 Task: Search one way flight ticket for 5 adults, 2 children, 1 infant in seat and 1 infant on lap in economy from San Juan/carolina: Luis Munoz Marin International Airport to Gillette: Gillette Campbell County Airport on 5-1-2023. Choice of flights is Singapure airlines. Number of bags: 2 checked bags. Price is upto 93000. Outbound departure time preference is 6:00.
Action: Mouse moved to (259, 472)
Screenshot: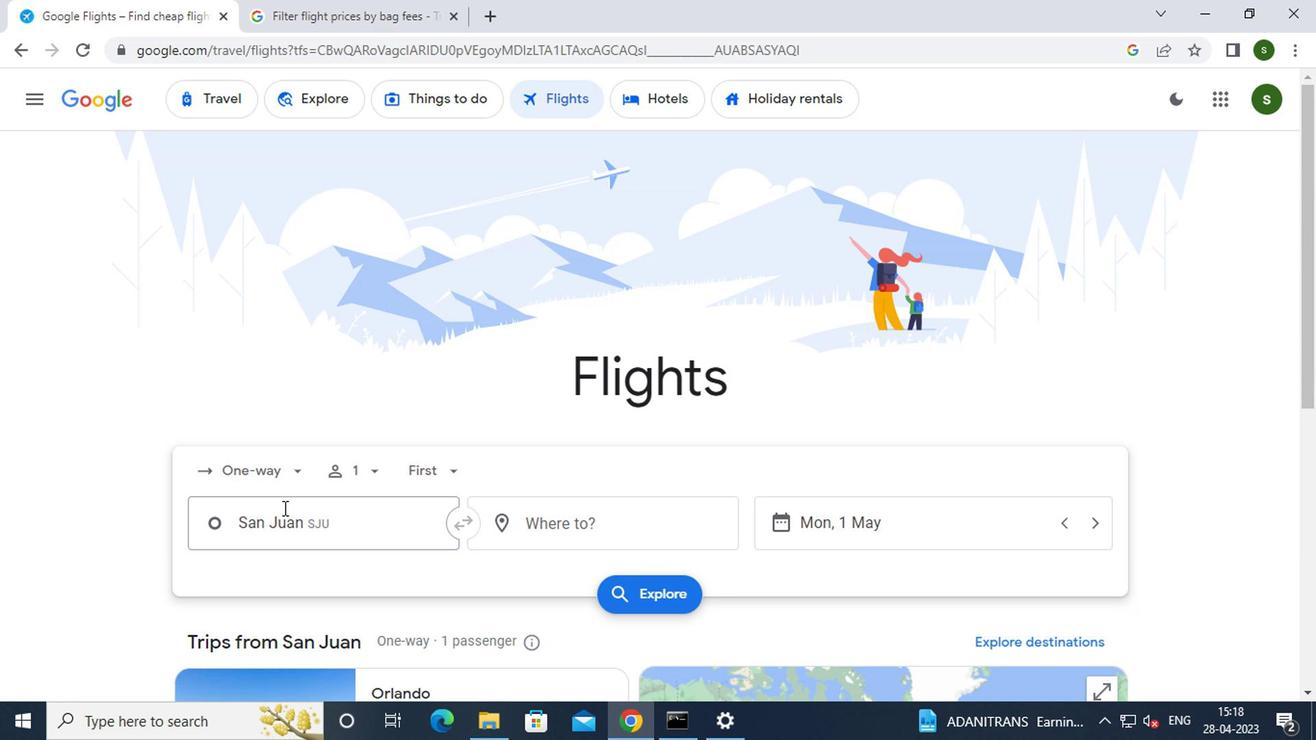 
Action: Mouse pressed left at (259, 472)
Screenshot: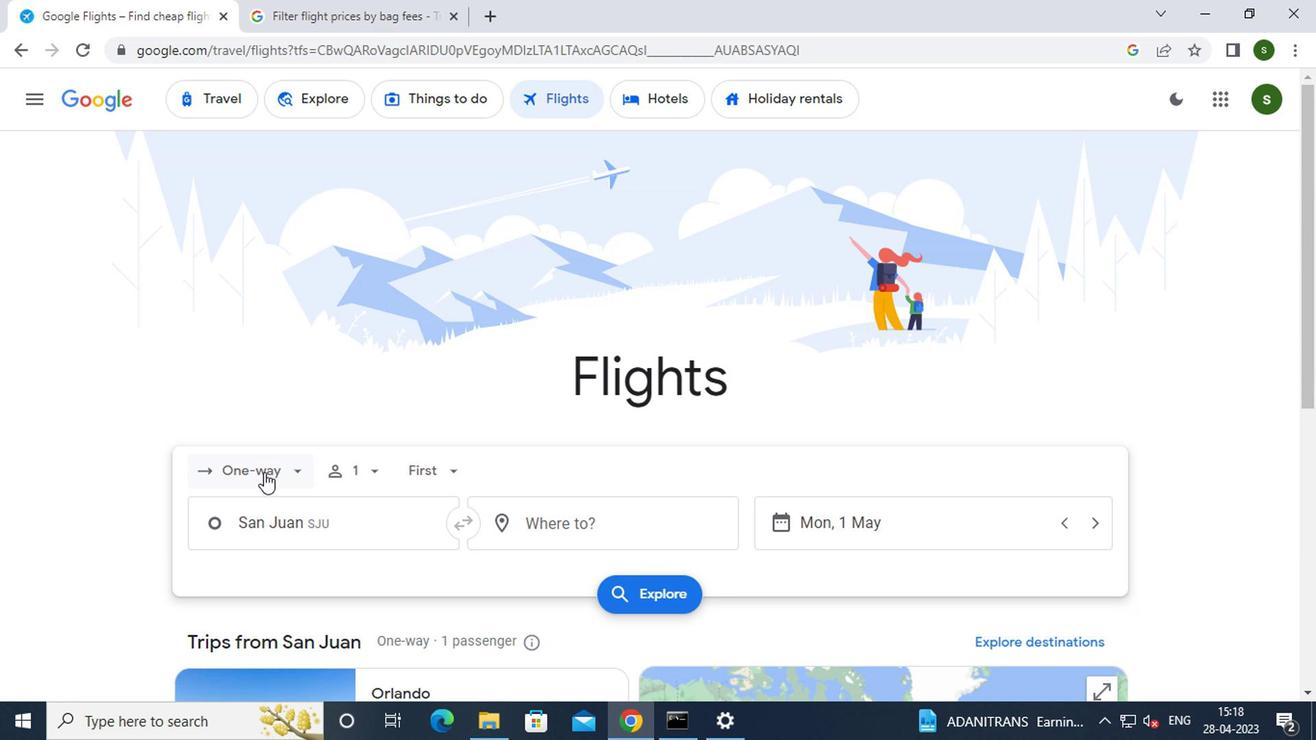 
Action: Mouse moved to (286, 547)
Screenshot: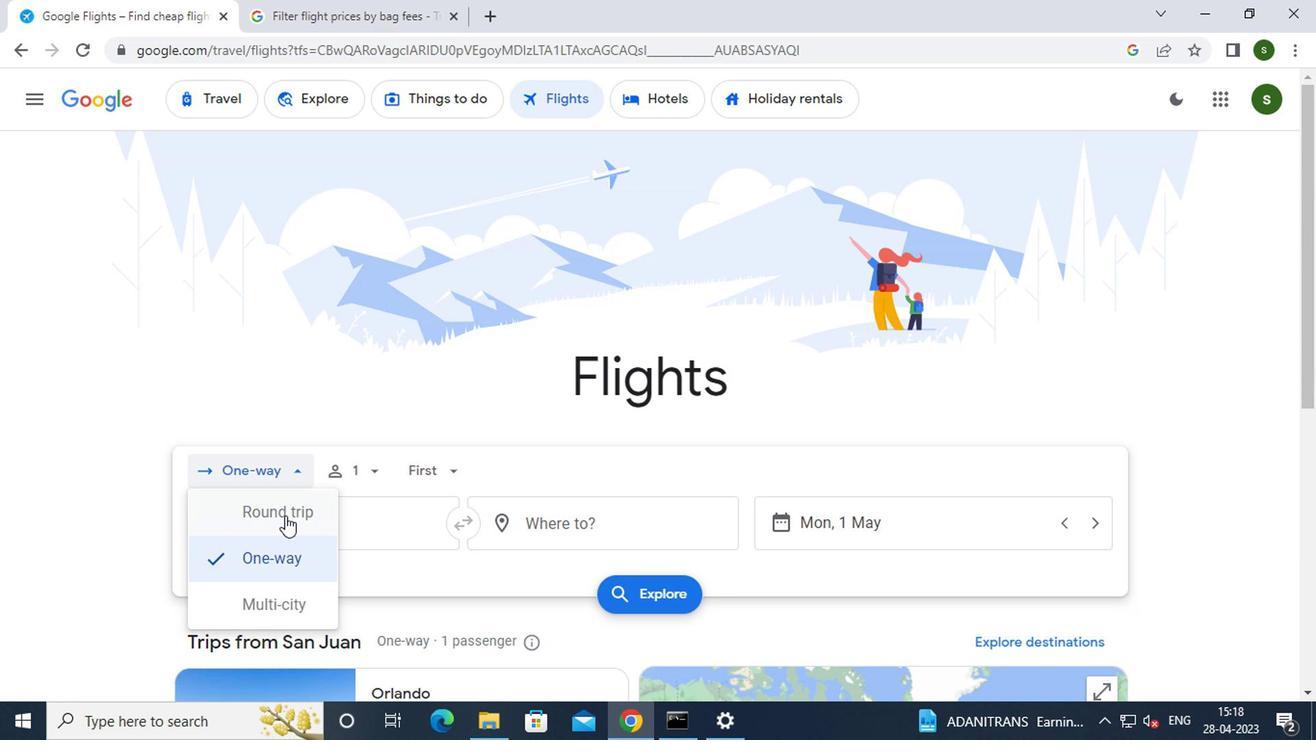
Action: Mouse pressed left at (286, 547)
Screenshot: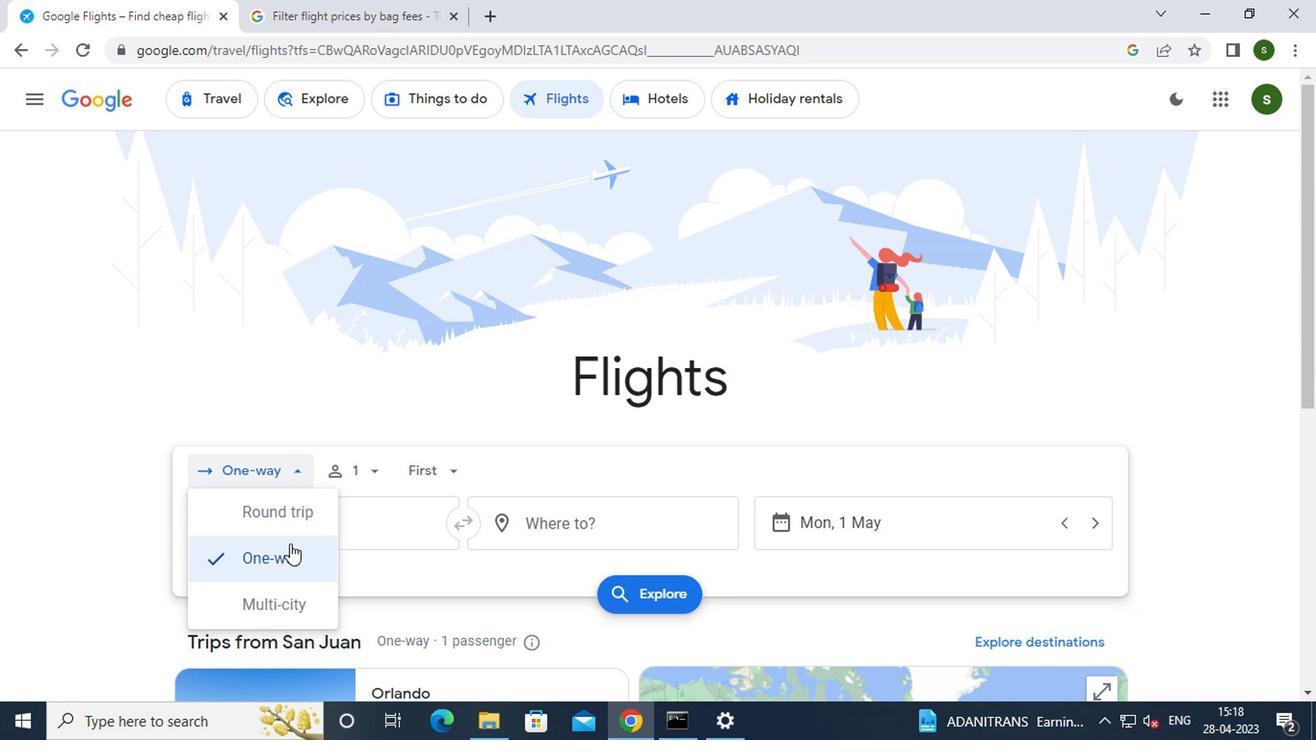 
Action: Mouse moved to (364, 478)
Screenshot: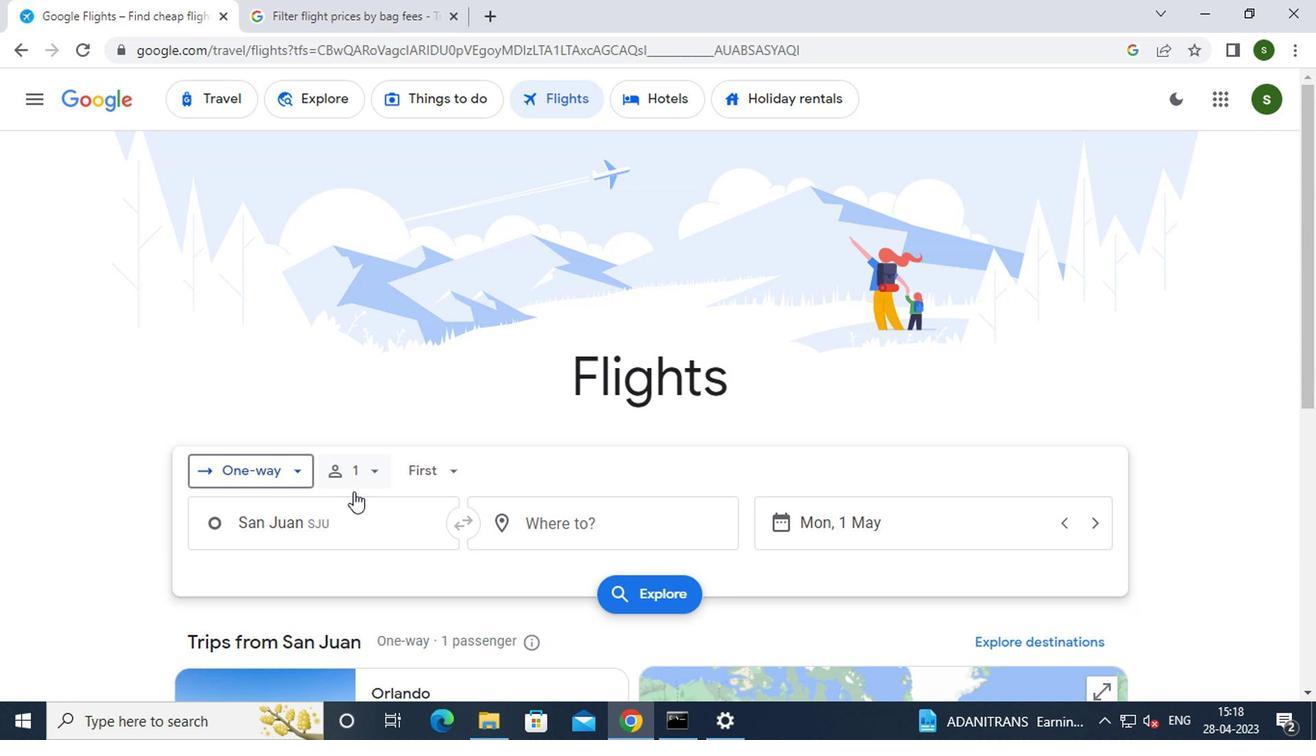 
Action: Mouse pressed left at (364, 478)
Screenshot: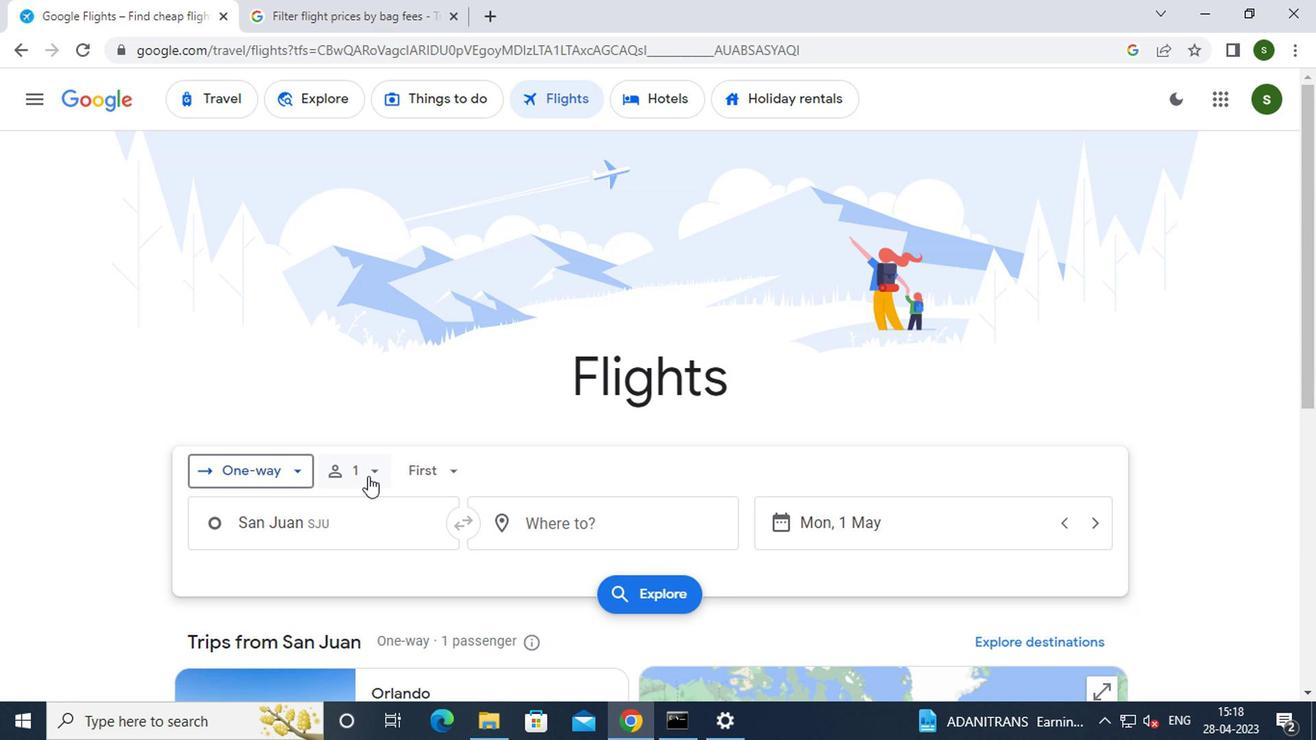
Action: Mouse moved to (511, 526)
Screenshot: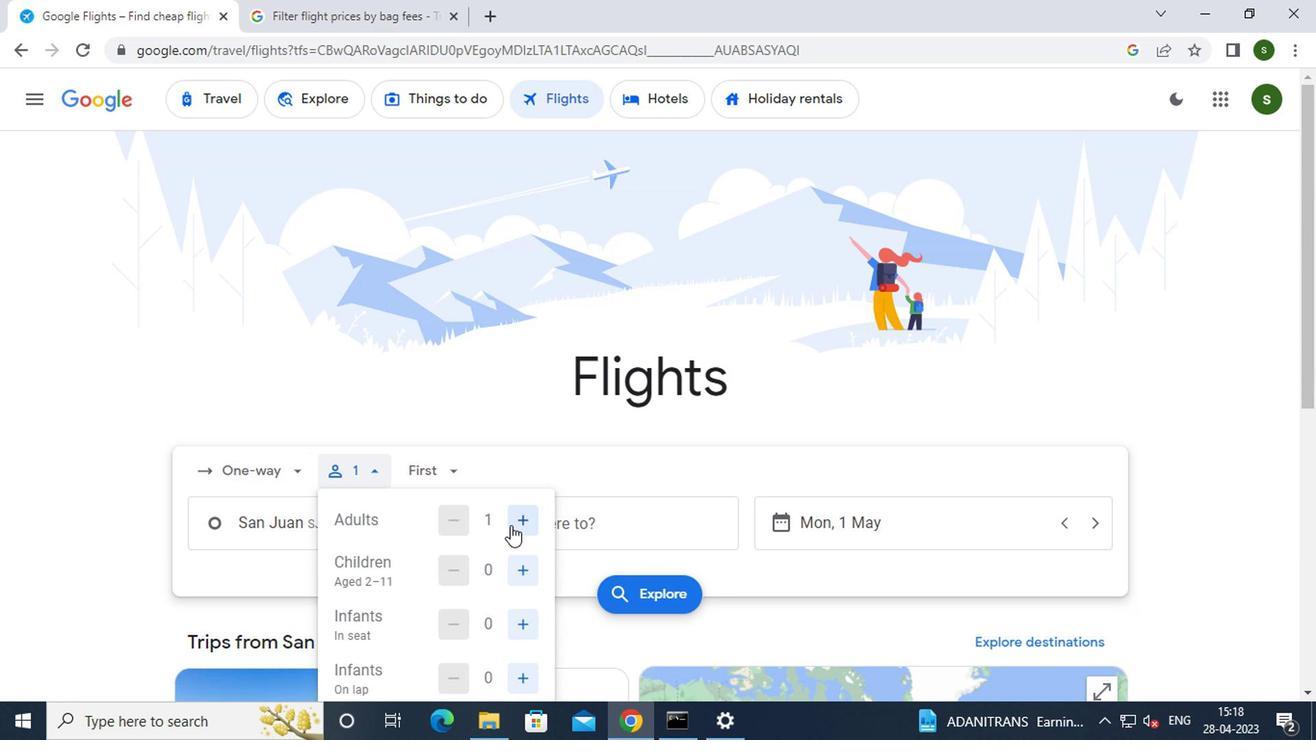 
Action: Mouse pressed left at (511, 526)
Screenshot: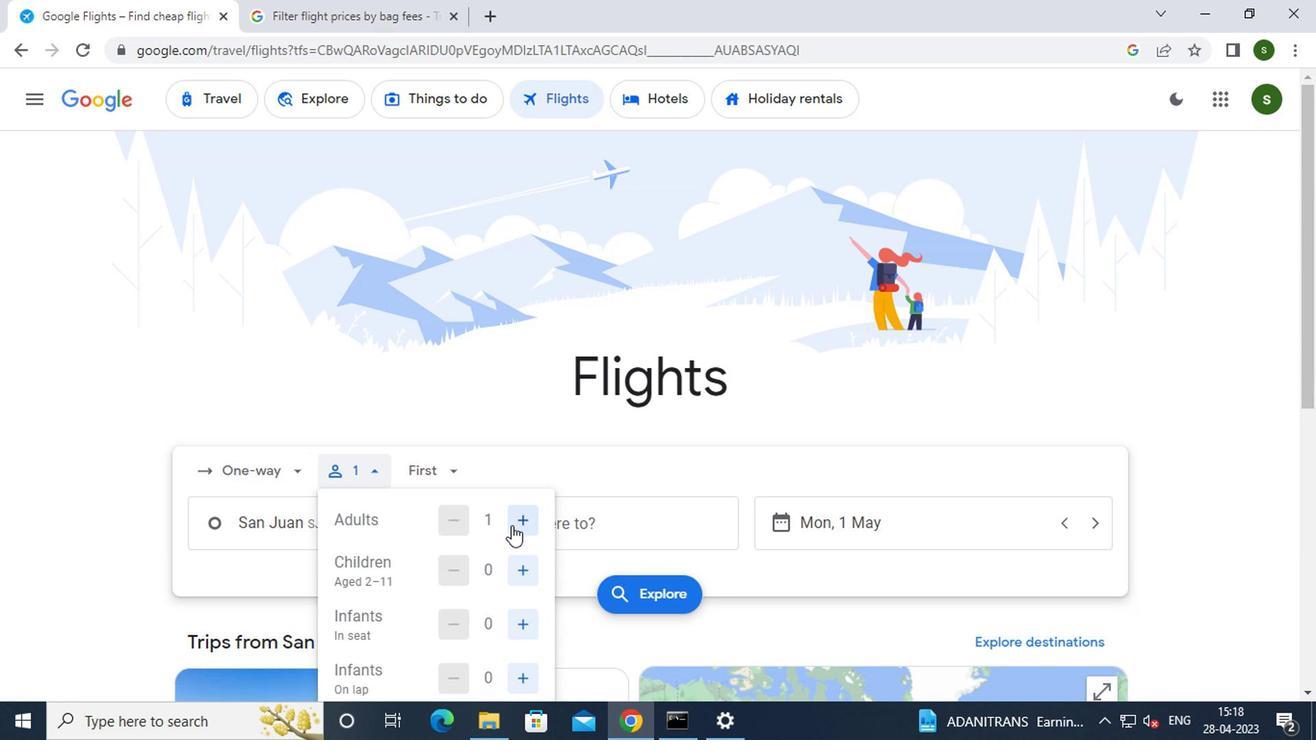 
Action: Mouse pressed left at (511, 526)
Screenshot: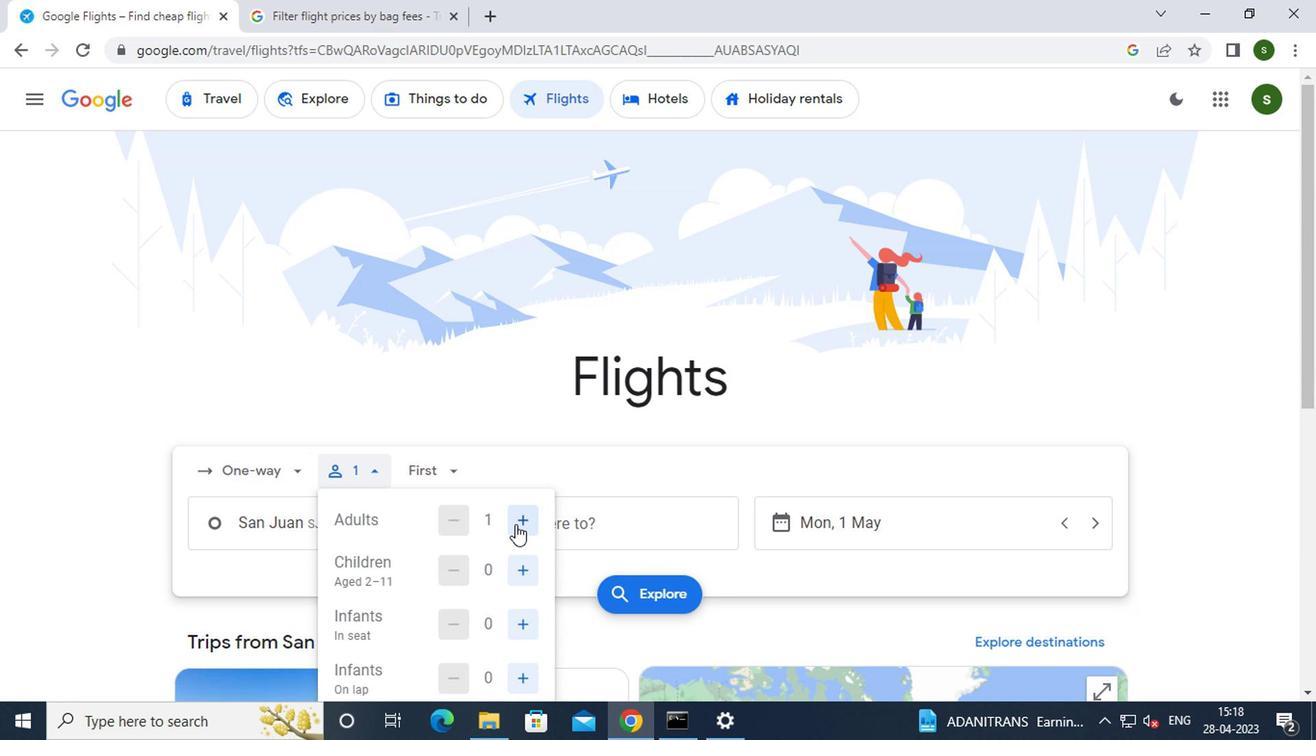 
Action: Mouse pressed left at (511, 526)
Screenshot: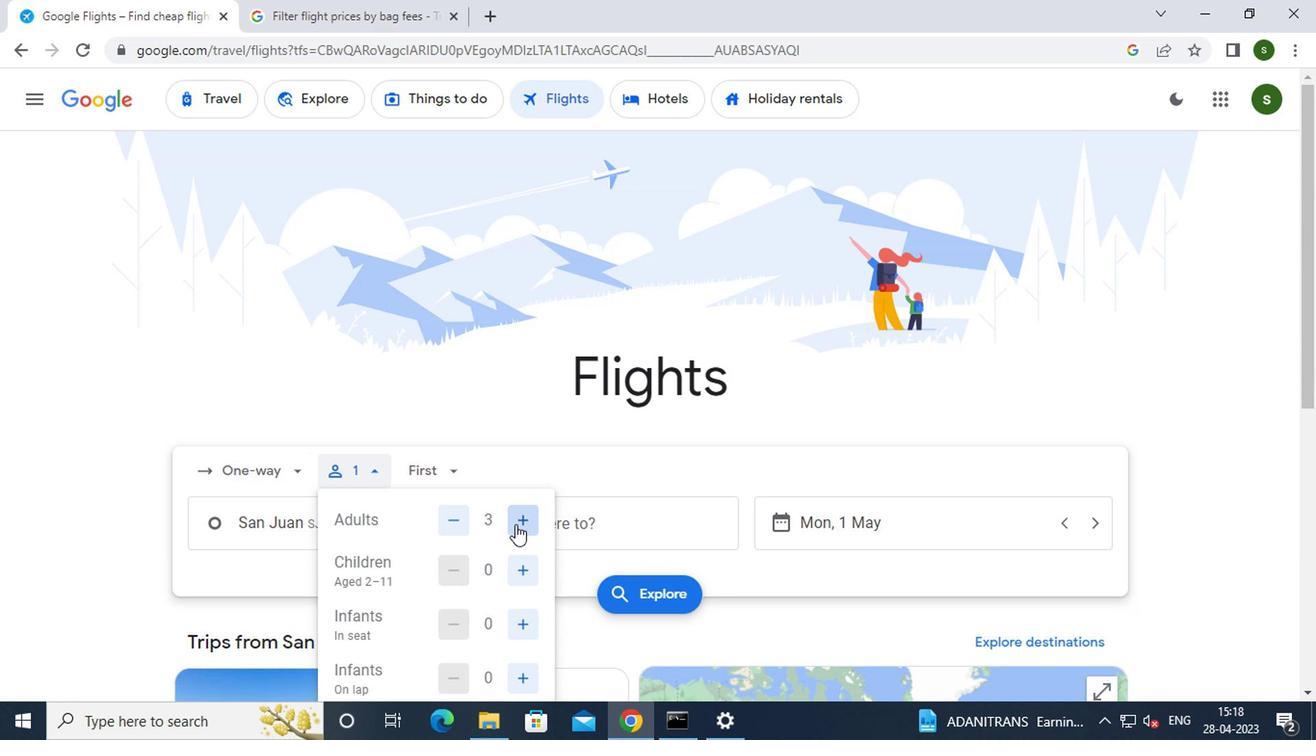 
Action: Mouse pressed left at (511, 526)
Screenshot: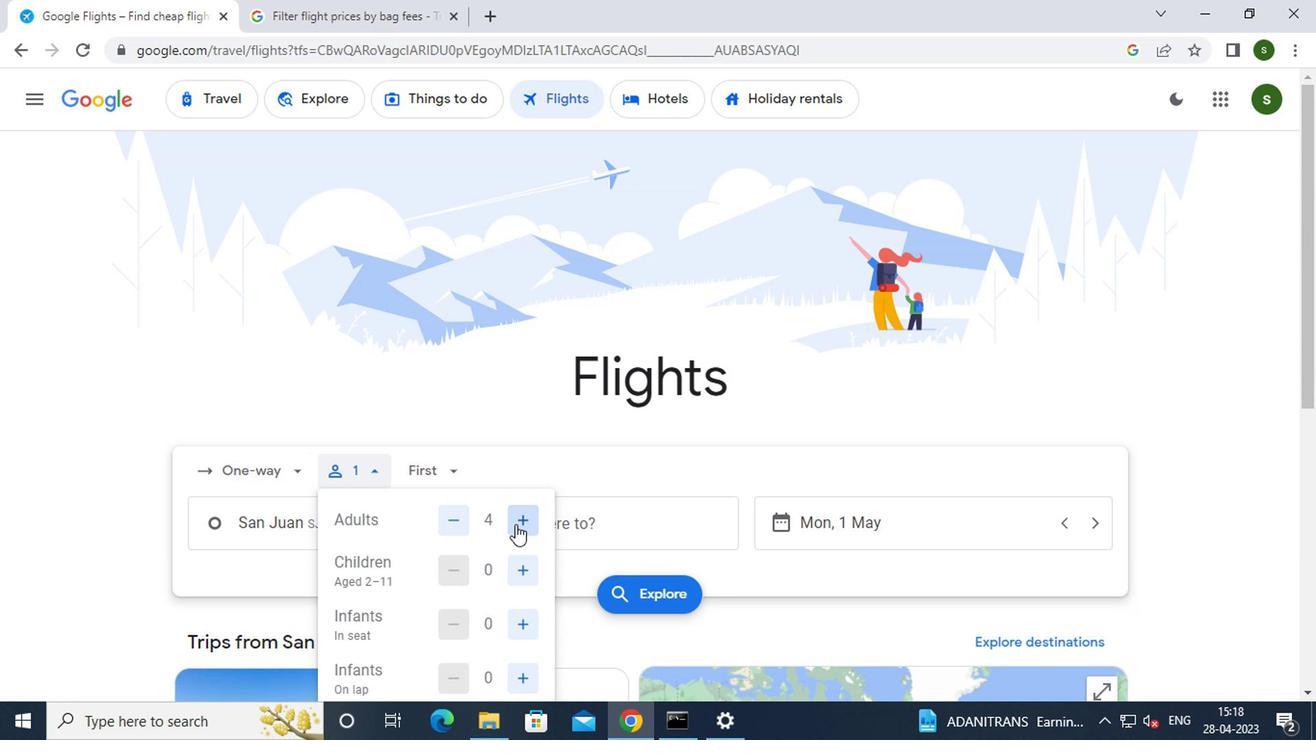 
Action: Mouse moved to (518, 566)
Screenshot: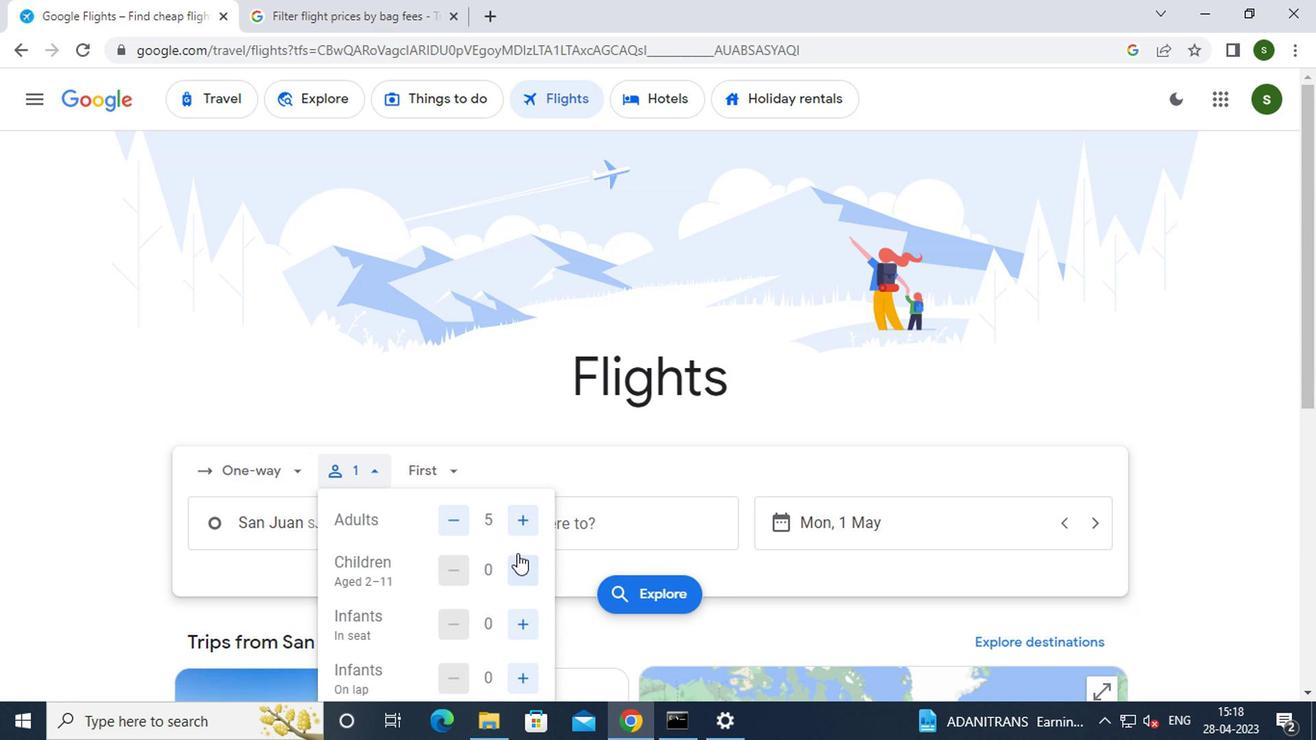 
Action: Mouse pressed left at (518, 566)
Screenshot: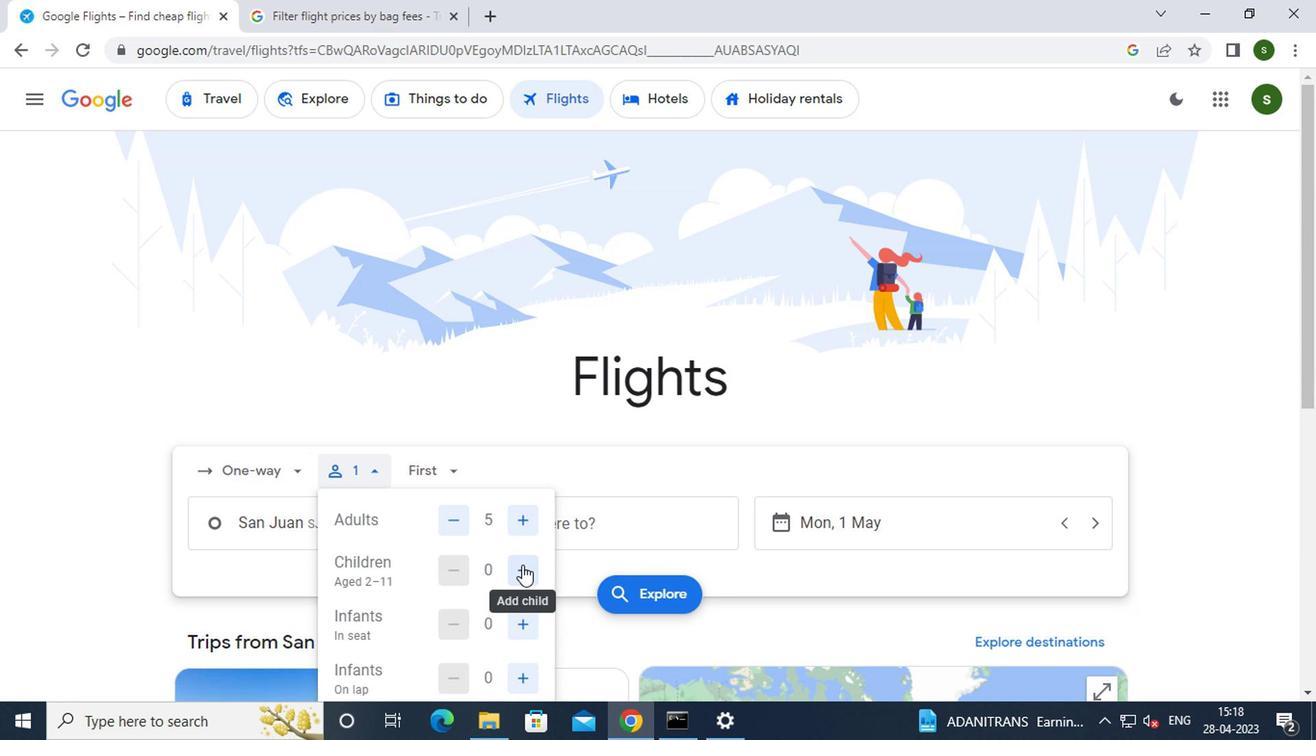 
Action: Mouse pressed left at (518, 566)
Screenshot: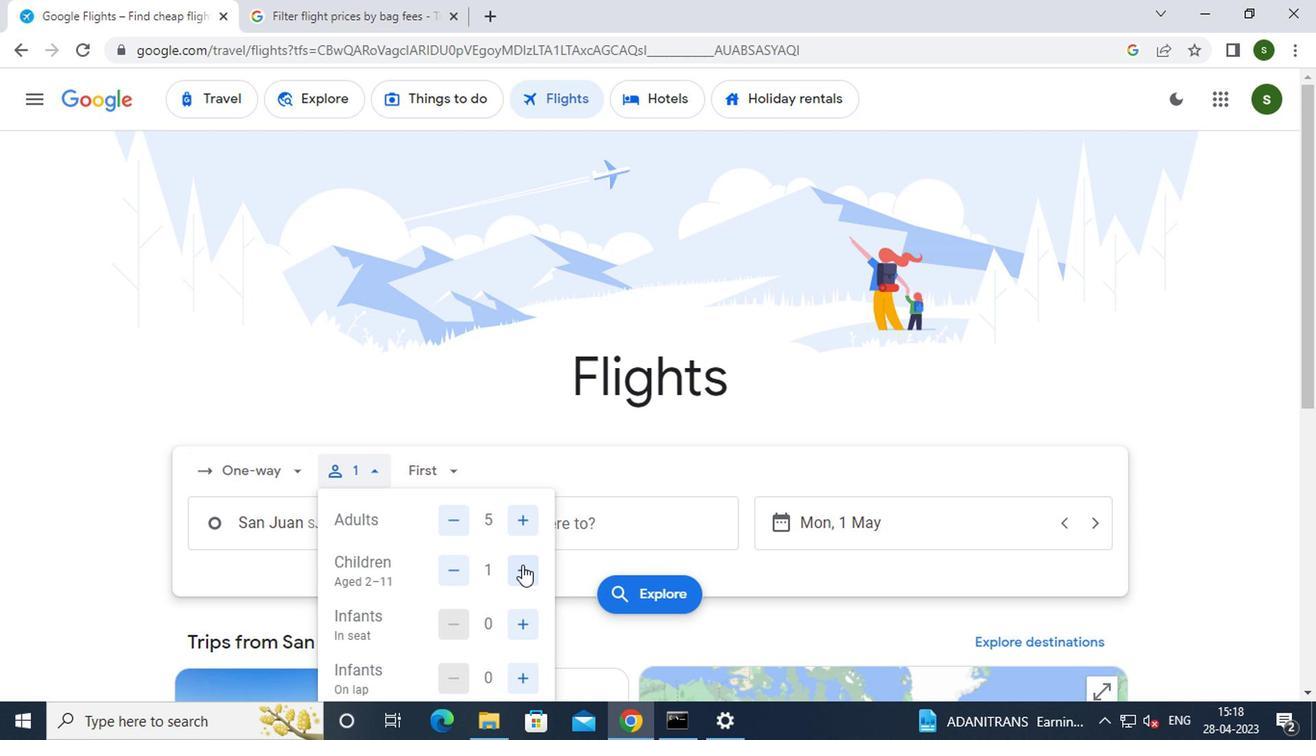 
Action: Mouse moved to (525, 622)
Screenshot: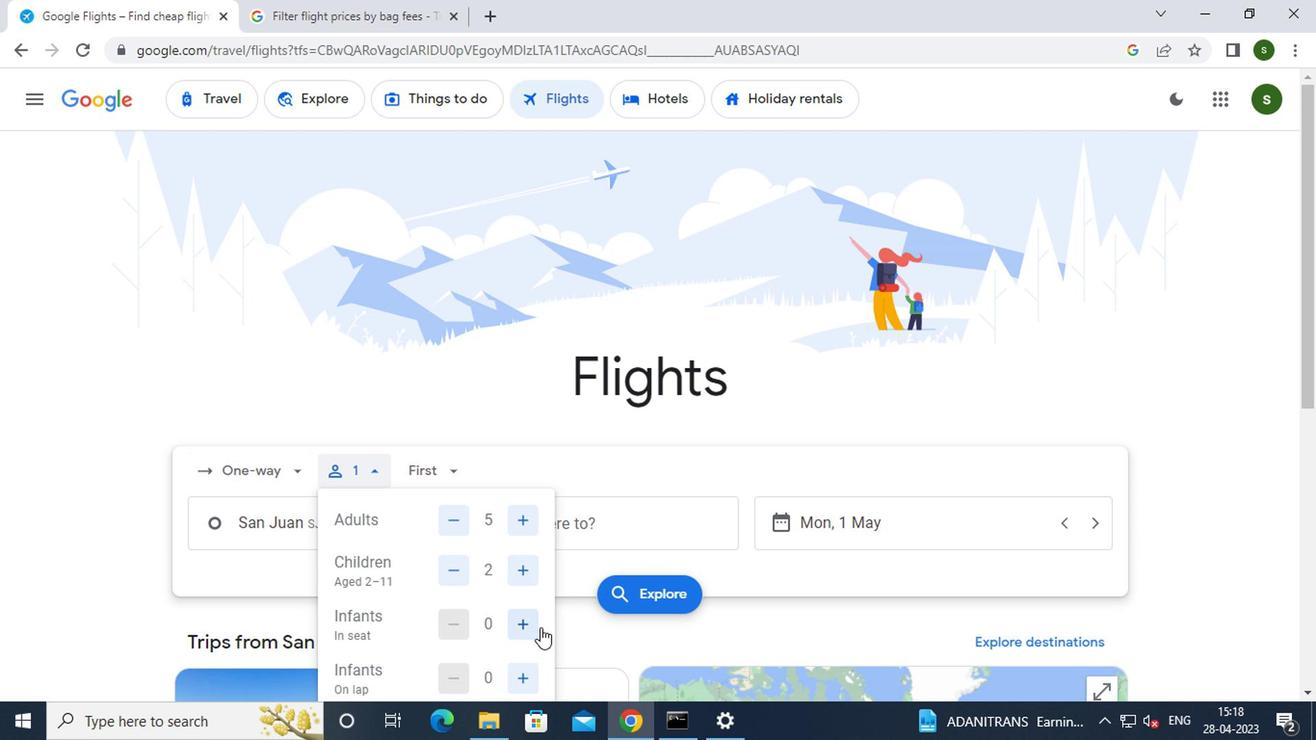 
Action: Mouse pressed left at (525, 622)
Screenshot: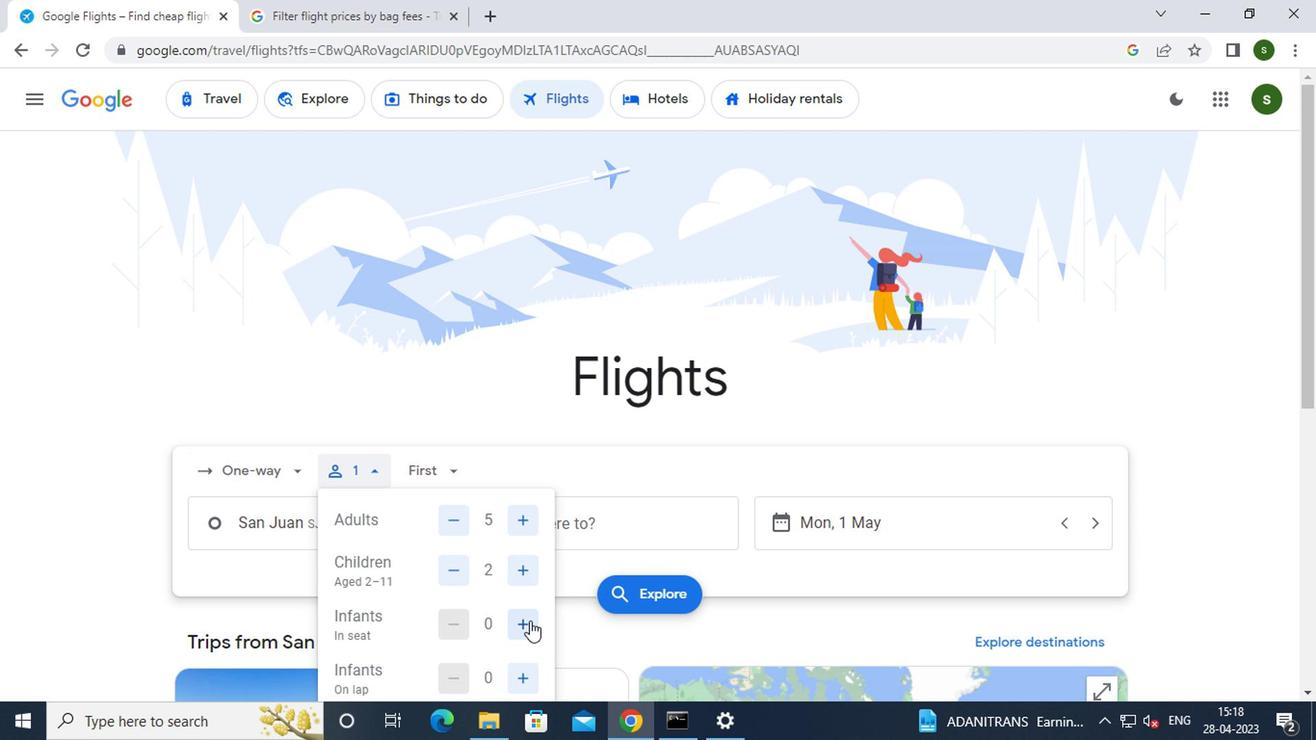 
Action: Mouse moved to (521, 665)
Screenshot: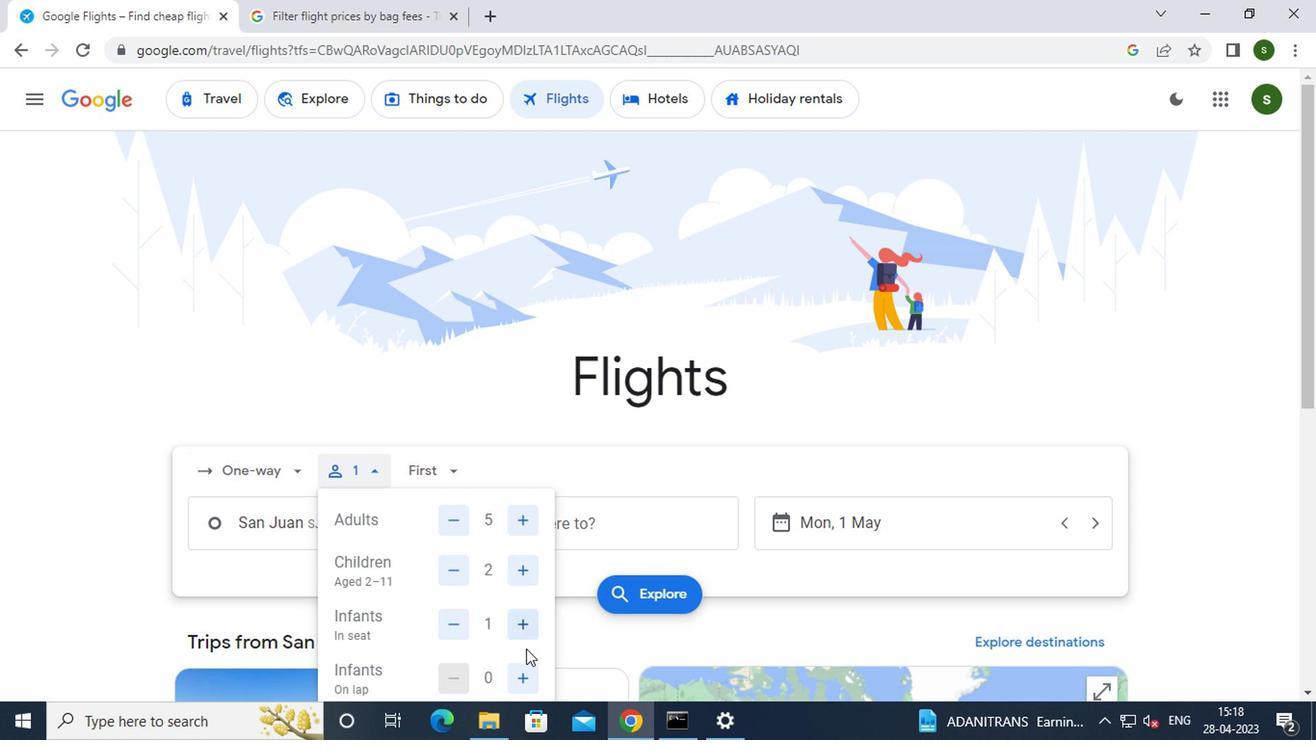 
Action: Mouse pressed left at (521, 665)
Screenshot: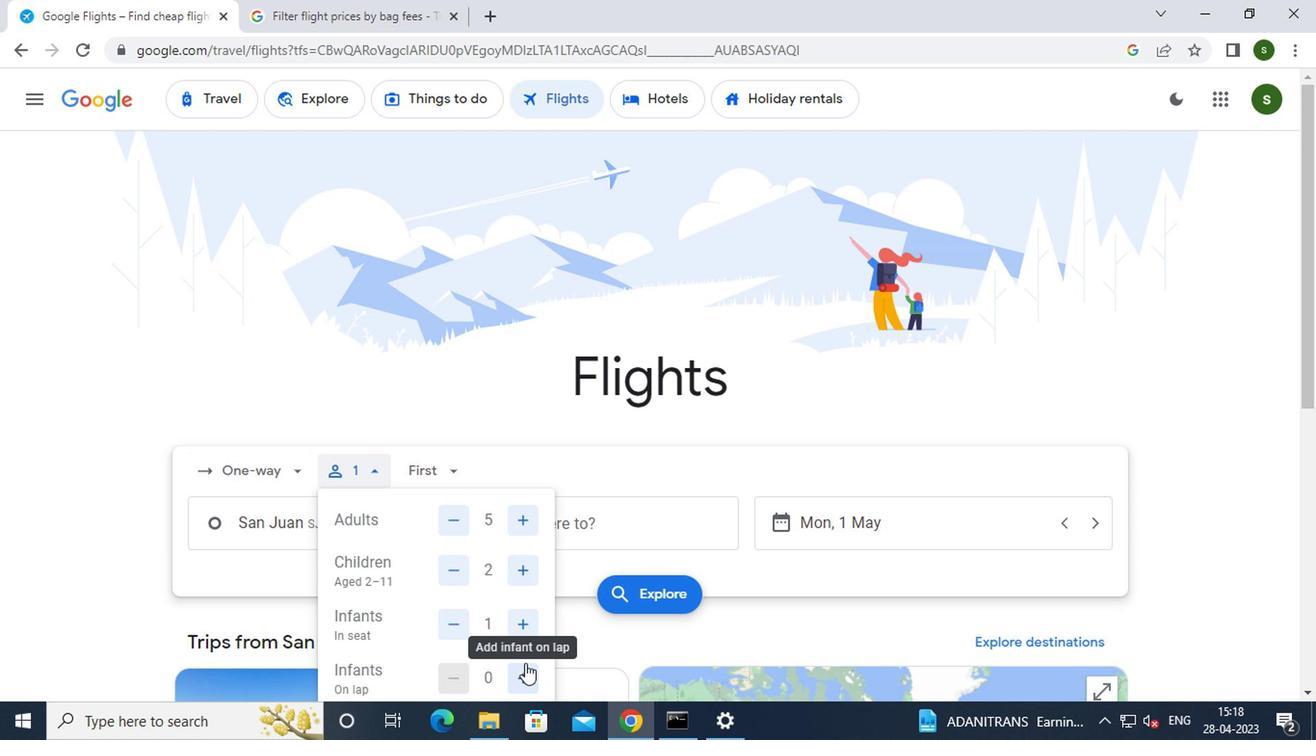 
Action: Mouse moved to (446, 475)
Screenshot: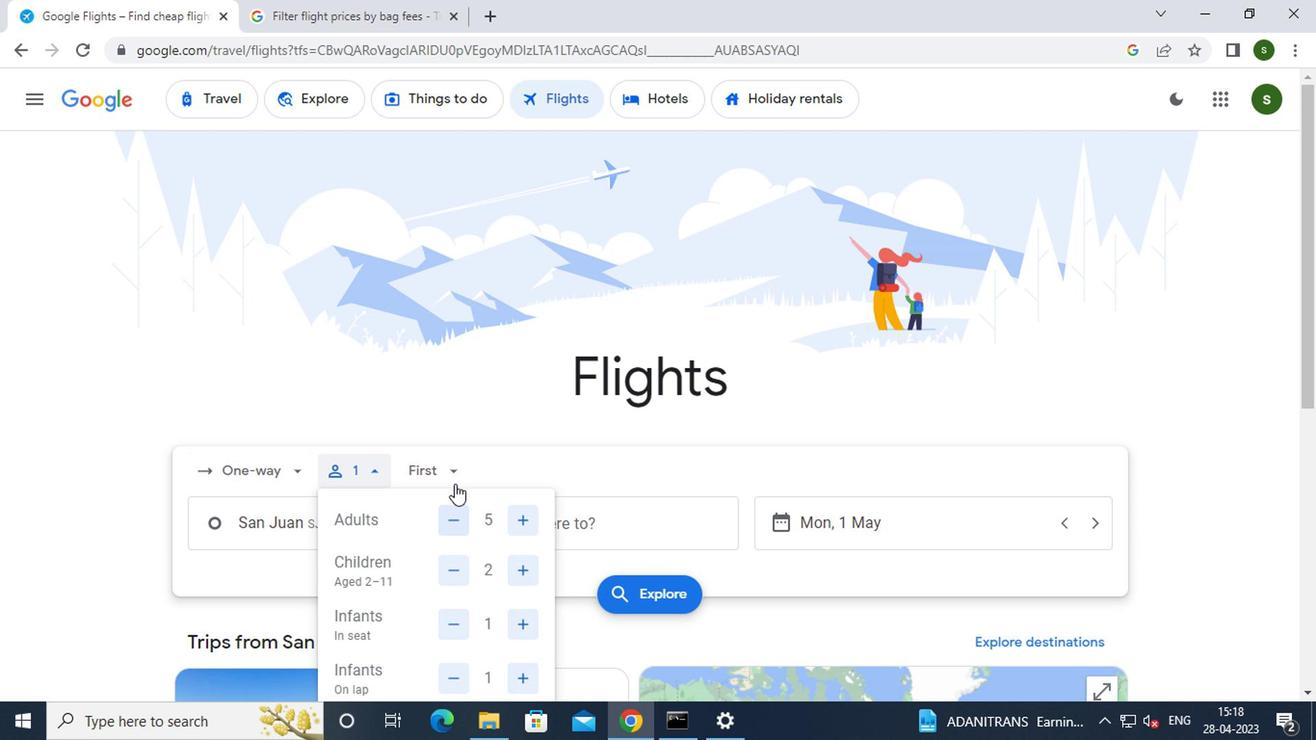
Action: Mouse pressed left at (446, 475)
Screenshot: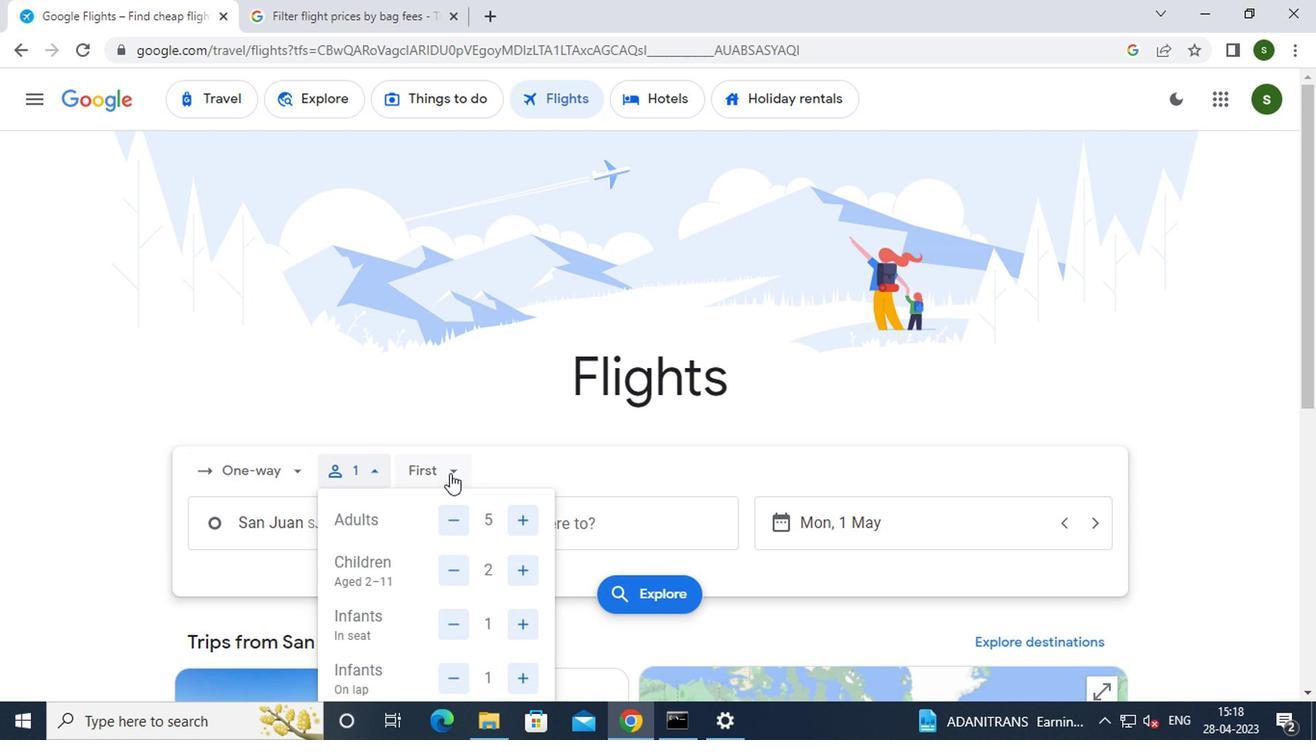 
Action: Mouse moved to (486, 516)
Screenshot: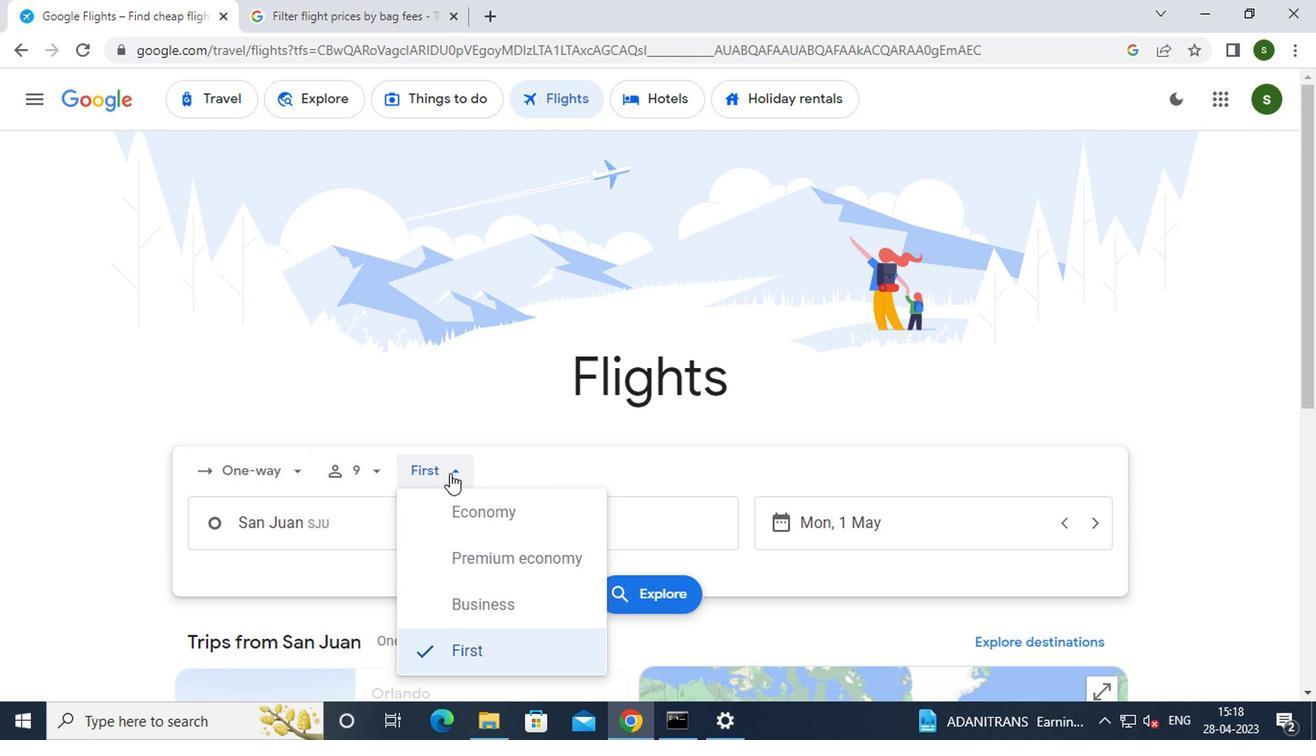 
Action: Mouse pressed left at (486, 516)
Screenshot: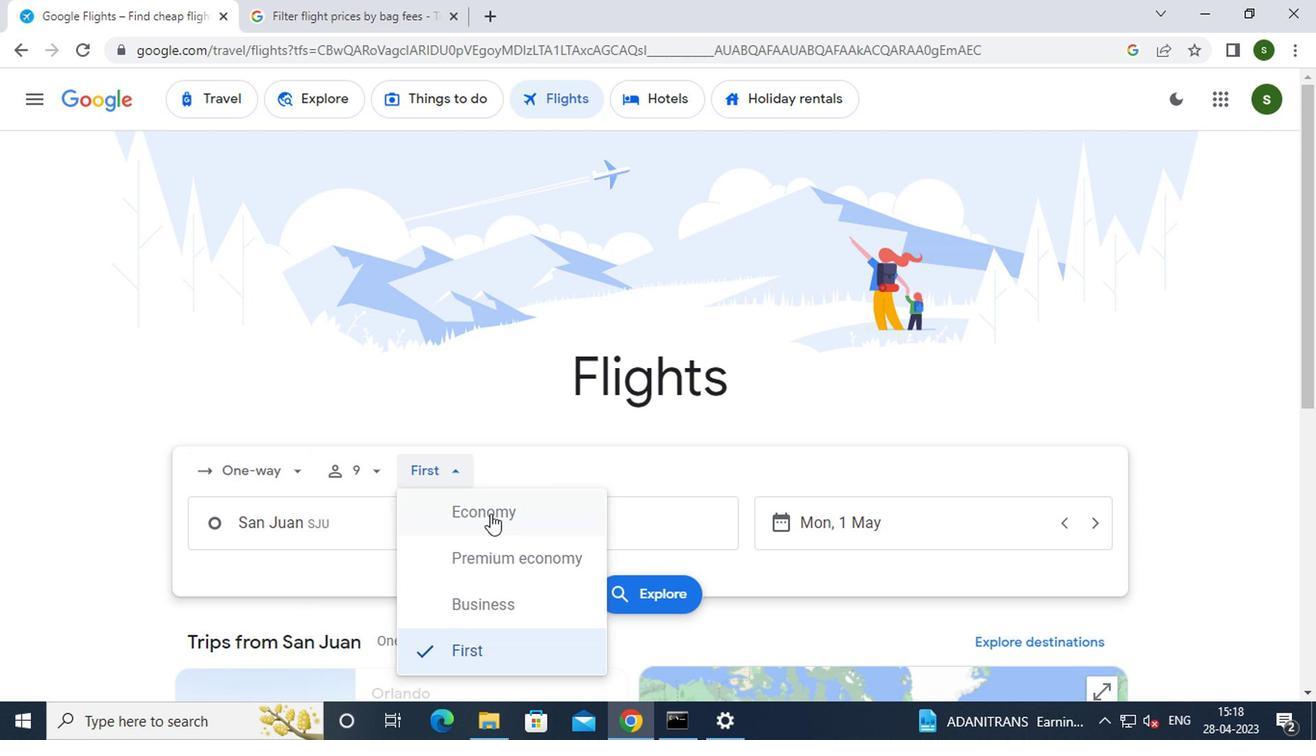 
Action: Mouse moved to (366, 526)
Screenshot: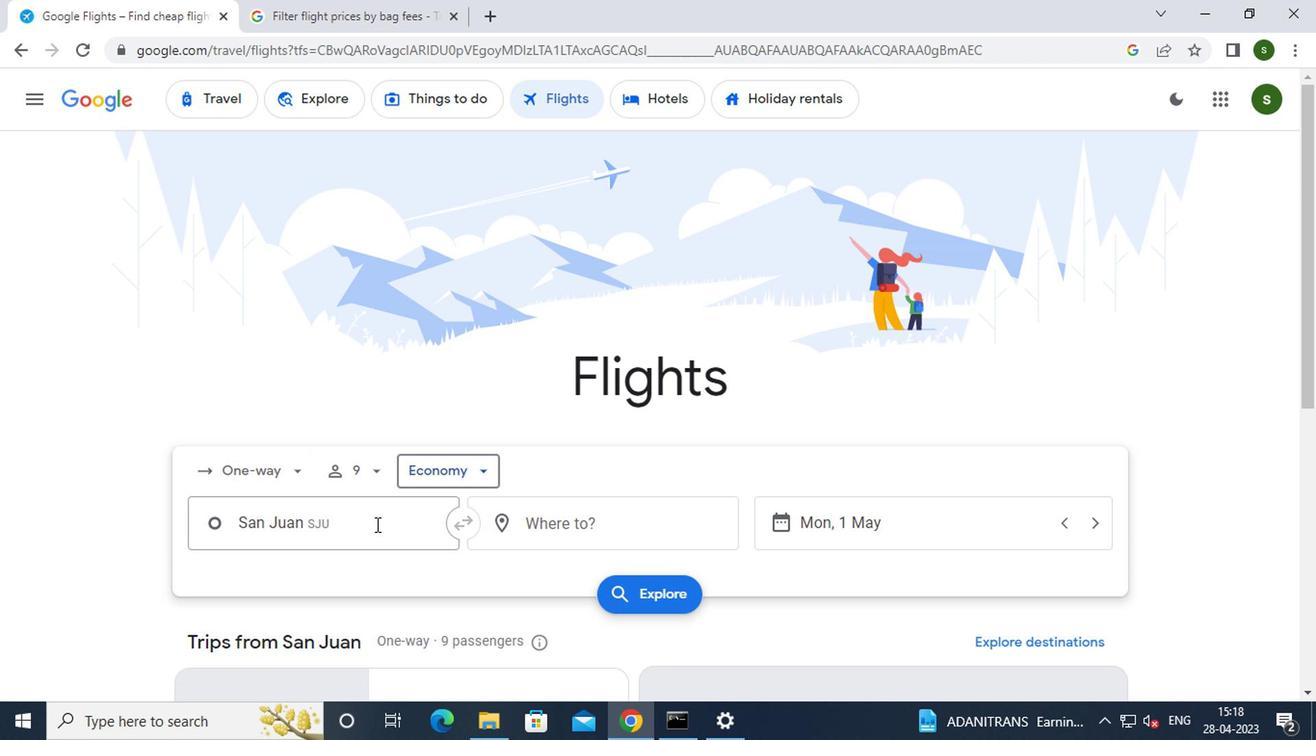 
Action: Mouse pressed left at (366, 526)
Screenshot: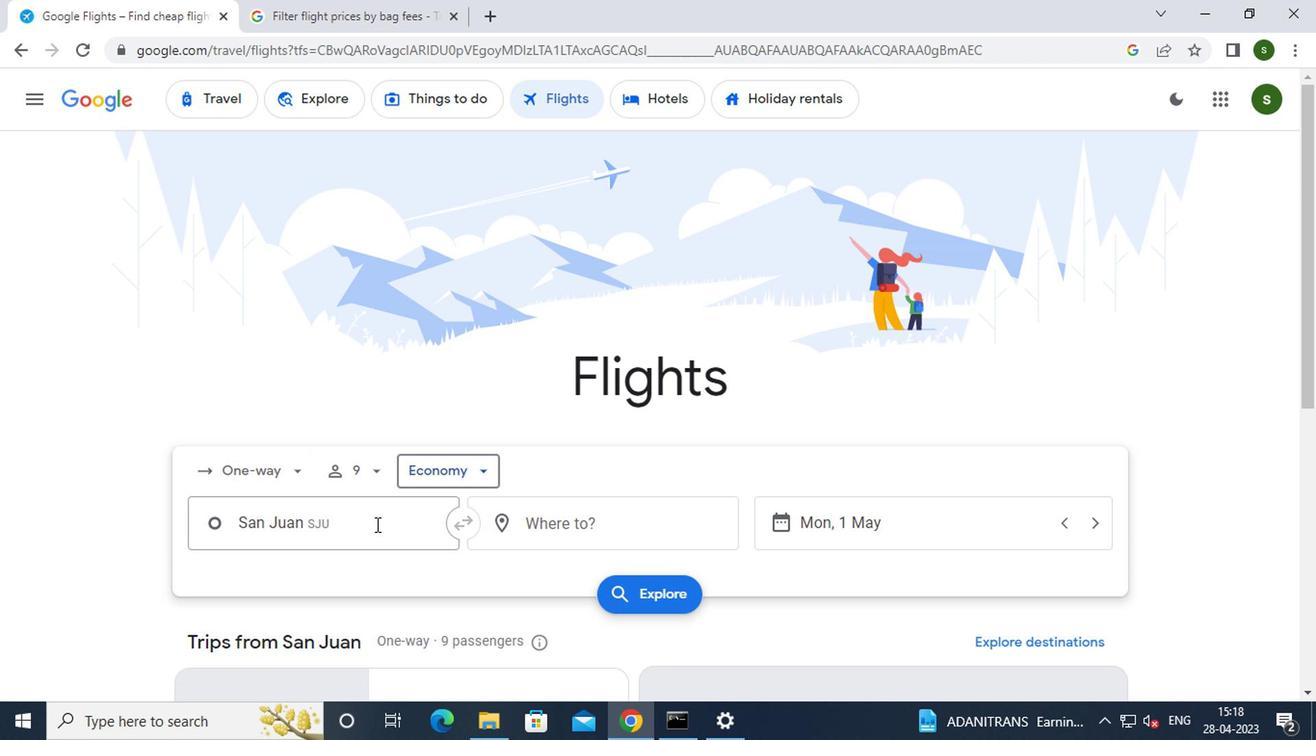 
Action: Mouse moved to (367, 521)
Screenshot: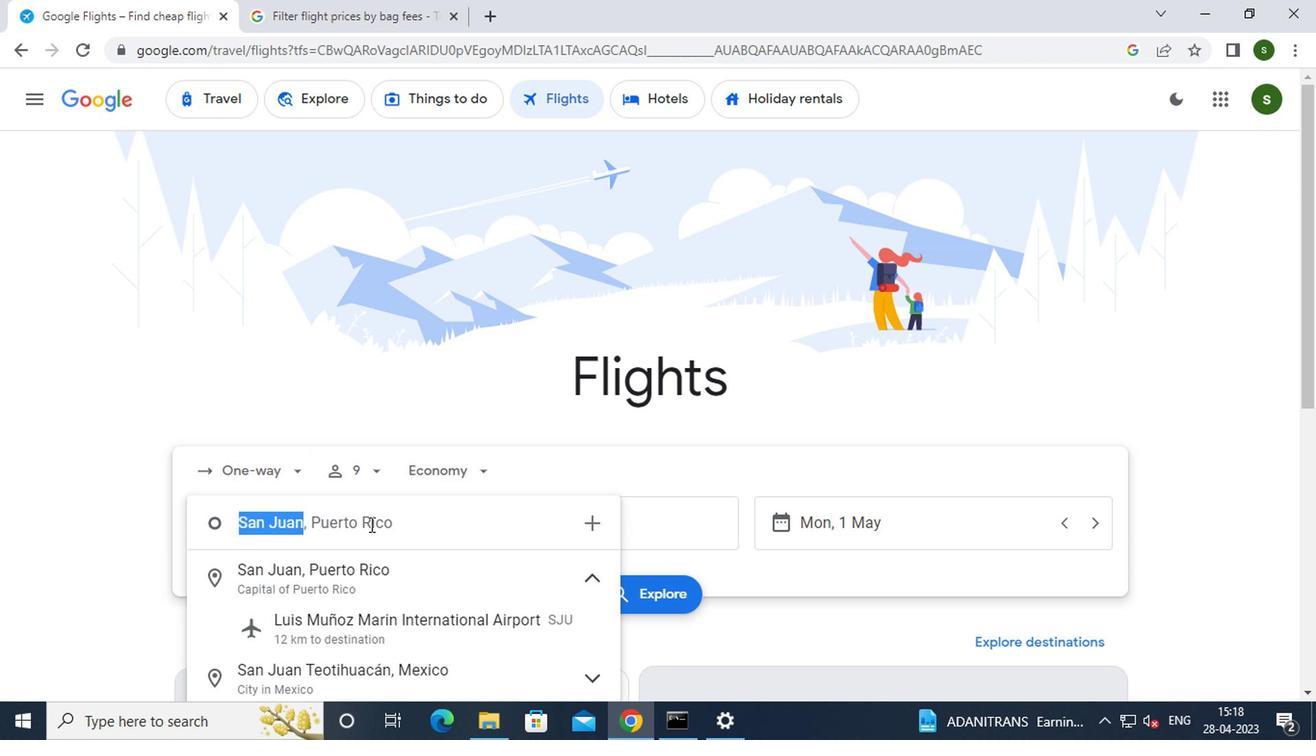 
Action: Key pressed s<Key.caps_lock>an<Key.space><Key.caps_lock>j<Key.caps_lock>uan
Screenshot: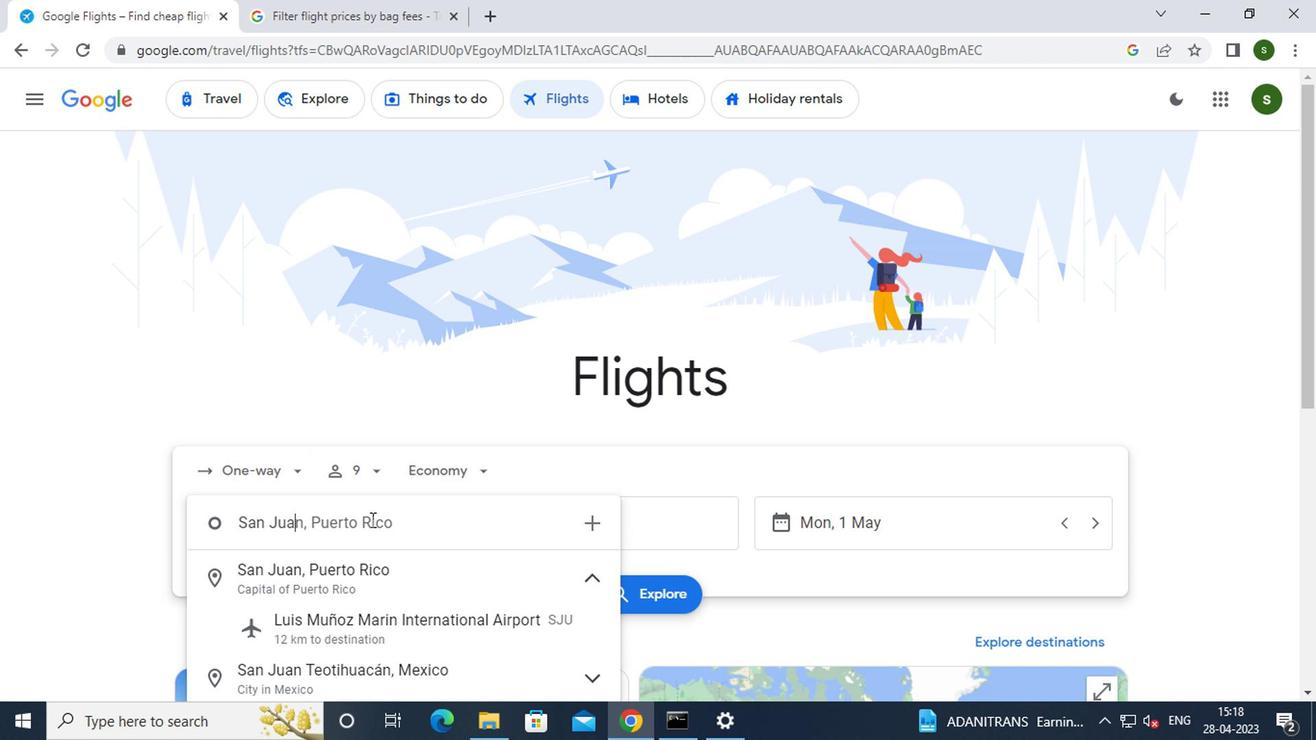
Action: Mouse moved to (422, 623)
Screenshot: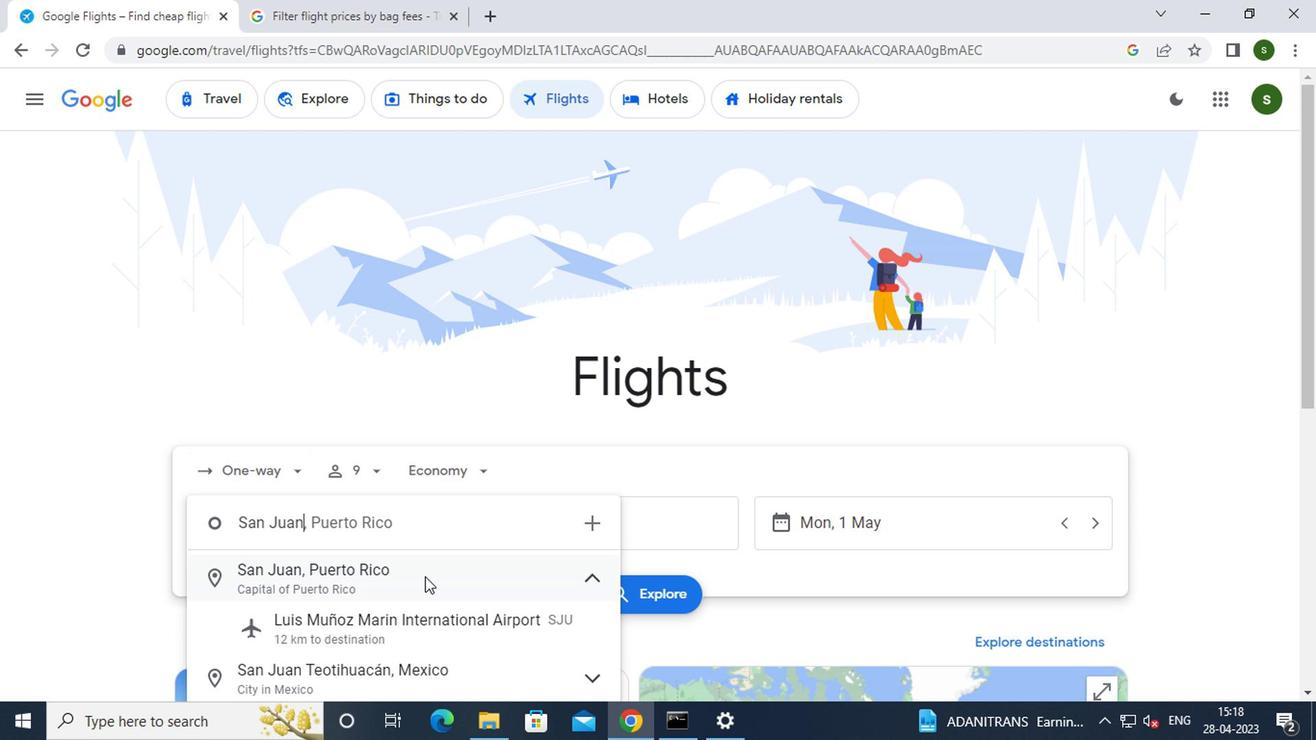 
Action: Mouse pressed left at (422, 623)
Screenshot: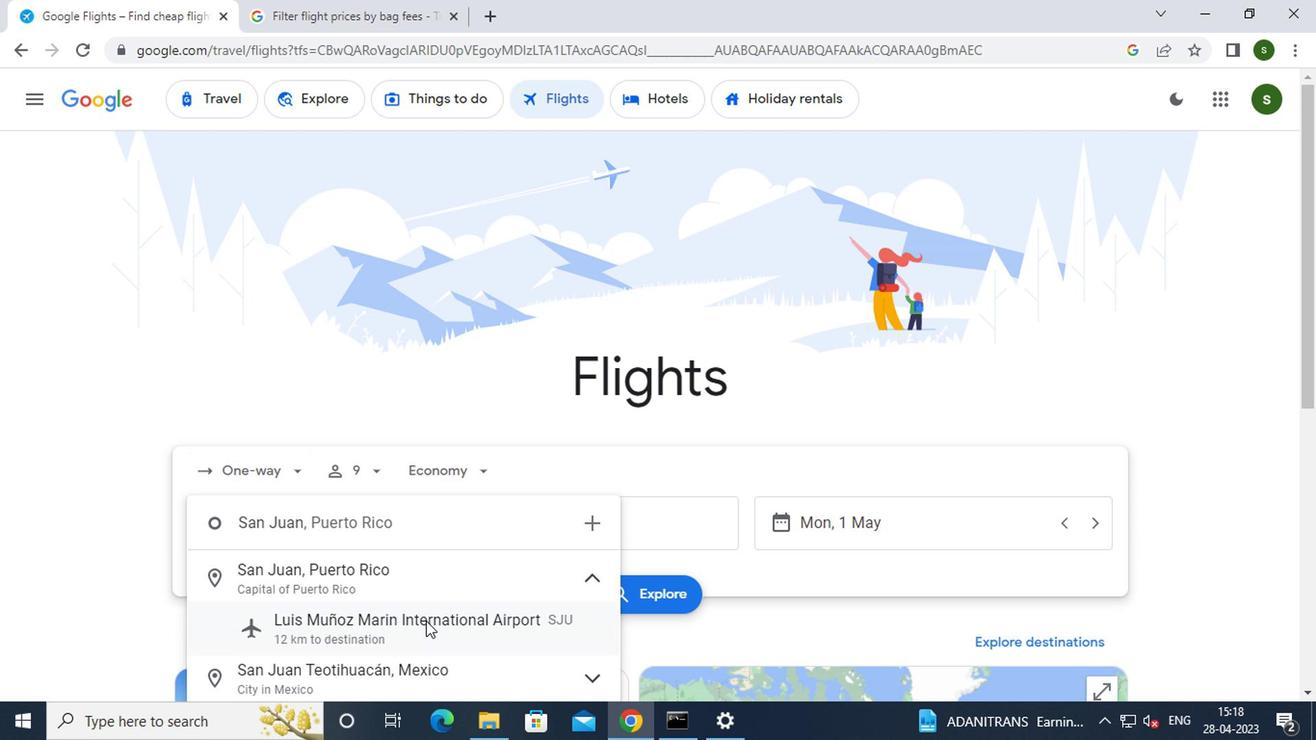 
Action: Mouse moved to (568, 530)
Screenshot: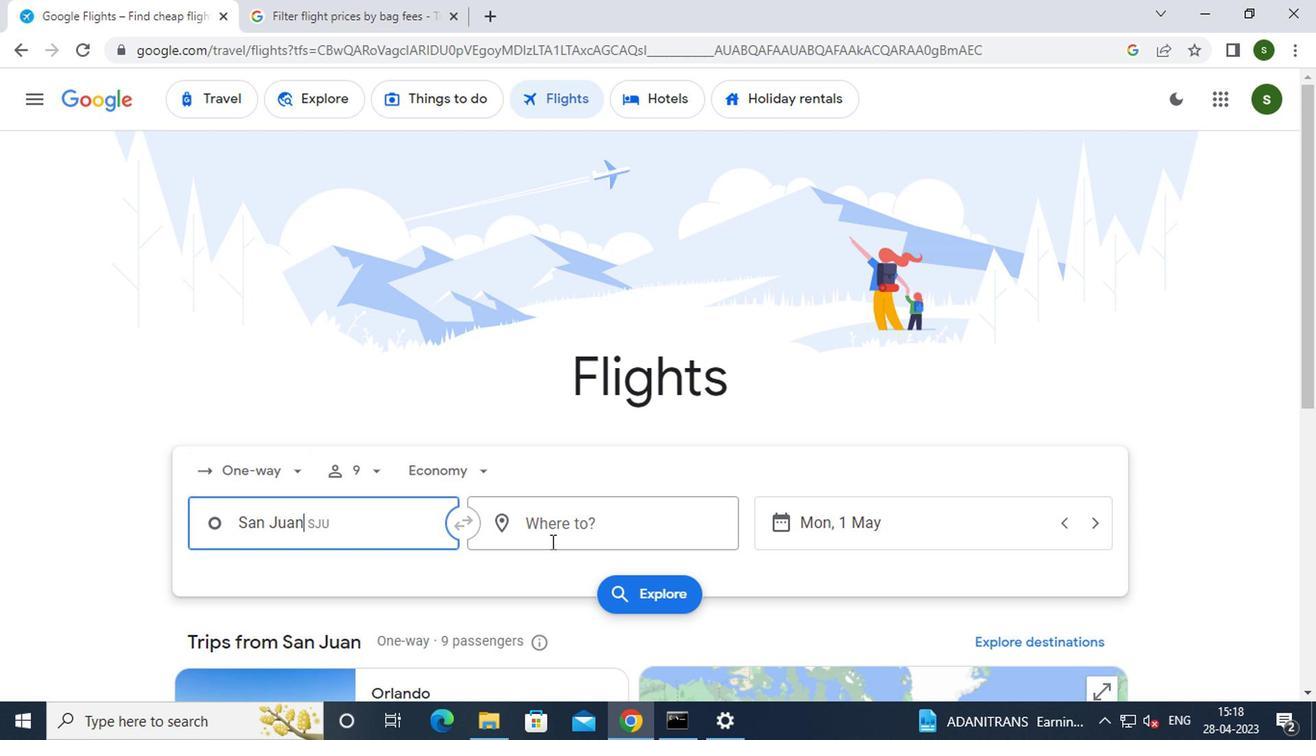 
Action: Mouse pressed left at (568, 530)
Screenshot: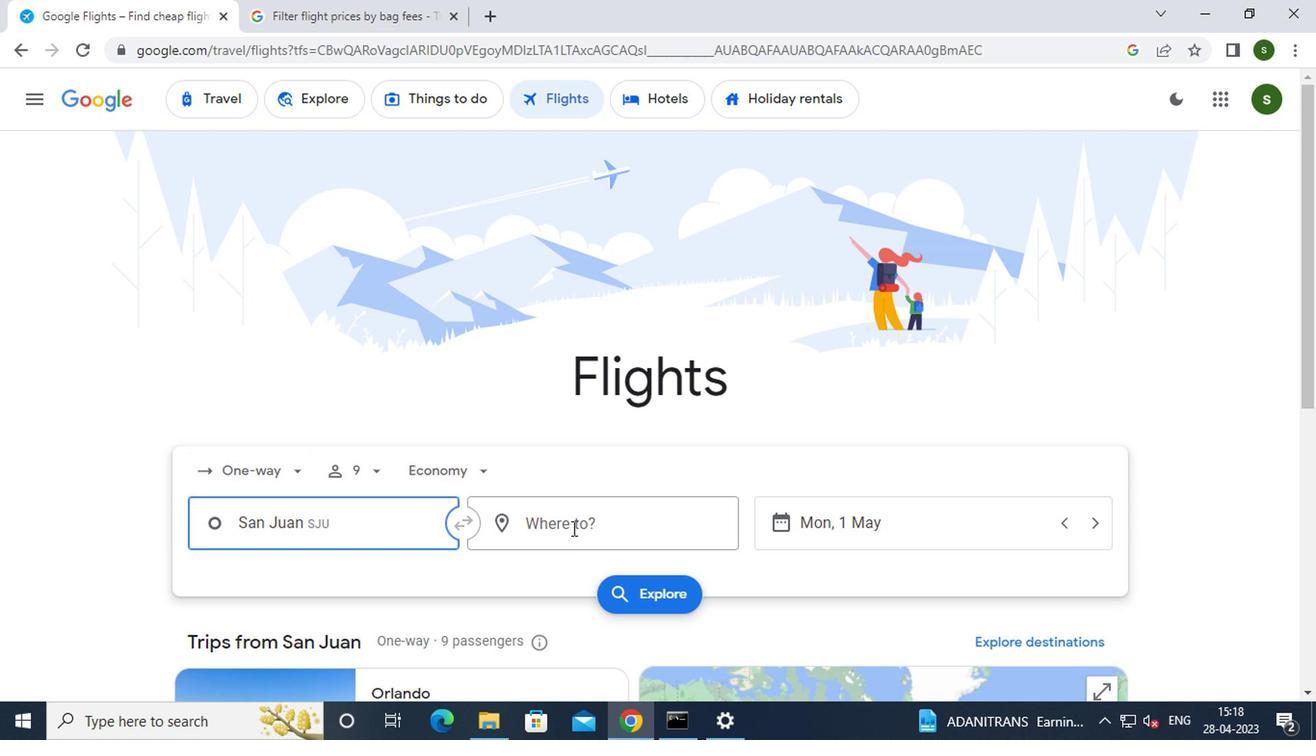 
Action: Key pressed <Key.caps_lock>g<Key.caps_lock>illete<Key.enter>
Screenshot: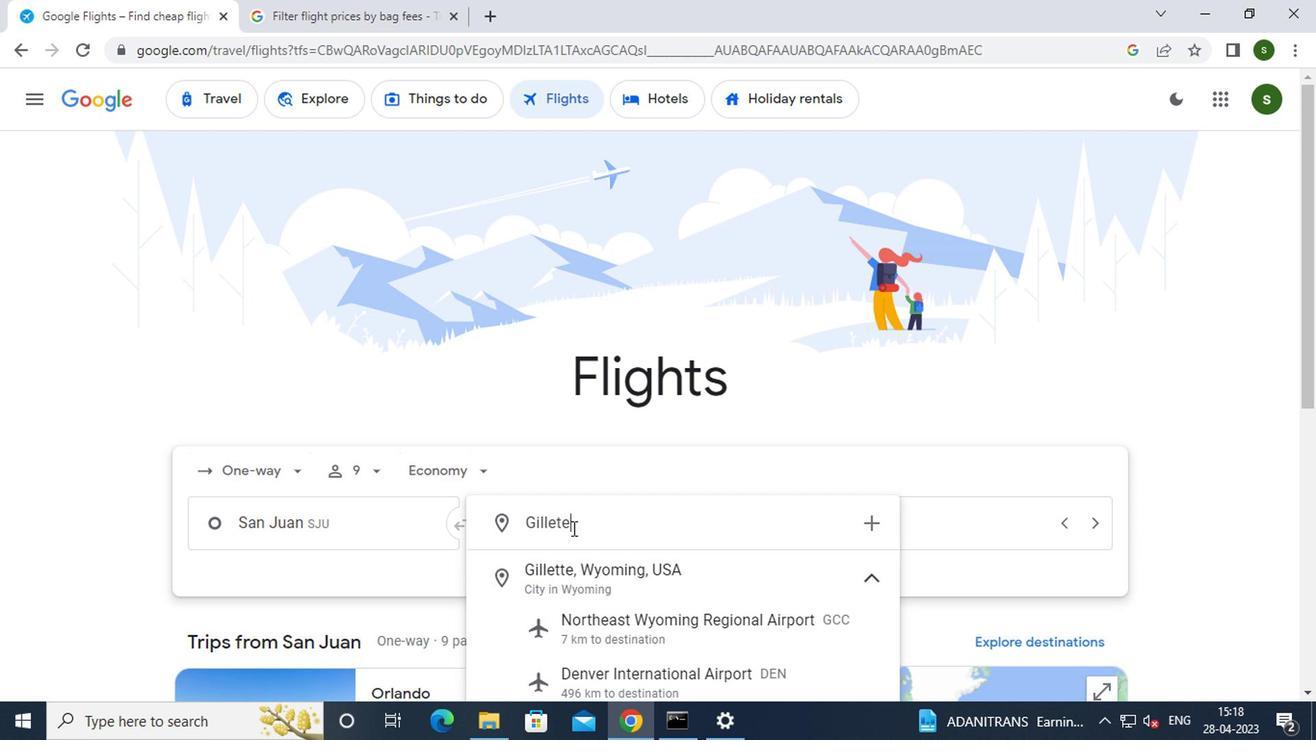 
Action: Mouse moved to (947, 523)
Screenshot: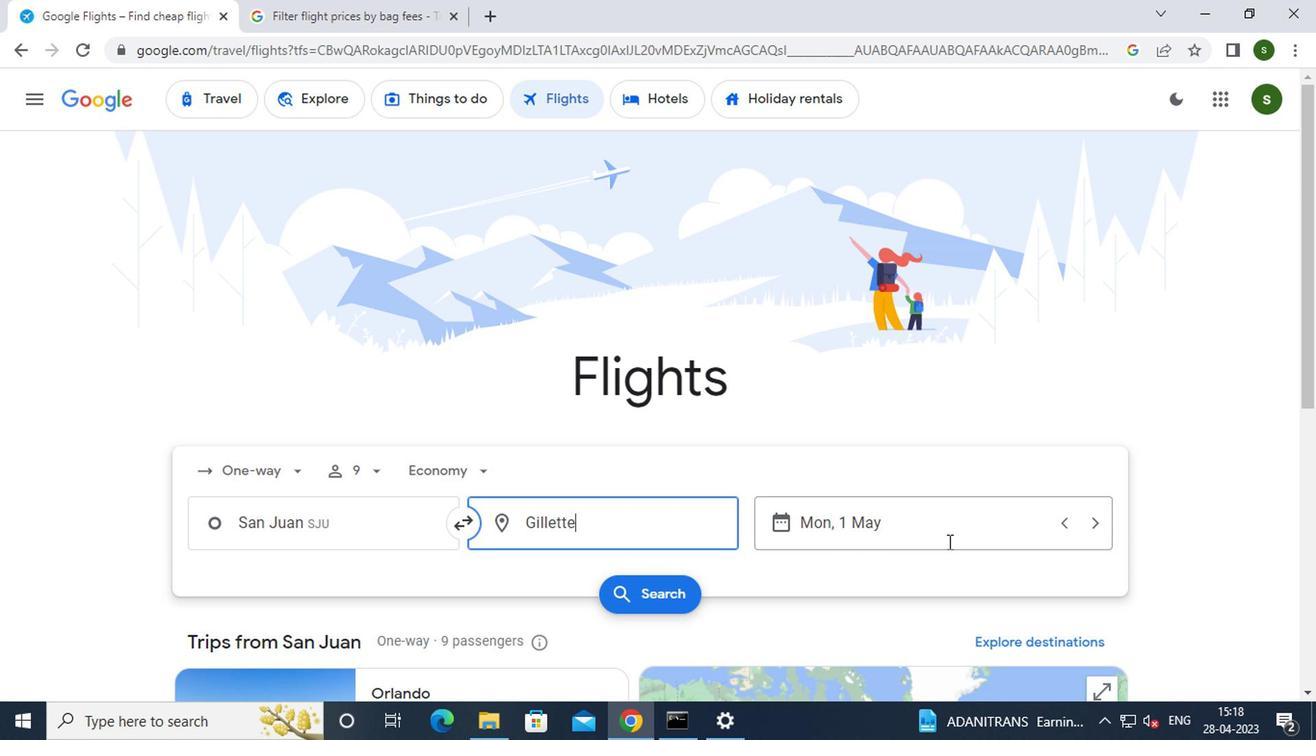 
Action: Mouse pressed left at (947, 523)
Screenshot: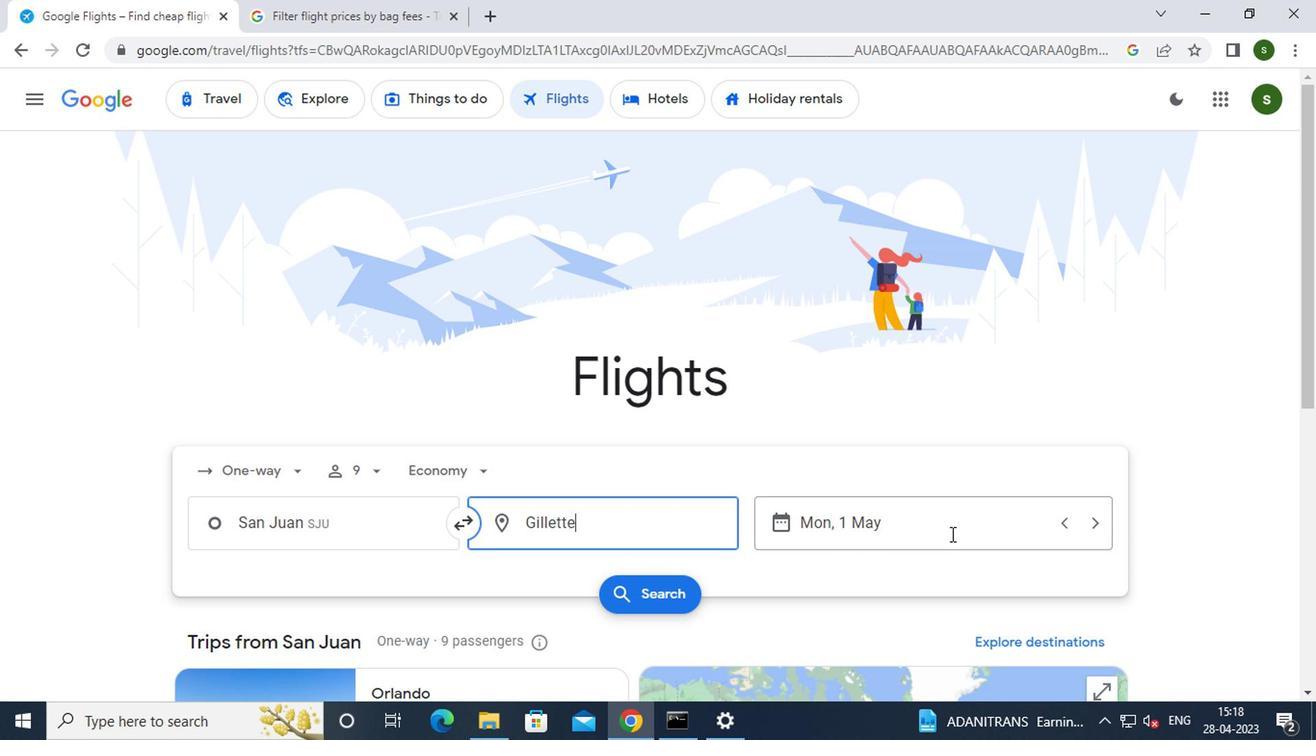 
Action: Mouse moved to (845, 355)
Screenshot: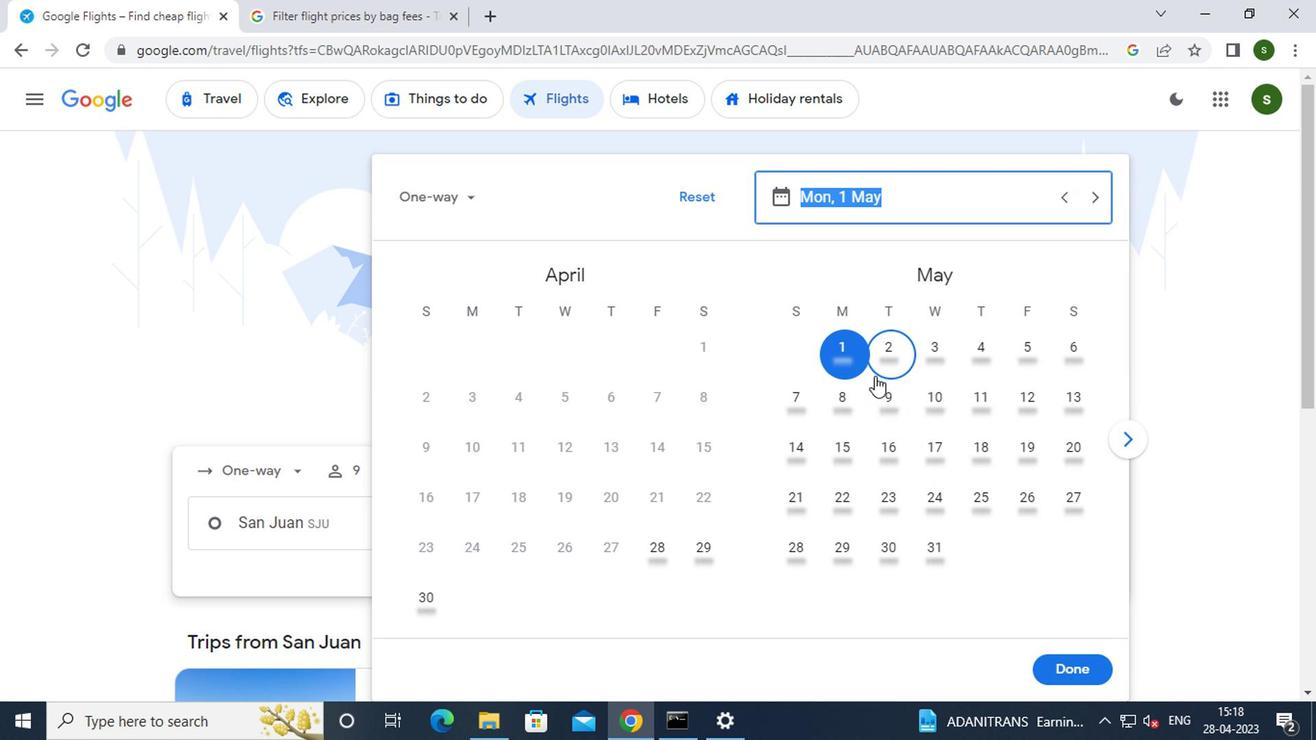 
Action: Mouse pressed left at (845, 355)
Screenshot: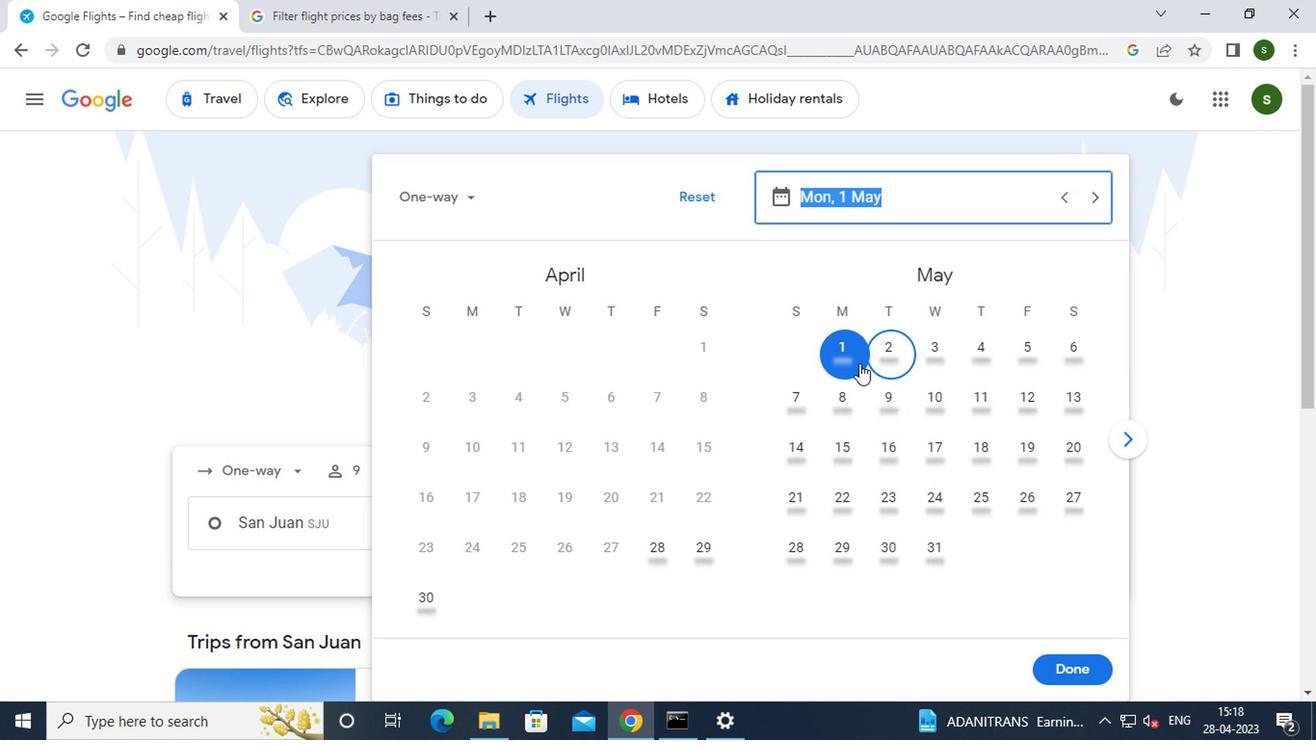 
Action: Mouse moved to (1061, 662)
Screenshot: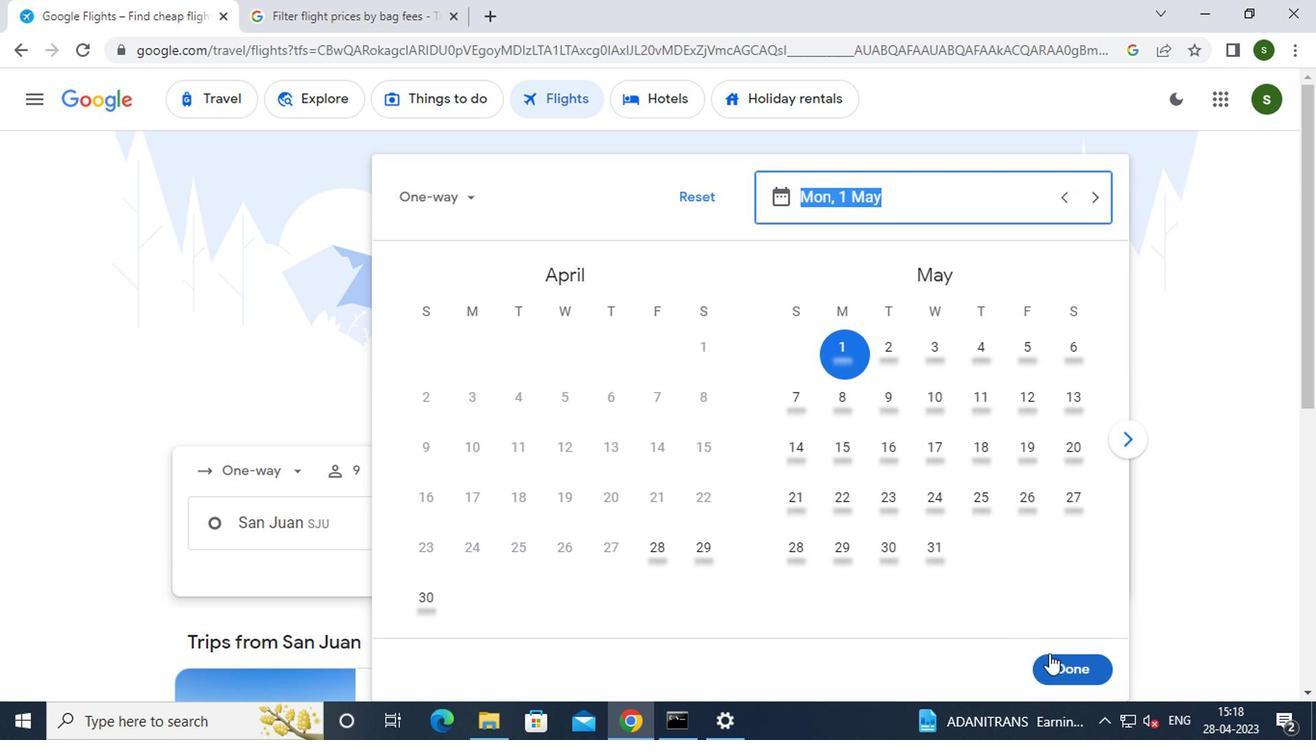 
Action: Mouse pressed left at (1061, 662)
Screenshot: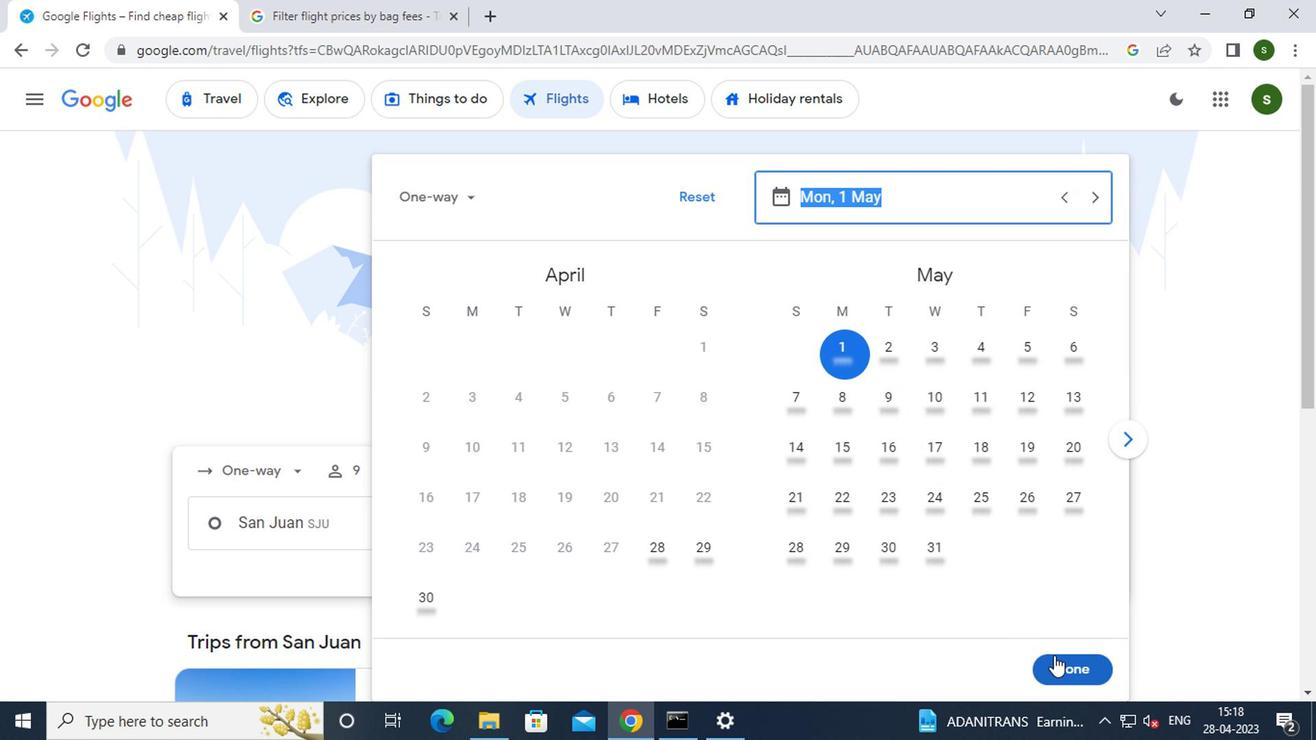 
Action: Mouse moved to (681, 597)
Screenshot: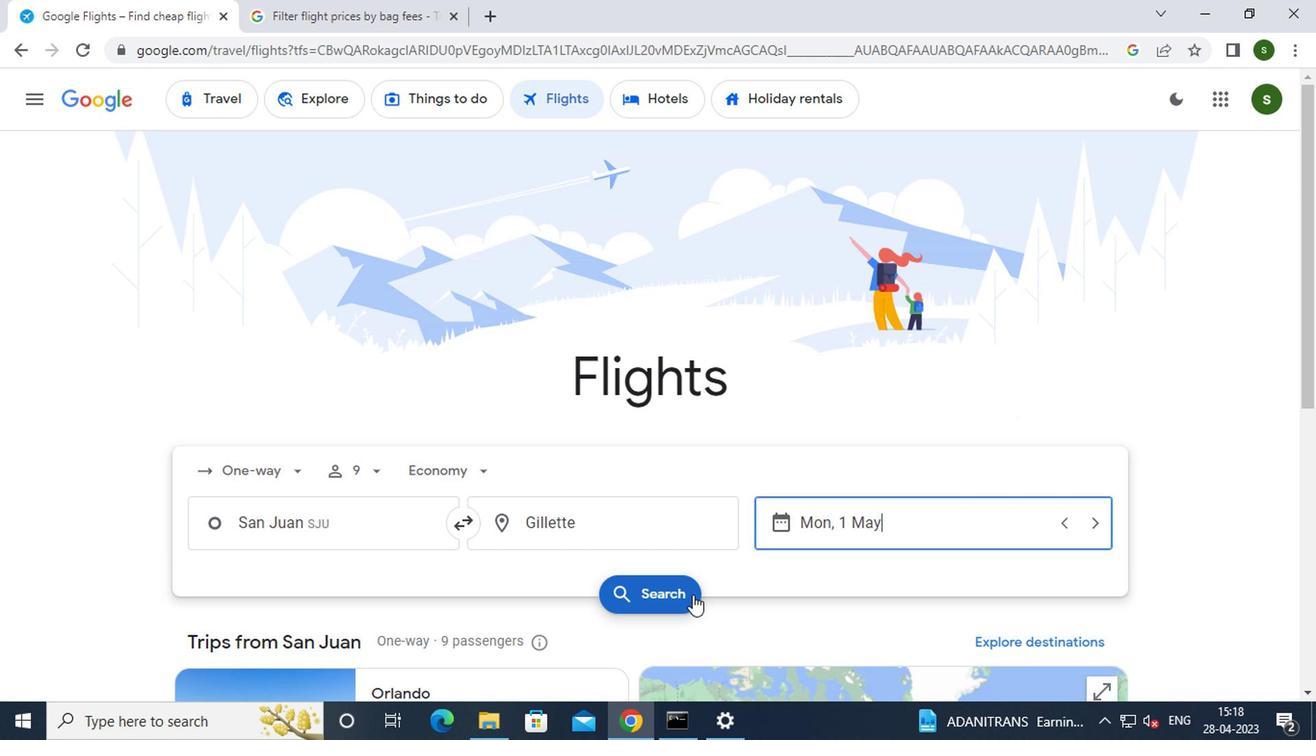
Action: Mouse pressed left at (681, 597)
Screenshot: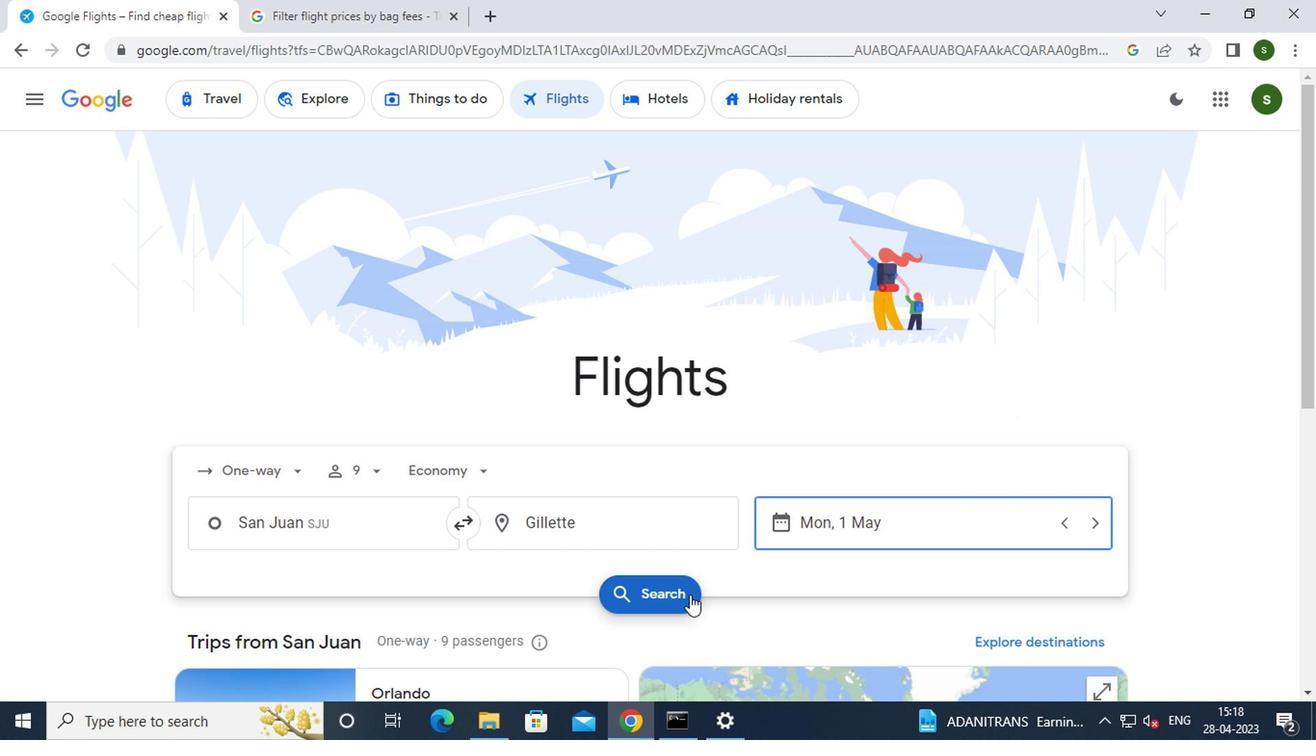 
Action: Mouse moved to (213, 267)
Screenshot: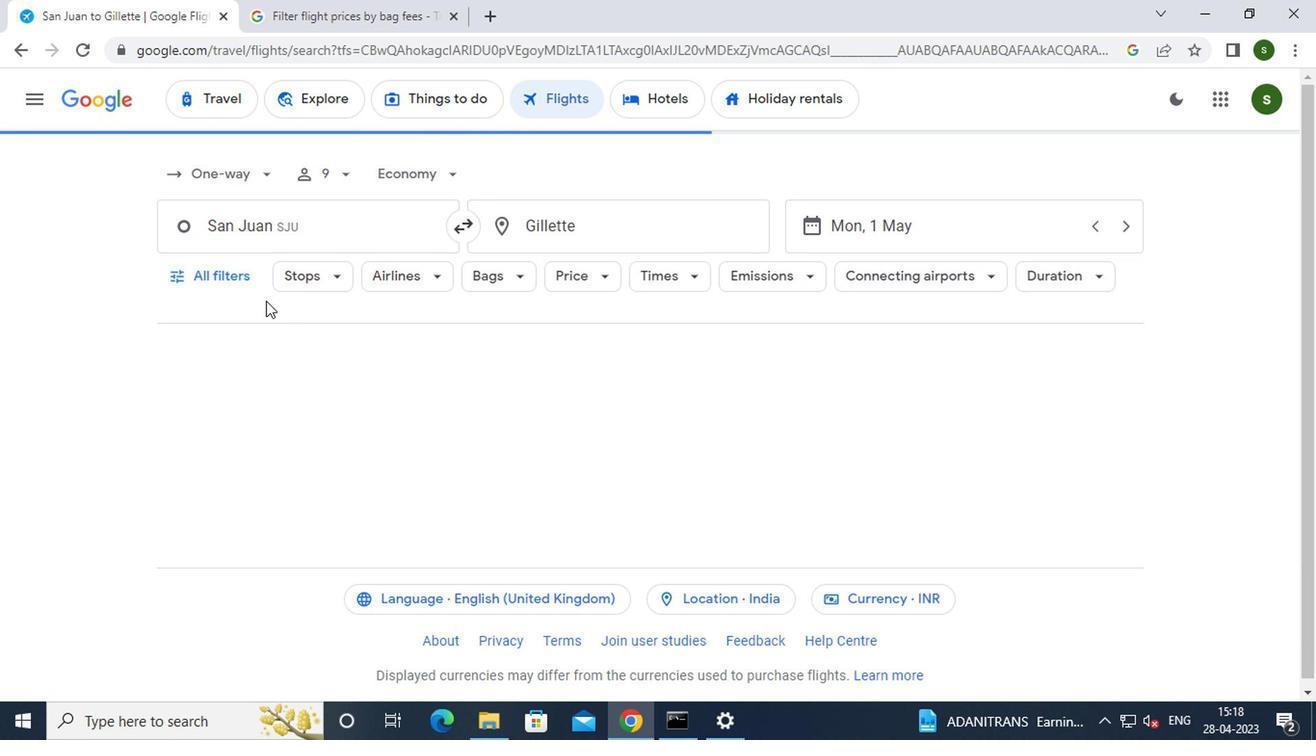 
Action: Mouse pressed left at (213, 267)
Screenshot: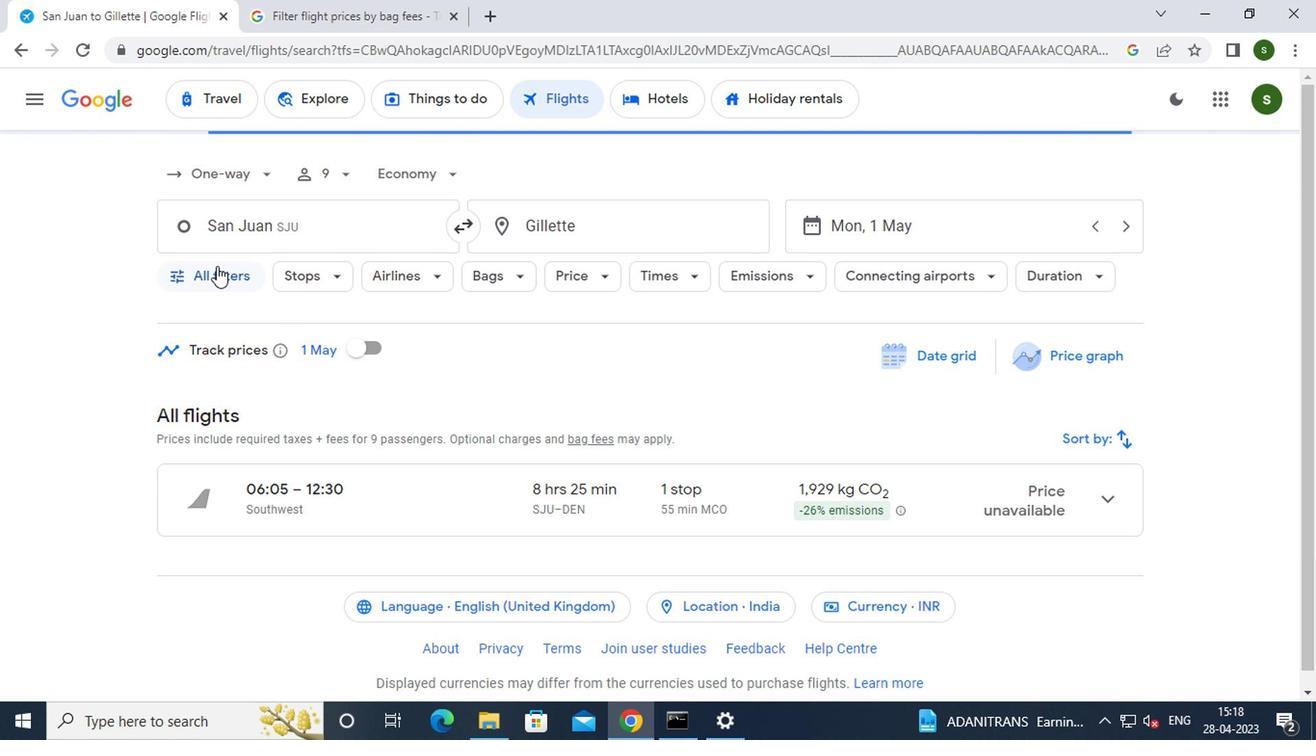 
Action: Mouse moved to (377, 455)
Screenshot: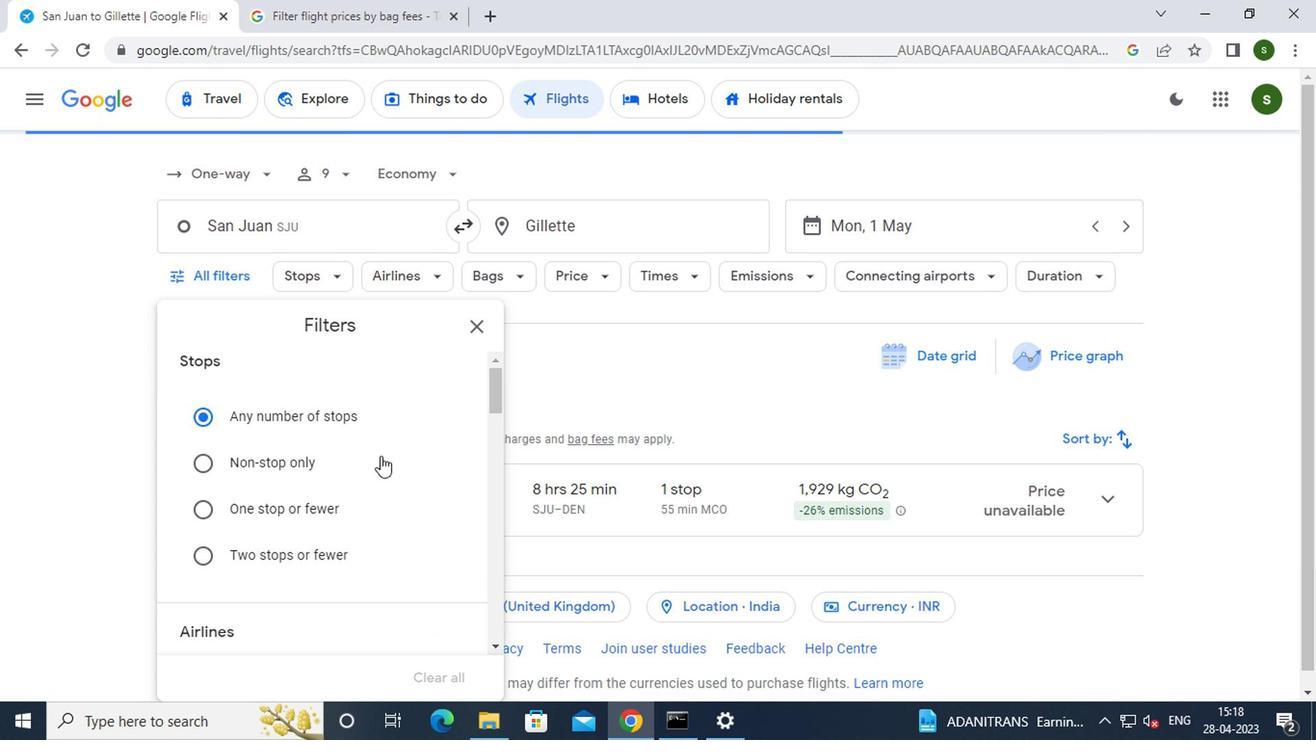 
Action: Mouse scrolled (377, 453) with delta (0, -1)
Screenshot: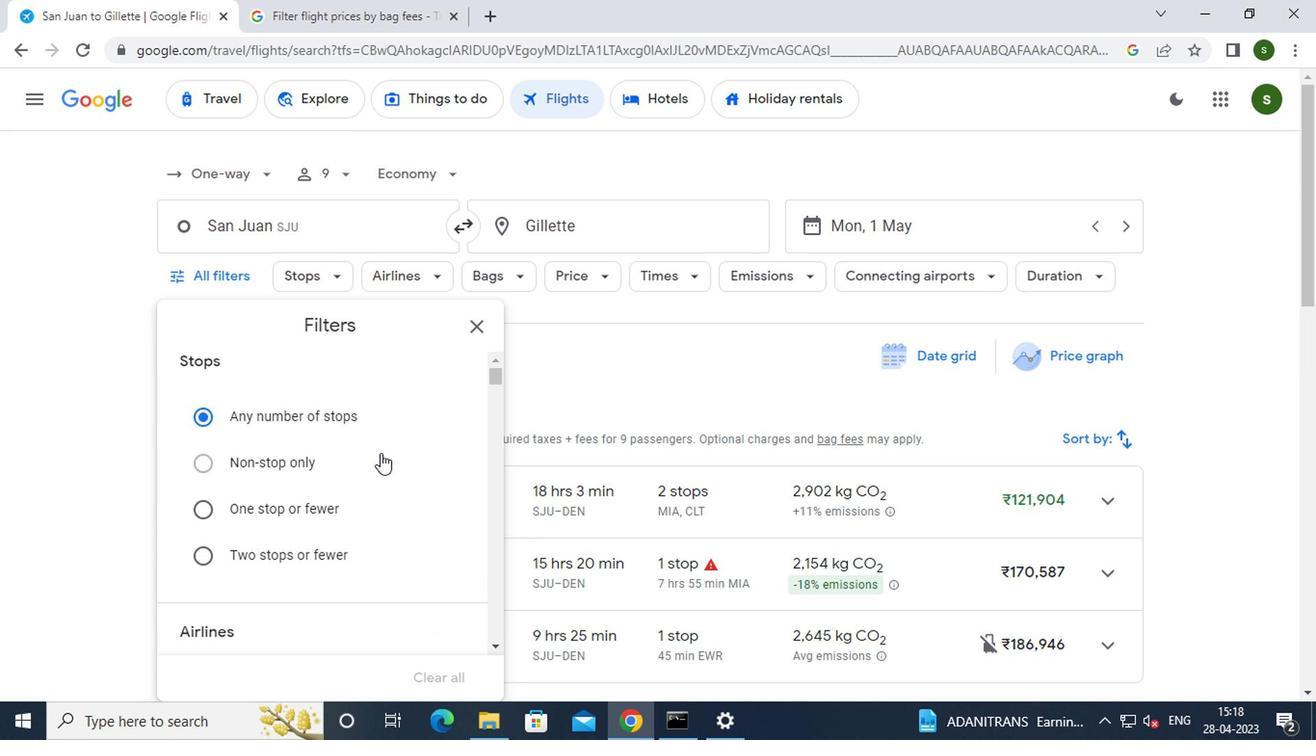 
Action: Mouse scrolled (377, 453) with delta (0, -1)
Screenshot: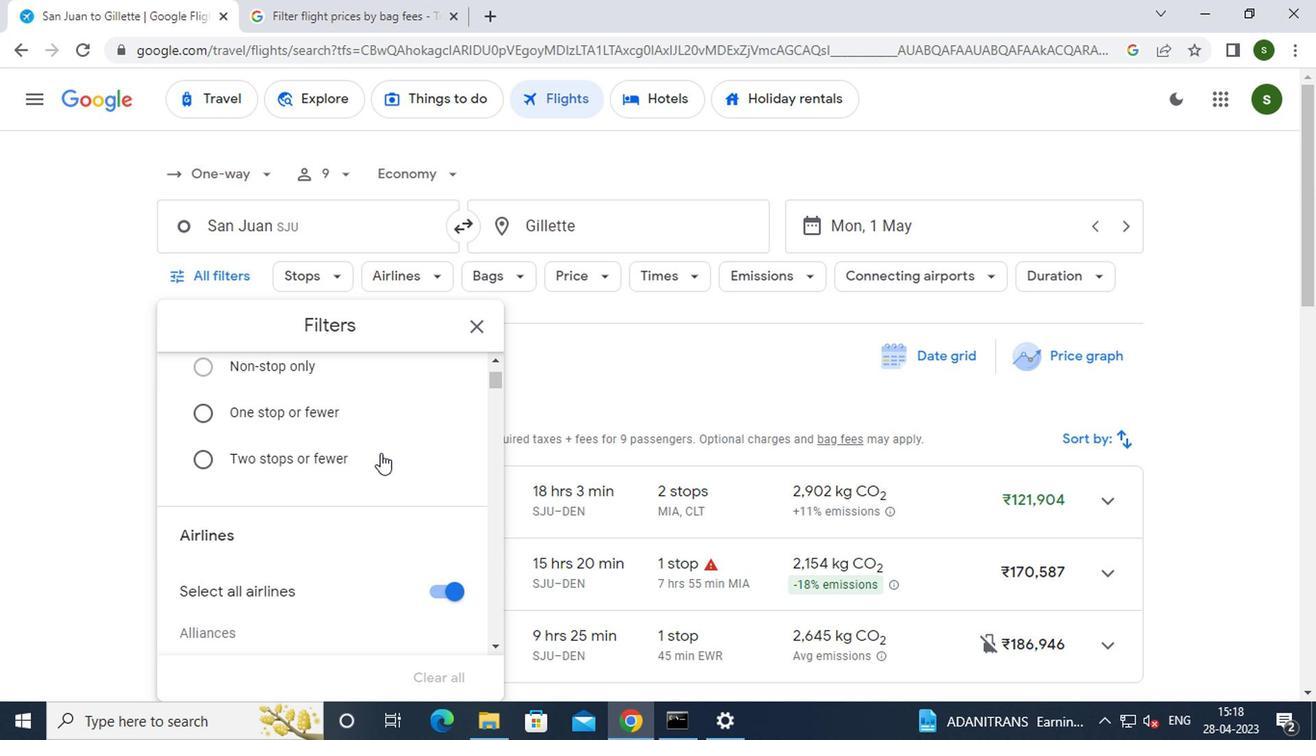 
Action: Mouse moved to (448, 493)
Screenshot: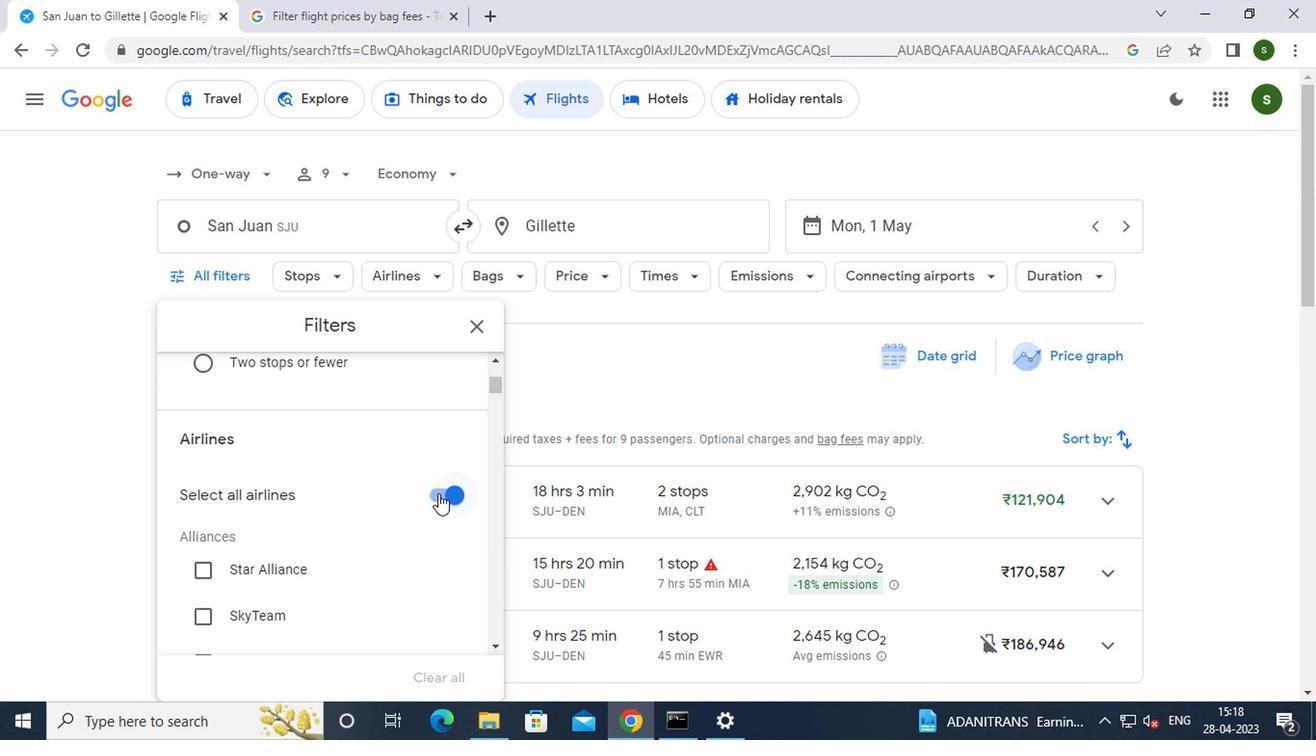 
Action: Mouse pressed left at (448, 493)
Screenshot: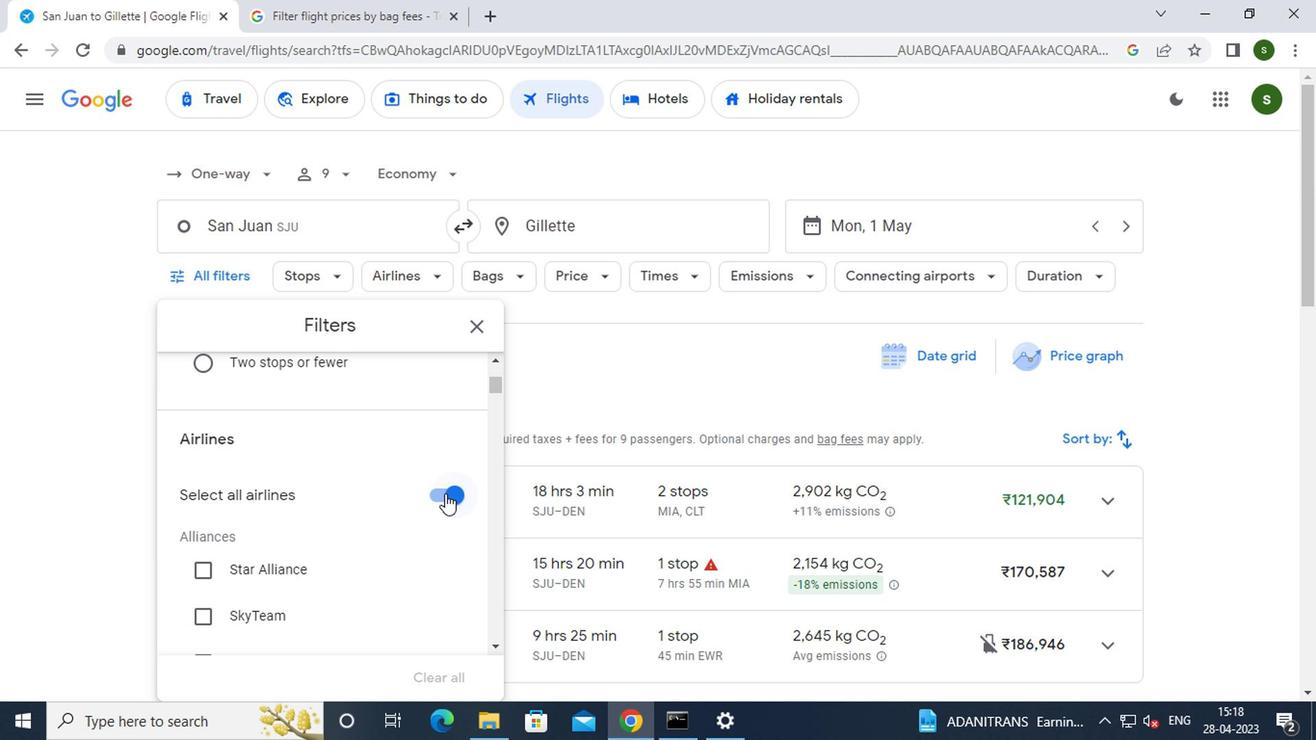 
Action: Mouse moved to (372, 500)
Screenshot: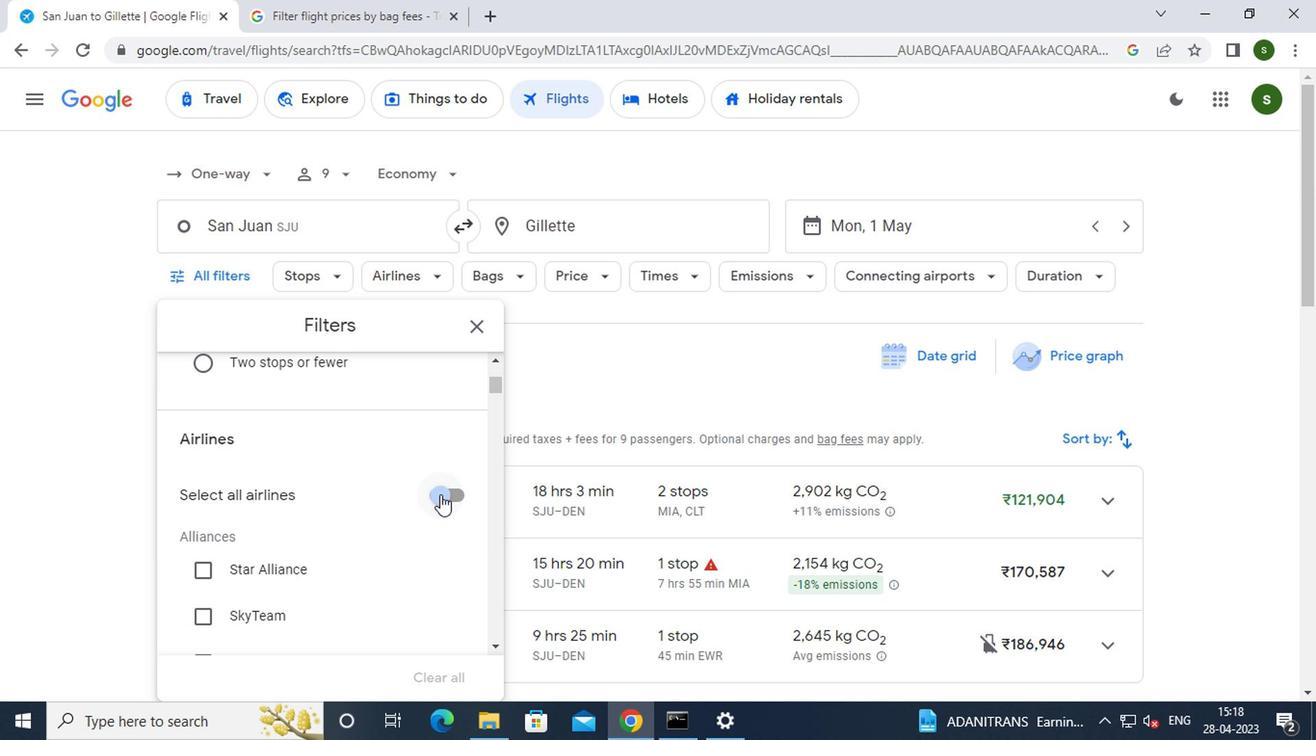 
Action: Mouse scrolled (372, 499) with delta (0, 0)
Screenshot: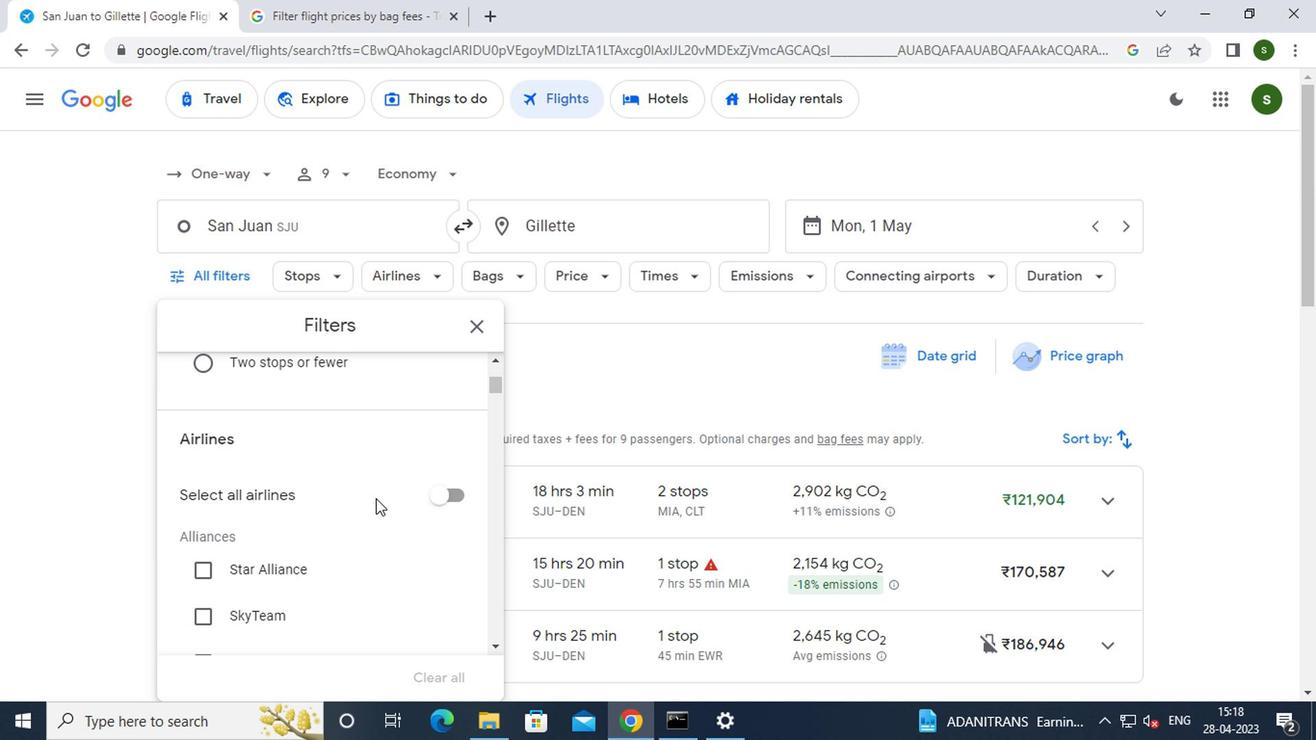 
Action: Mouse scrolled (372, 499) with delta (0, 0)
Screenshot: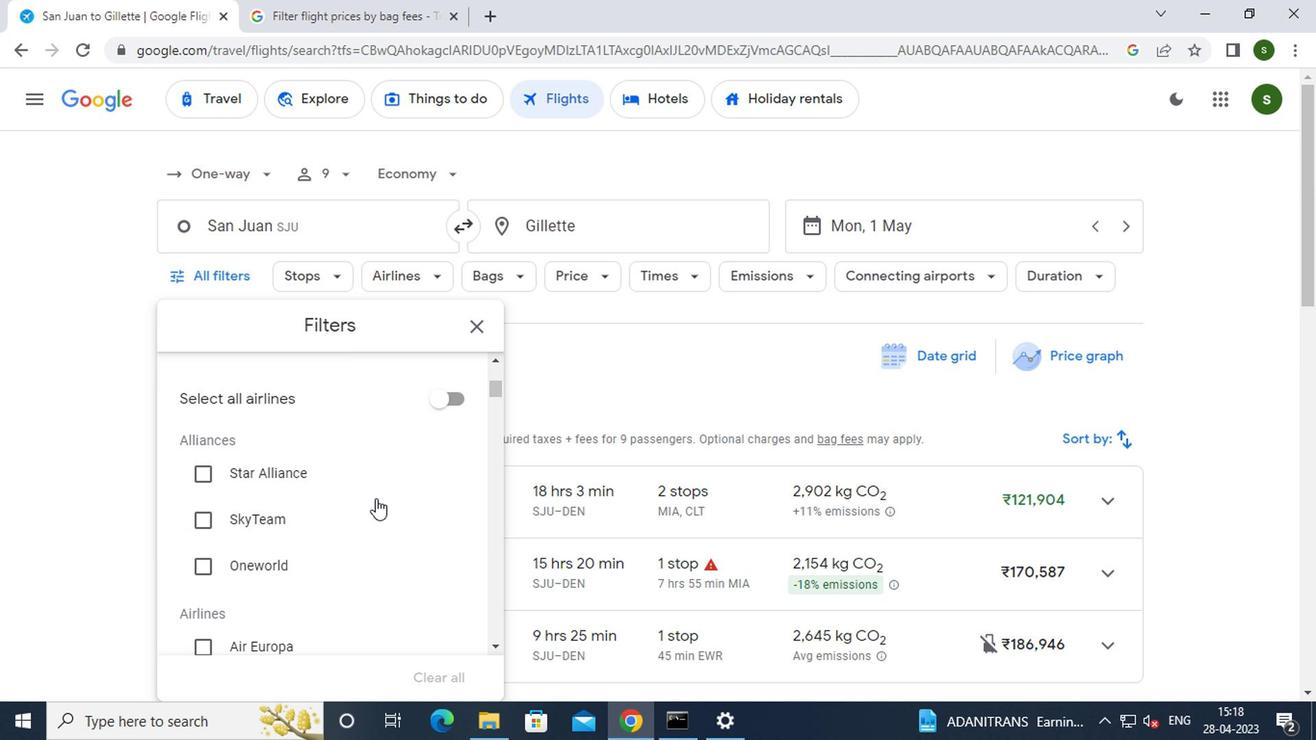 
Action: Mouse scrolled (372, 499) with delta (0, 0)
Screenshot: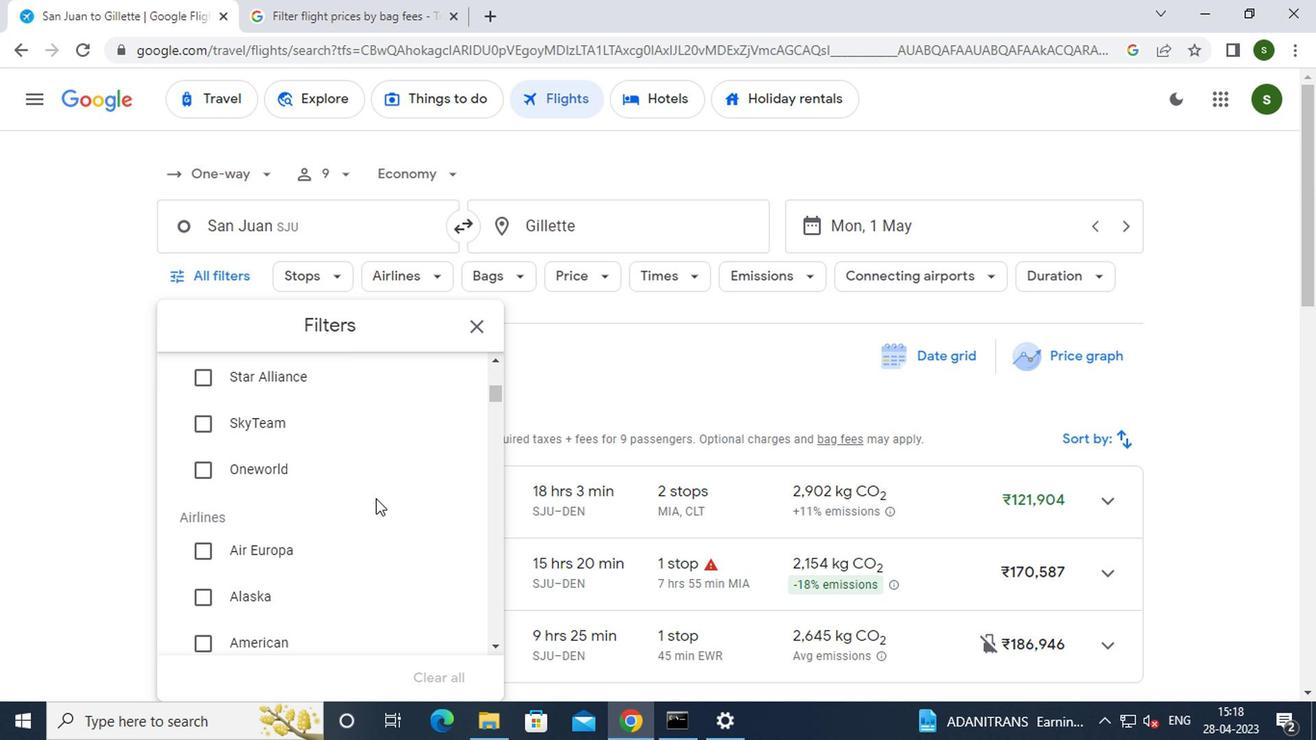 
Action: Mouse scrolled (372, 499) with delta (0, 0)
Screenshot: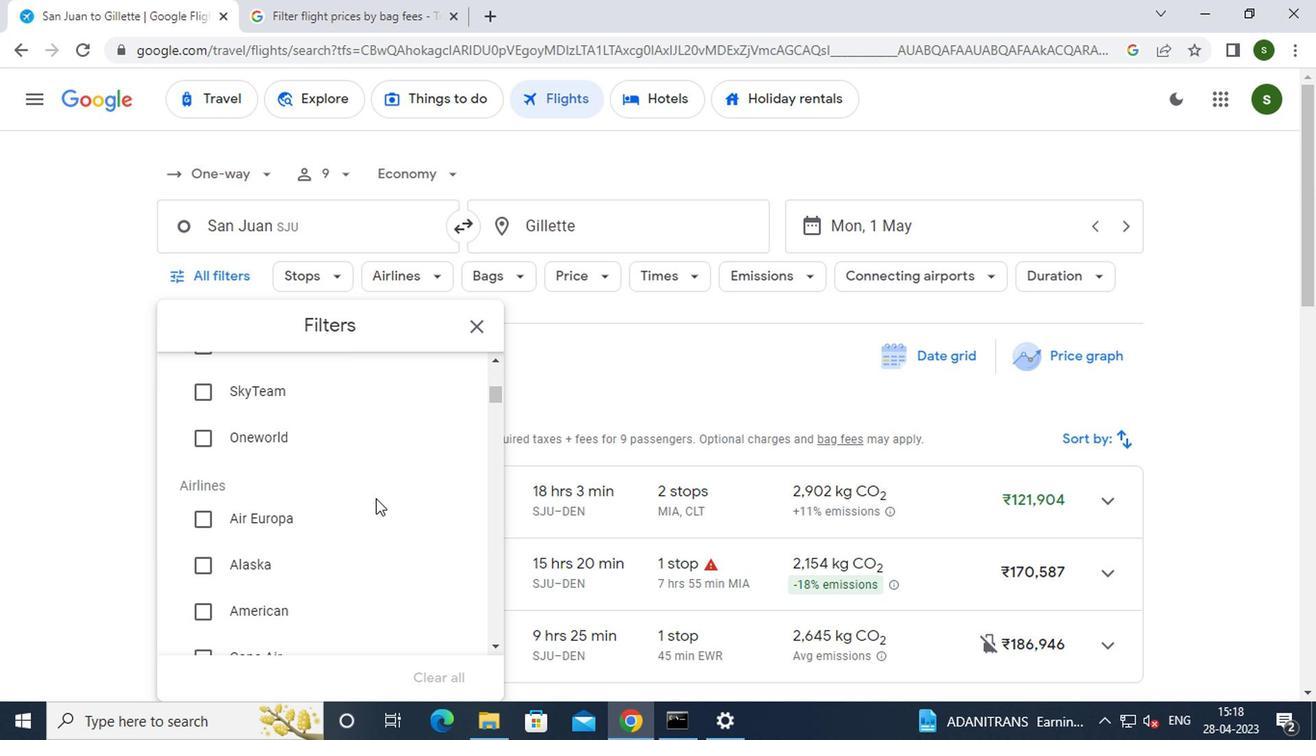 
Action: Mouse scrolled (372, 499) with delta (0, 0)
Screenshot: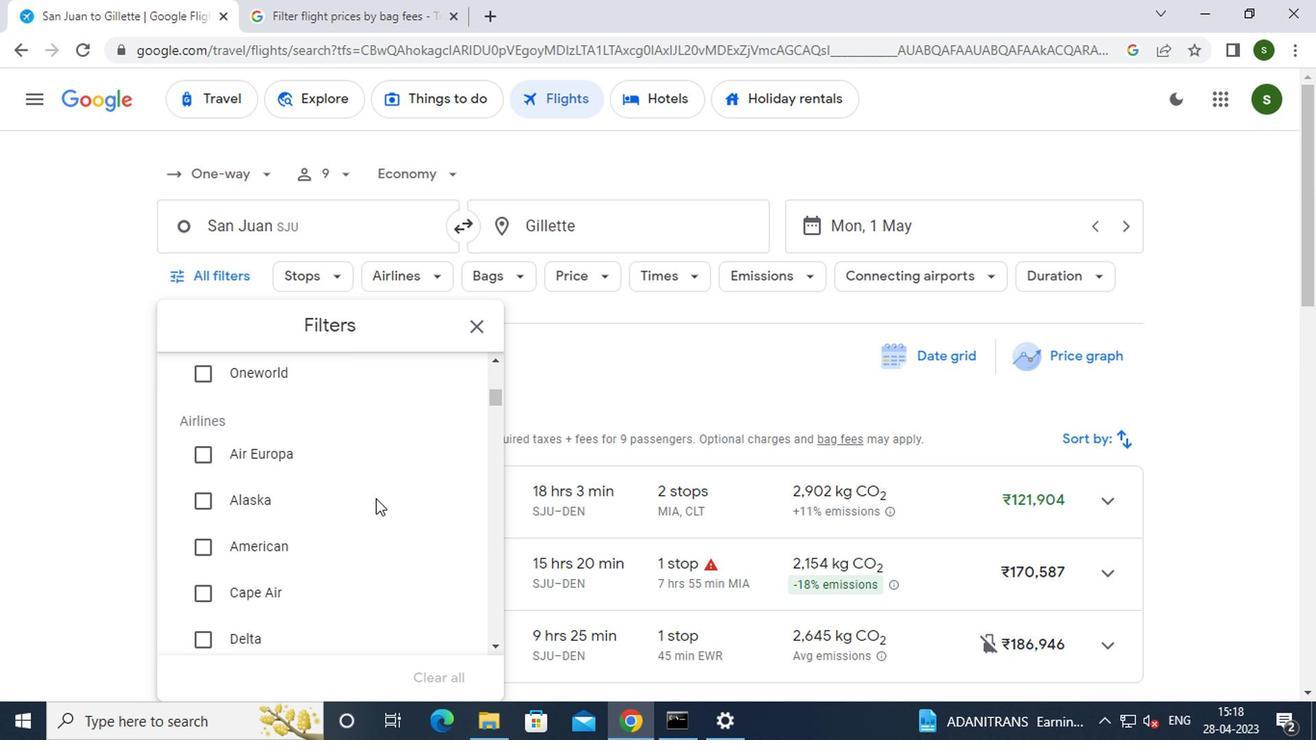 
Action: Mouse scrolled (372, 499) with delta (0, 0)
Screenshot: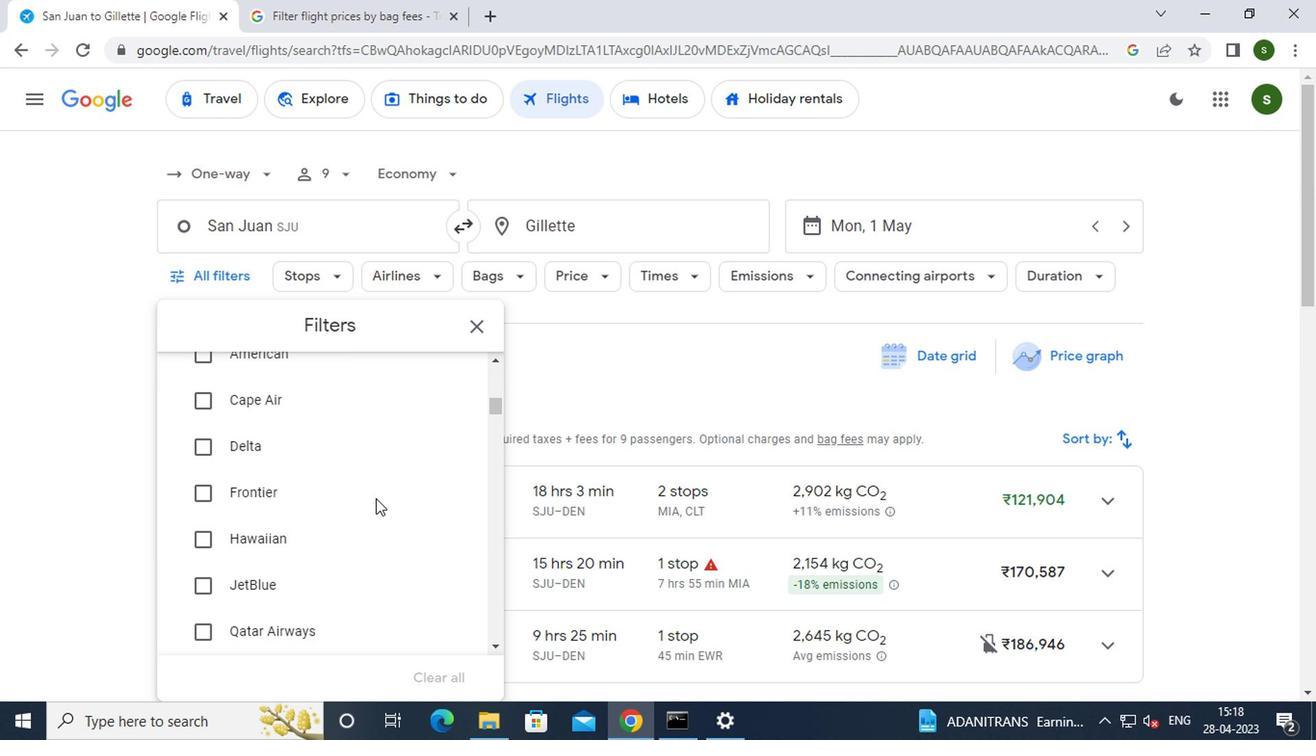 
Action: Mouse scrolled (372, 499) with delta (0, 0)
Screenshot: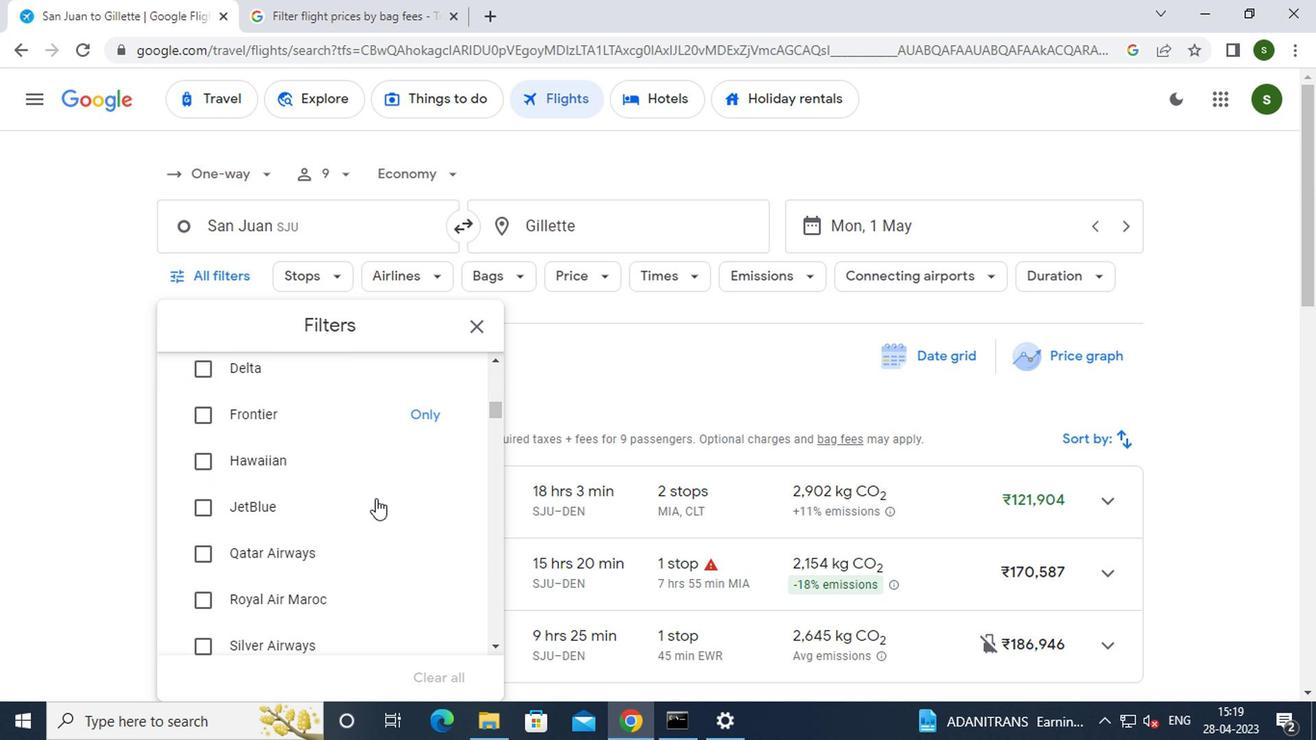 
Action: Mouse scrolled (372, 499) with delta (0, 0)
Screenshot: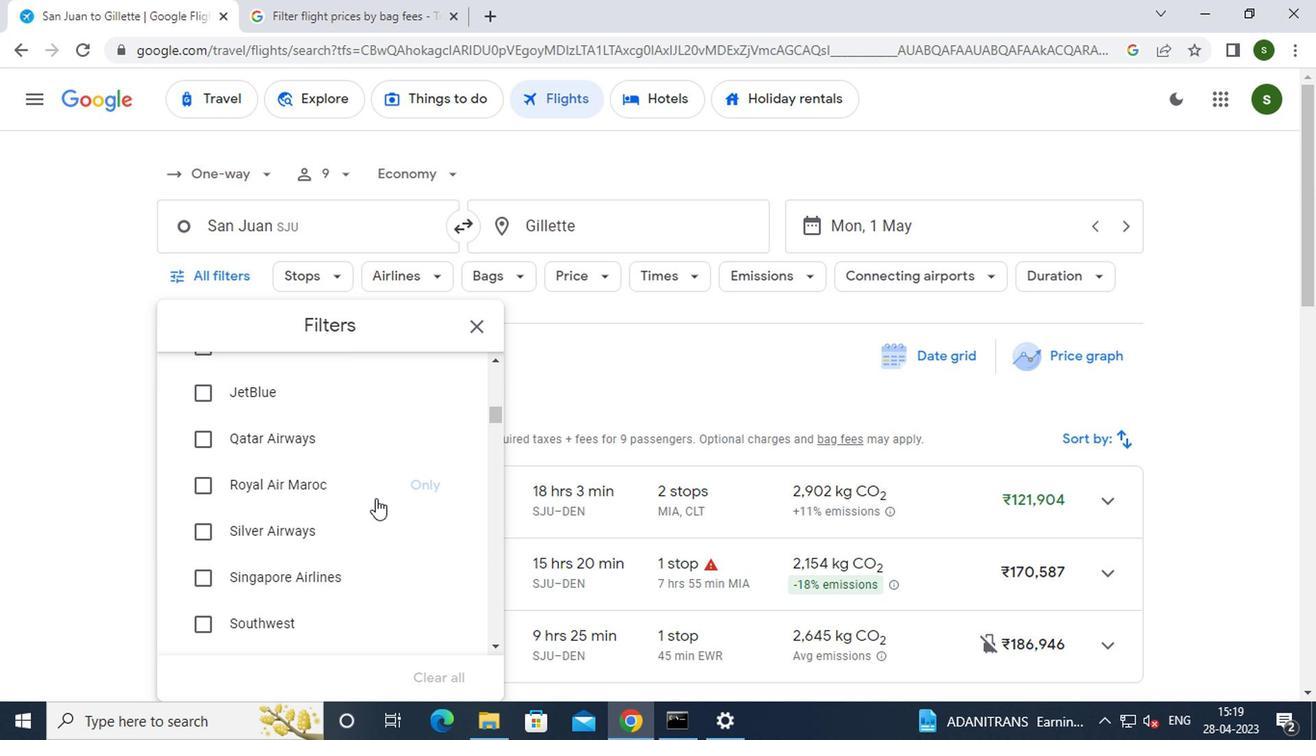 
Action: Mouse moved to (327, 486)
Screenshot: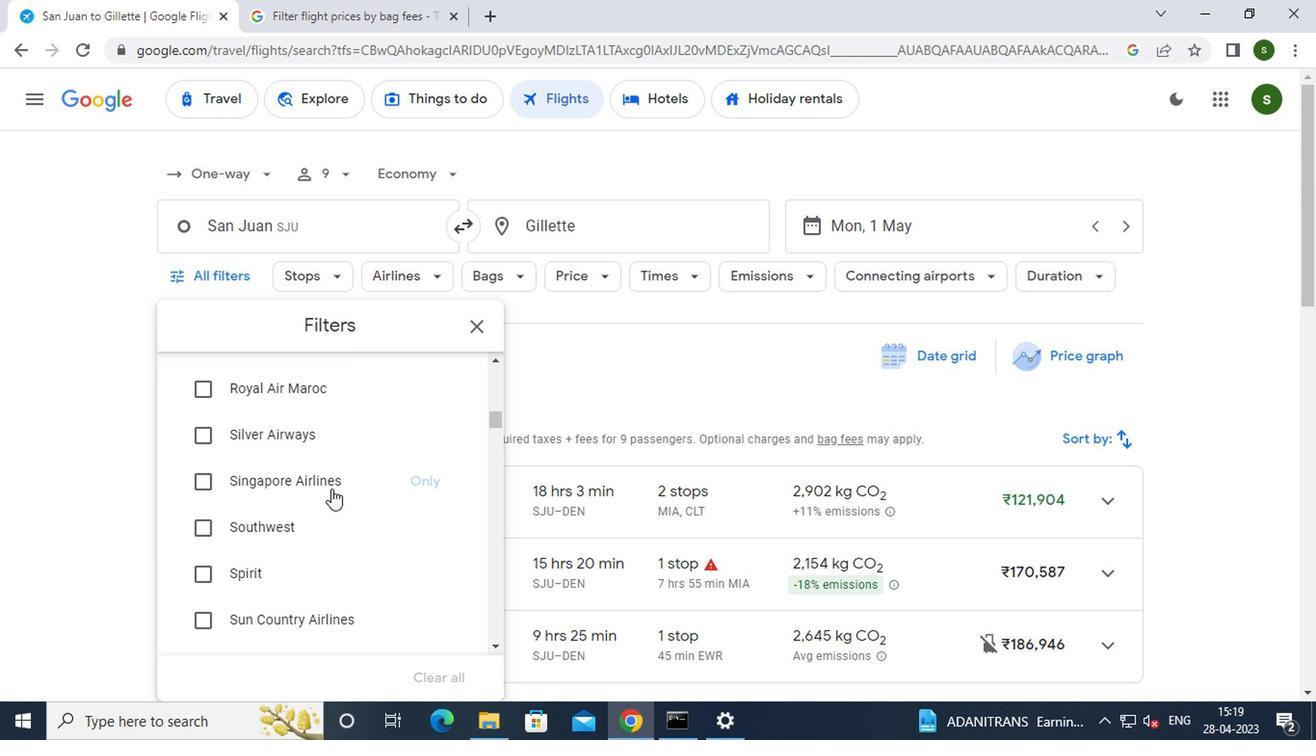 
Action: Mouse pressed left at (327, 486)
Screenshot: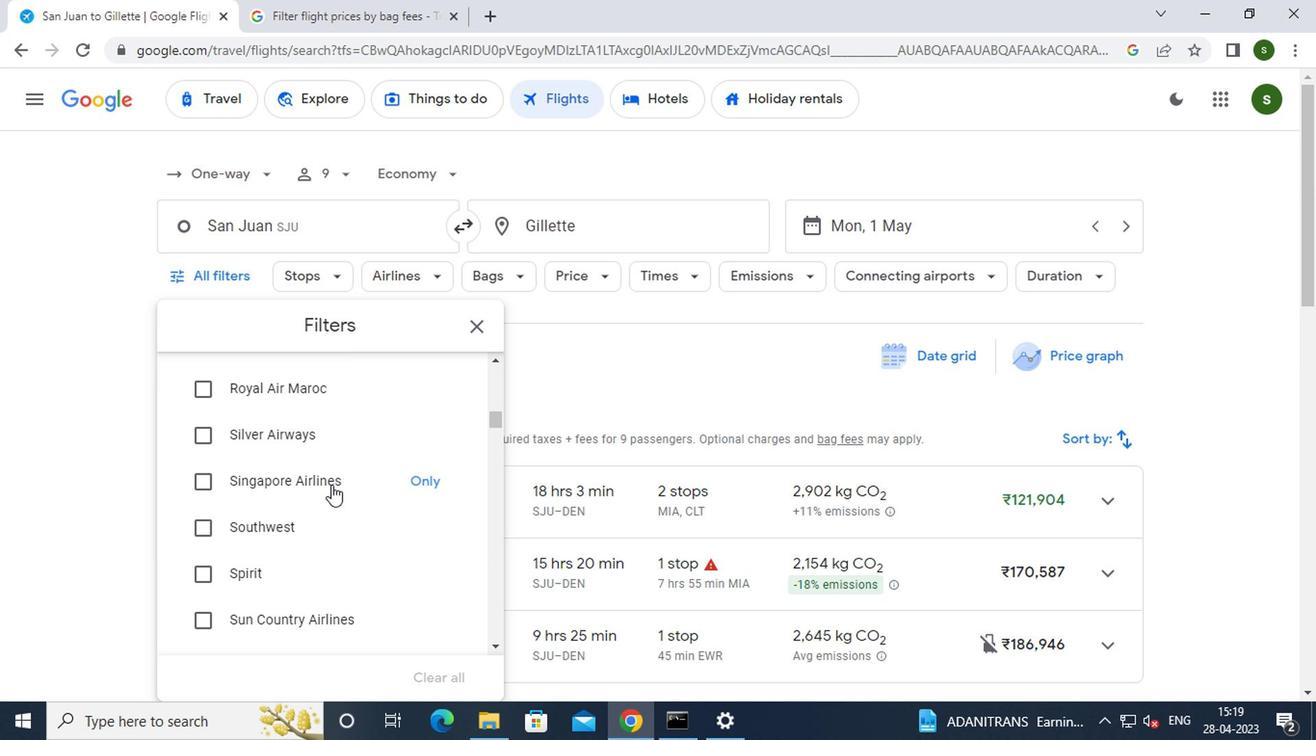 
Action: Mouse moved to (358, 544)
Screenshot: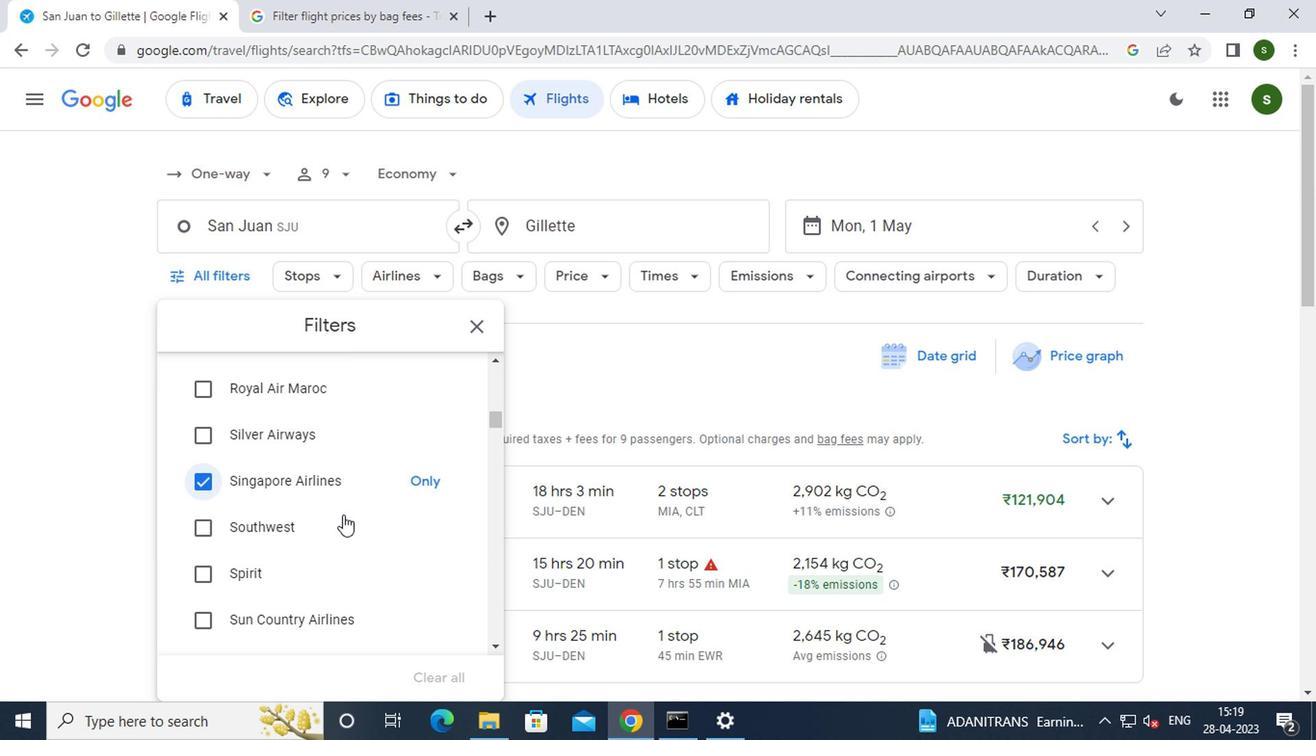 
Action: Mouse scrolled (358, 542) with delta (0, -1)
Screenshot: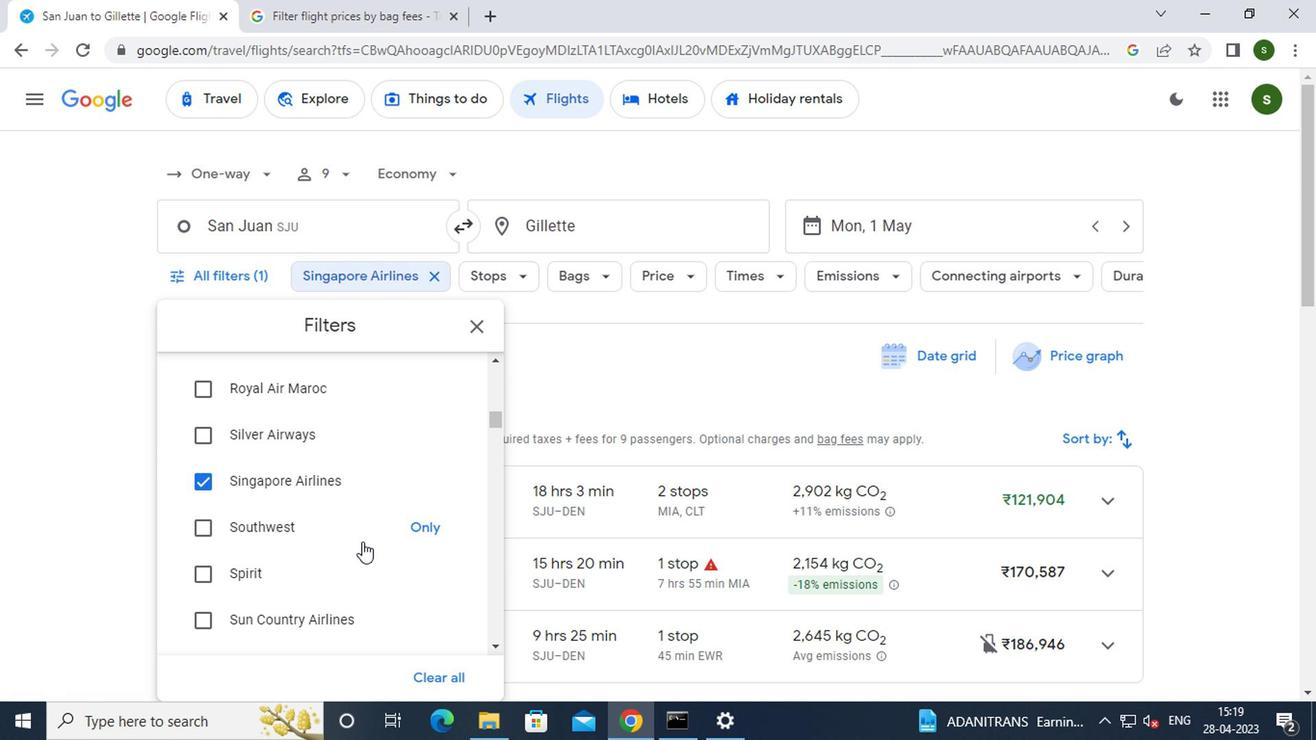 
Action: Mouse moved to (358, 545)
Screenshot: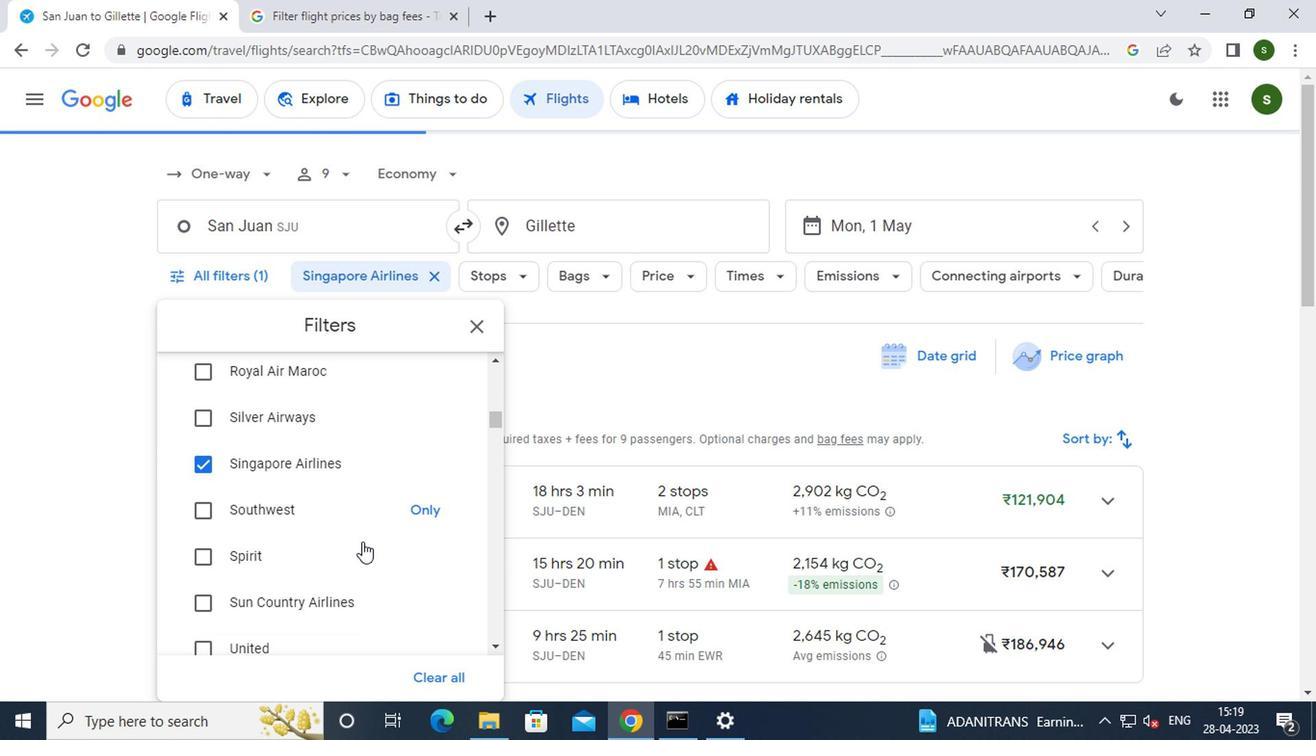 
Action: Mouse scrolled (358, 544) with delta (0, 0)
Screenshot: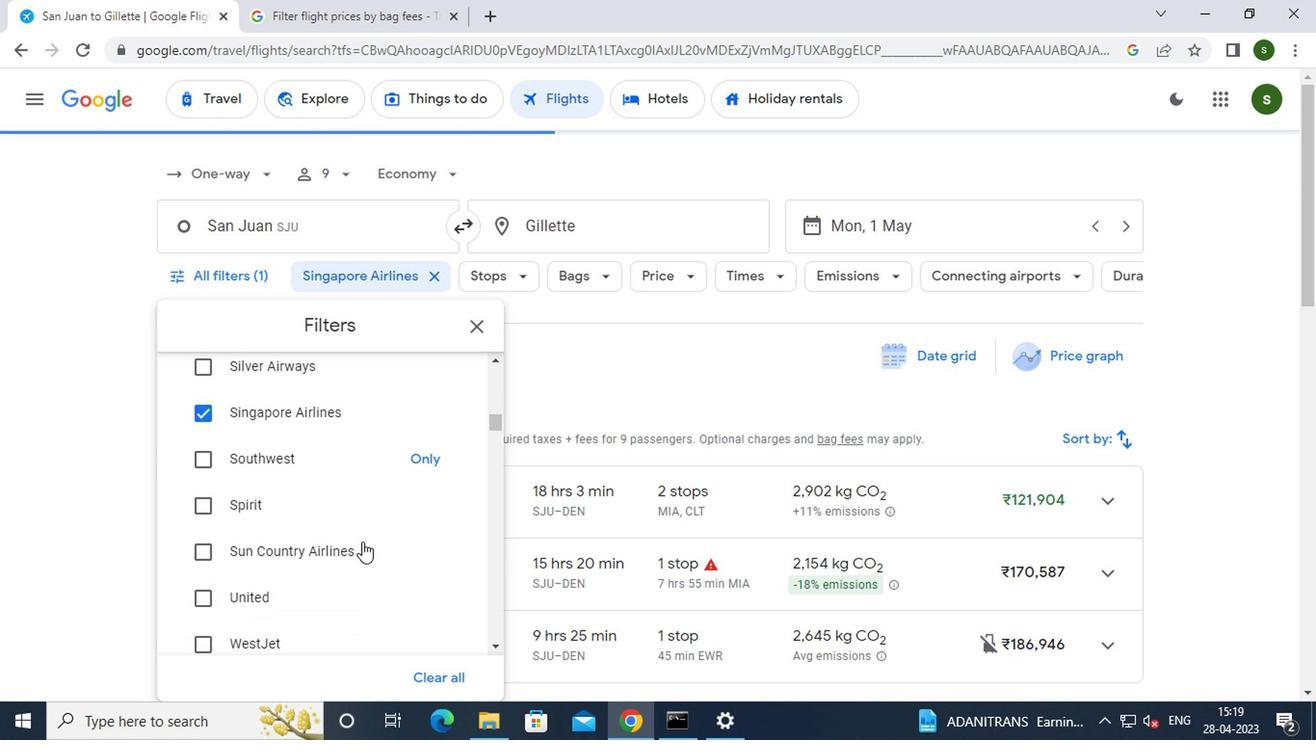 
Action: Mouse scrolled (358, 544) with delta (0, 0)
Screenshot: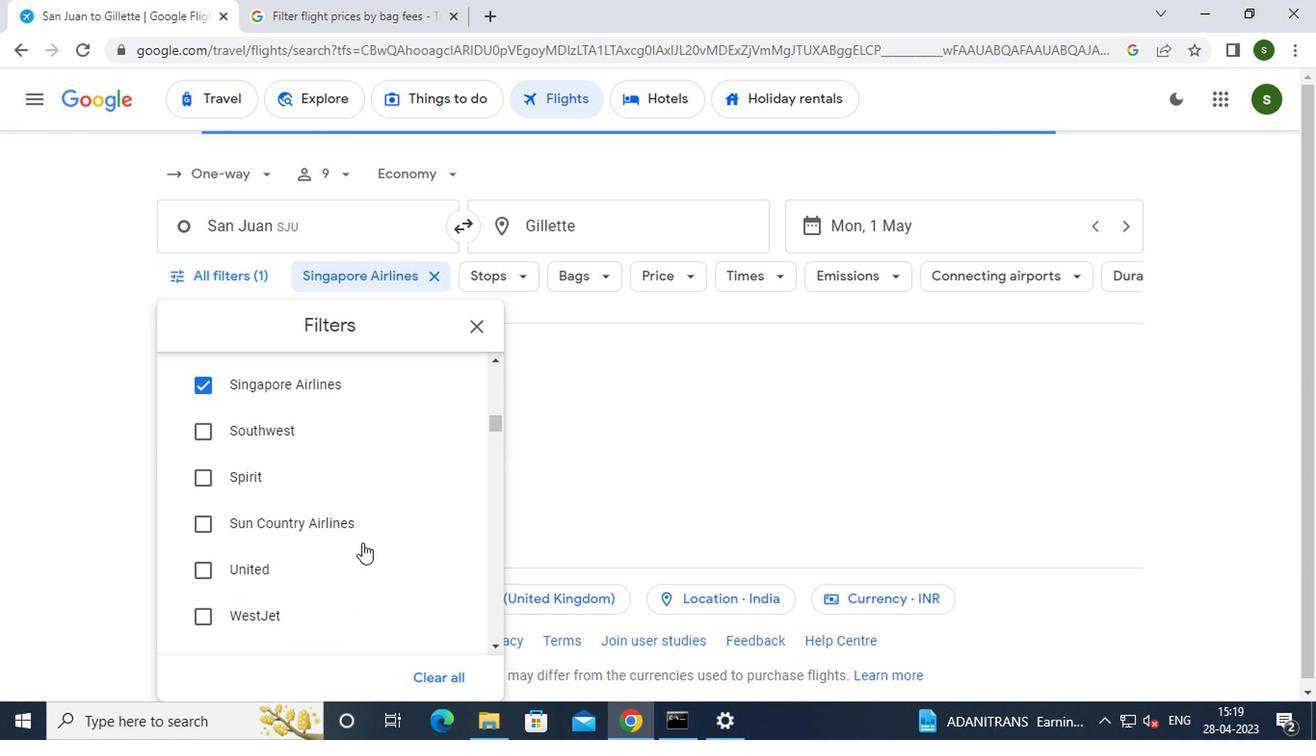 
Action: Mouse scrolled (358, 544) with delta (0, 0)
Screenshot: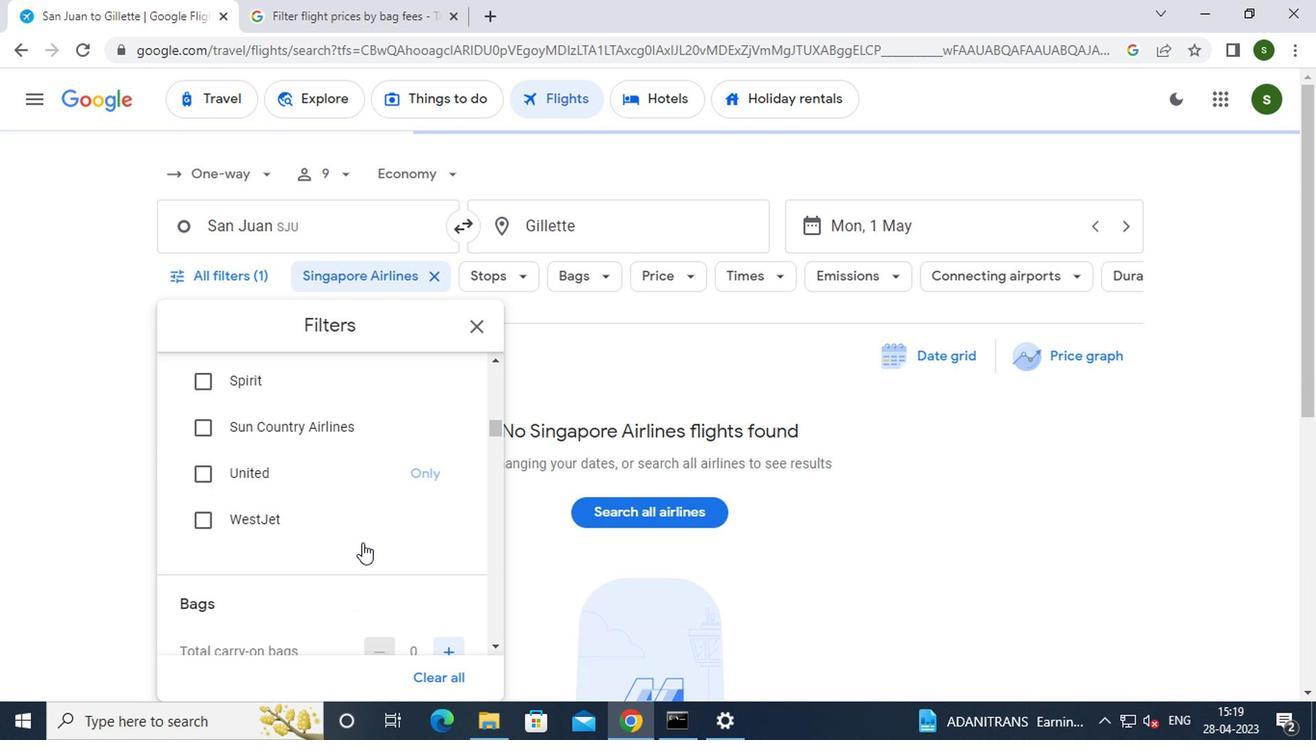 
Action: Mouse scrolled (358, 544) with delta (0, 0)
Screenshot: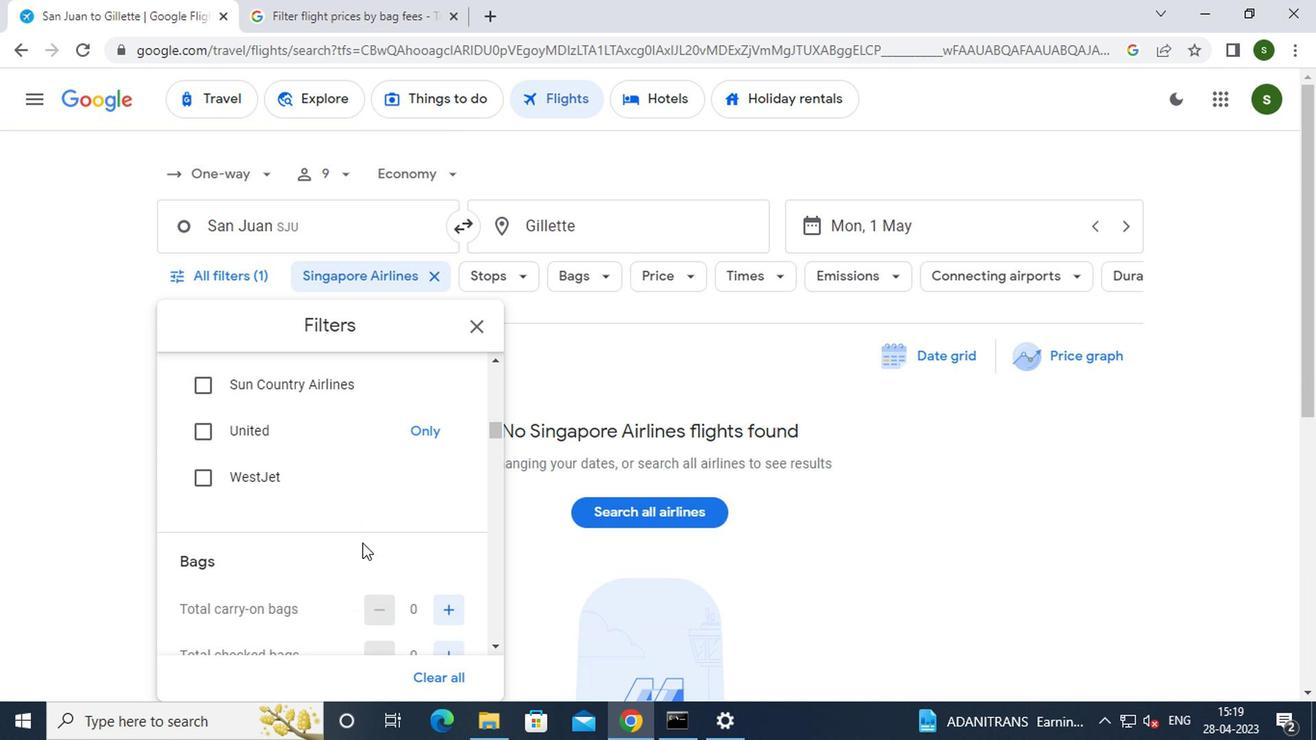 
Action: Mouse moved to (434, 414)
Screenshot: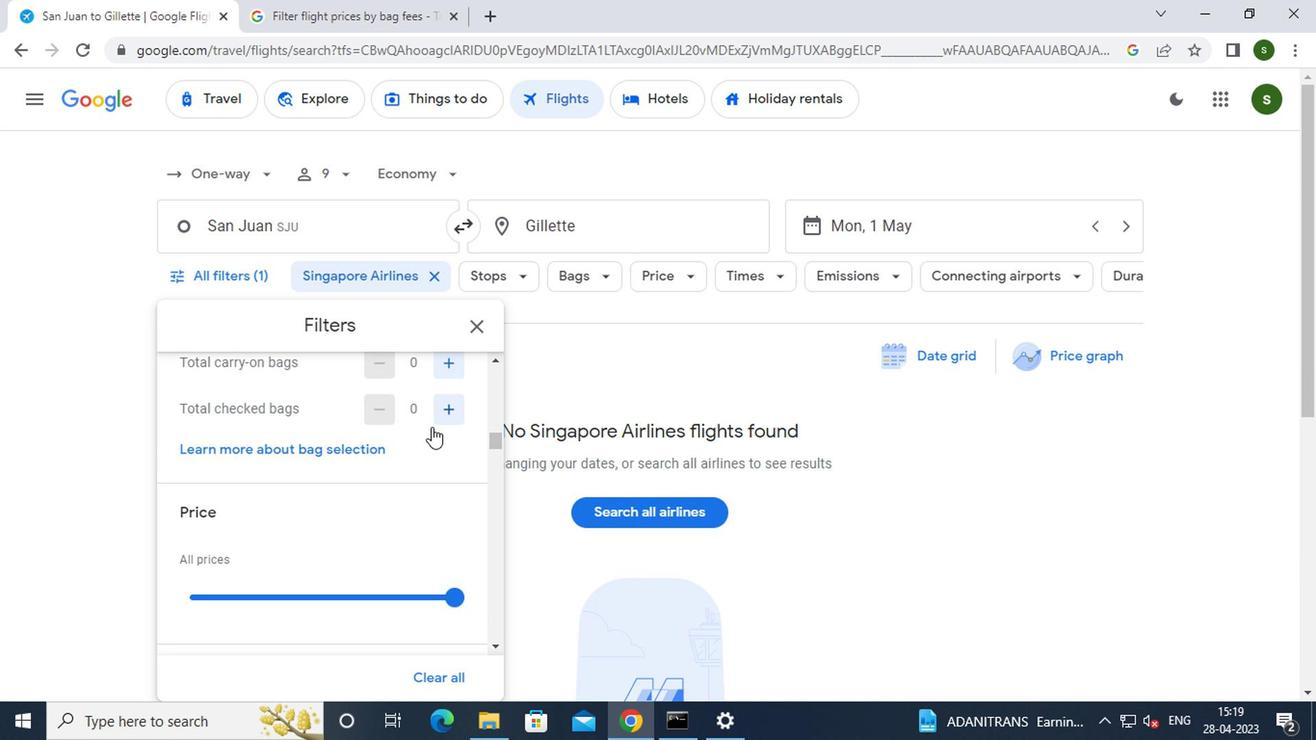 
Action: Mouse pressed left at (434, 414)
Screenshot: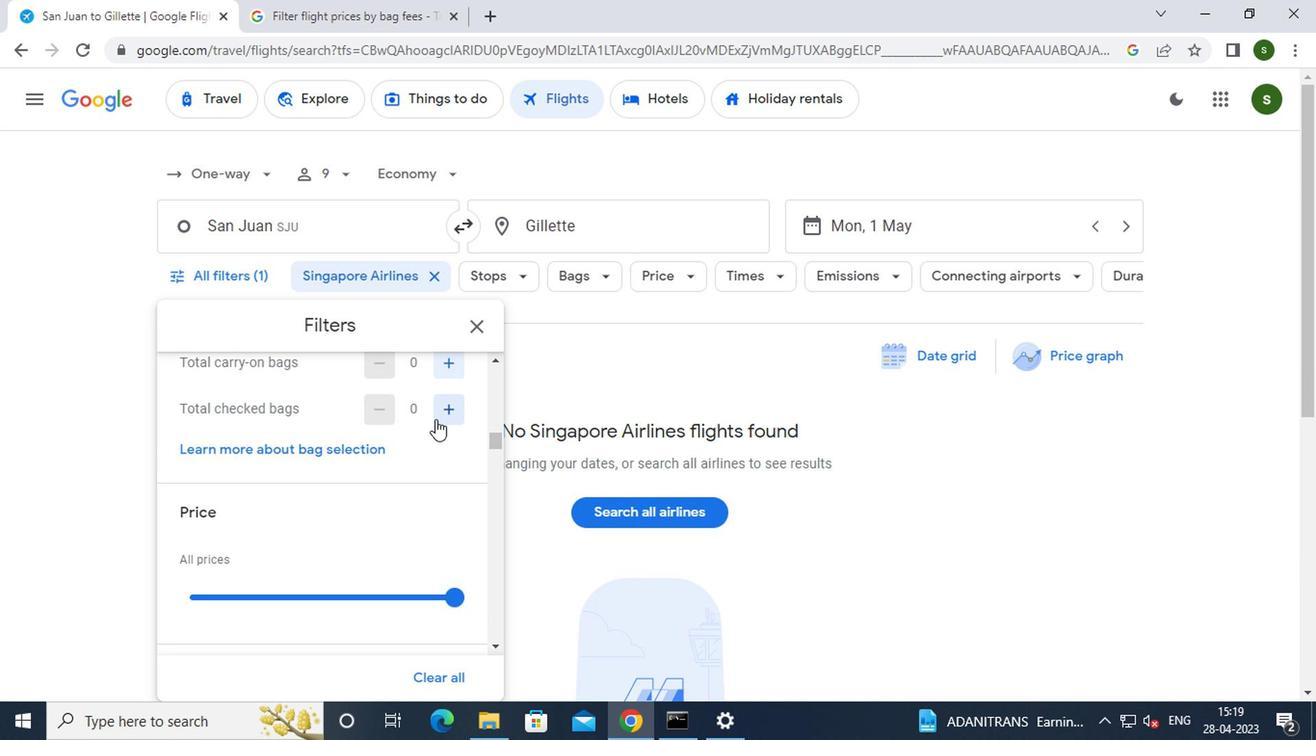 
Action: Mouse pressed left at (434, 414)
Screenshot: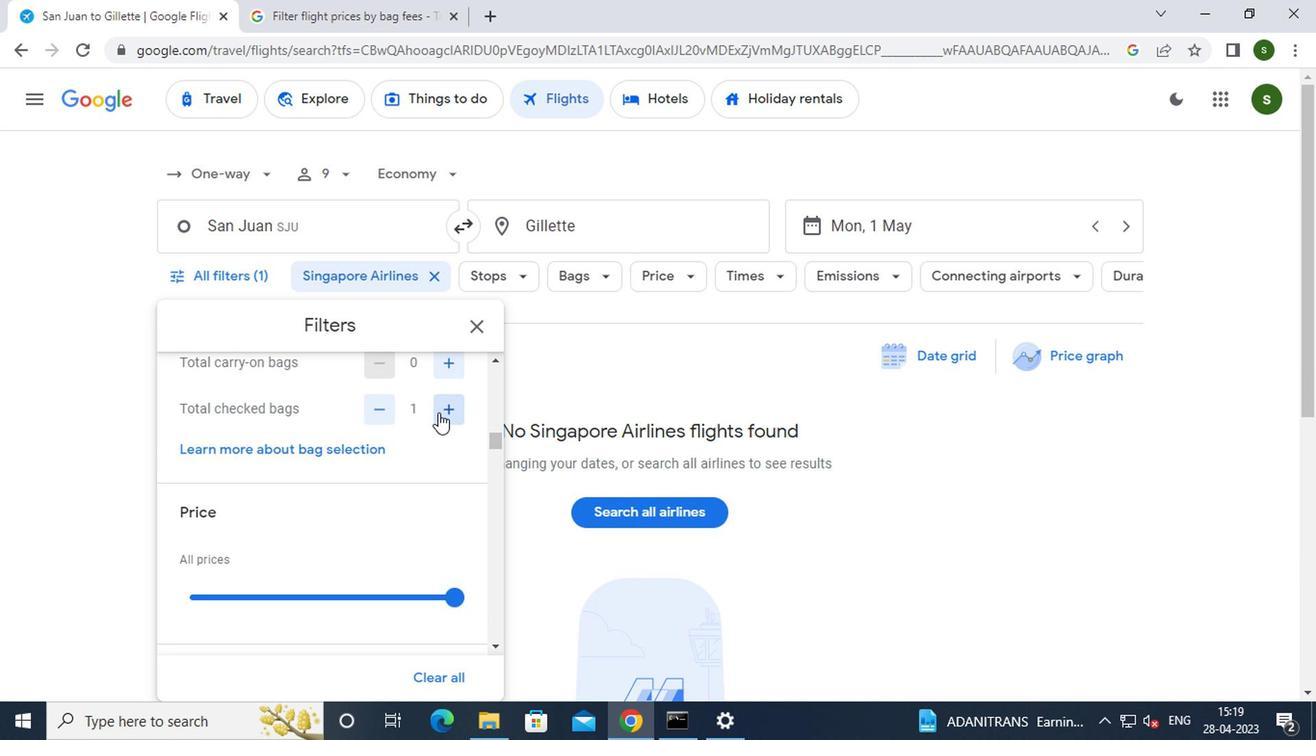 
Action: Mouse moved to (368, 504)
Screenshot: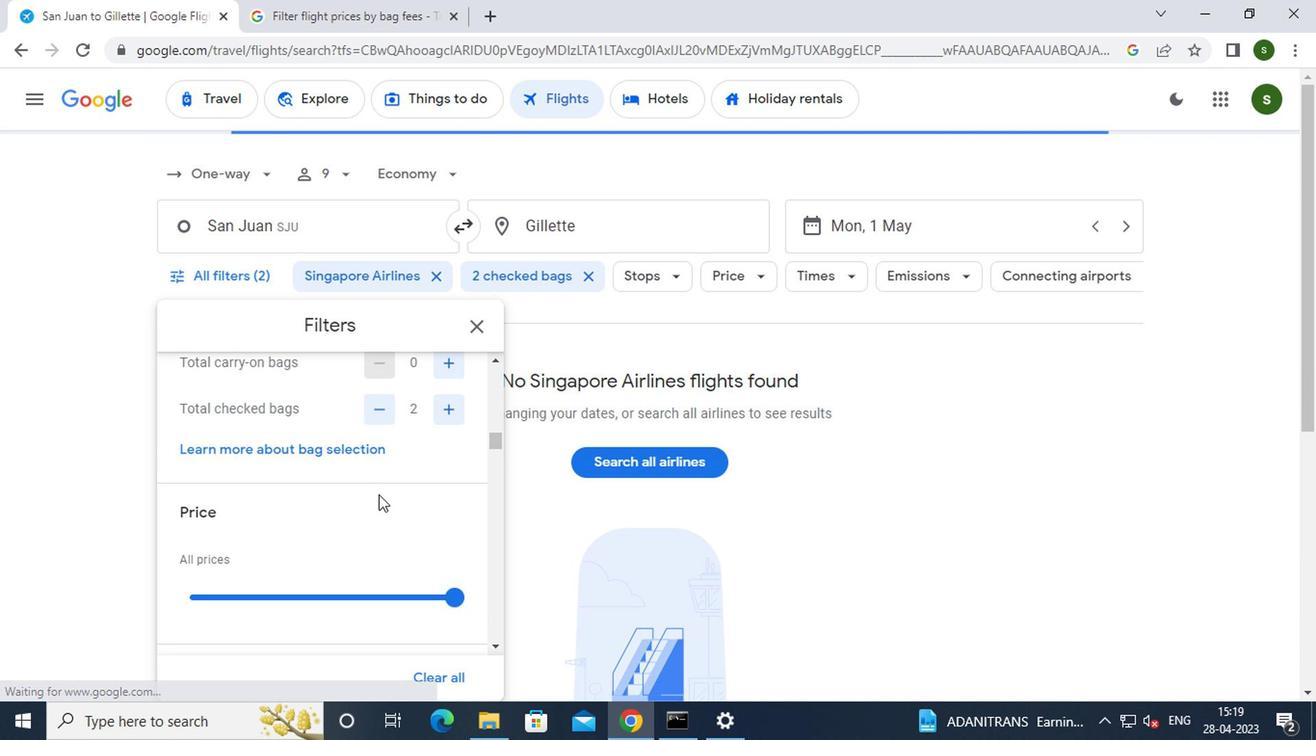
Action: Mouse scrolled (368, 503) with delta (0, -1)
Screenshot: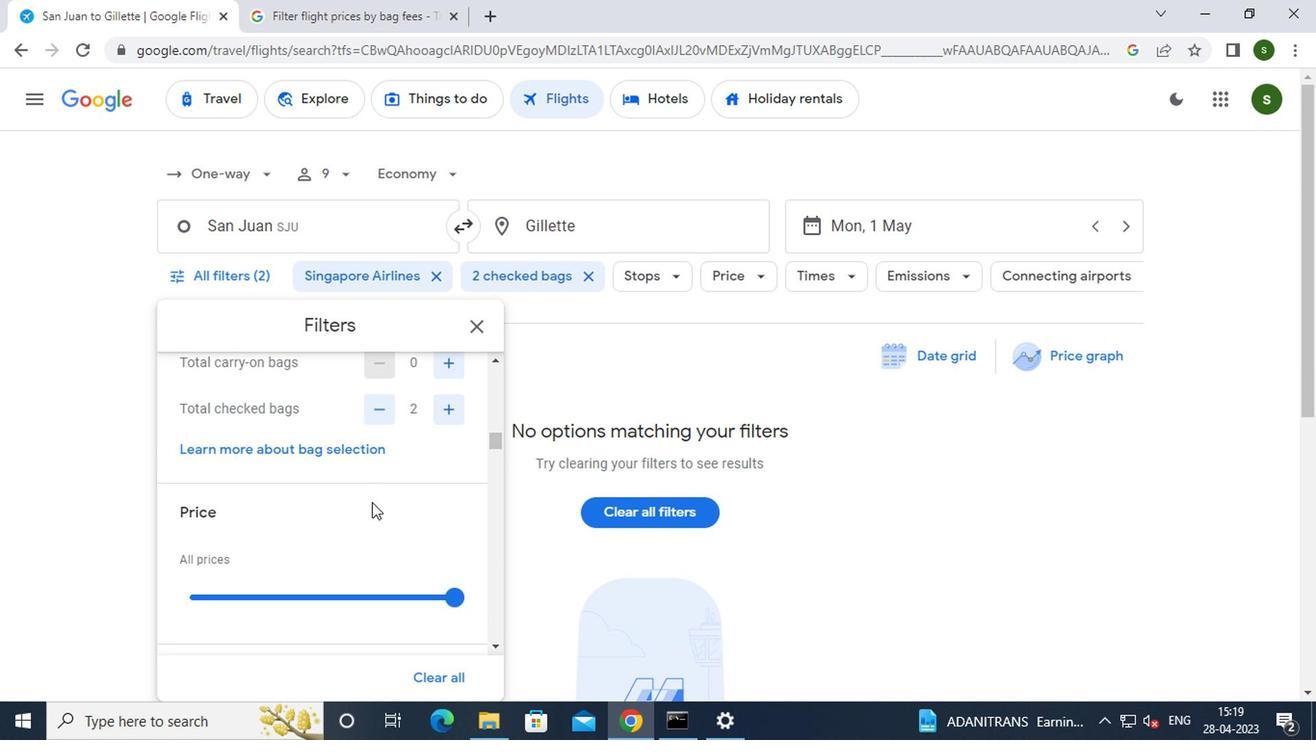 
Action: Mouse moved to (444, 498)
Screenshot: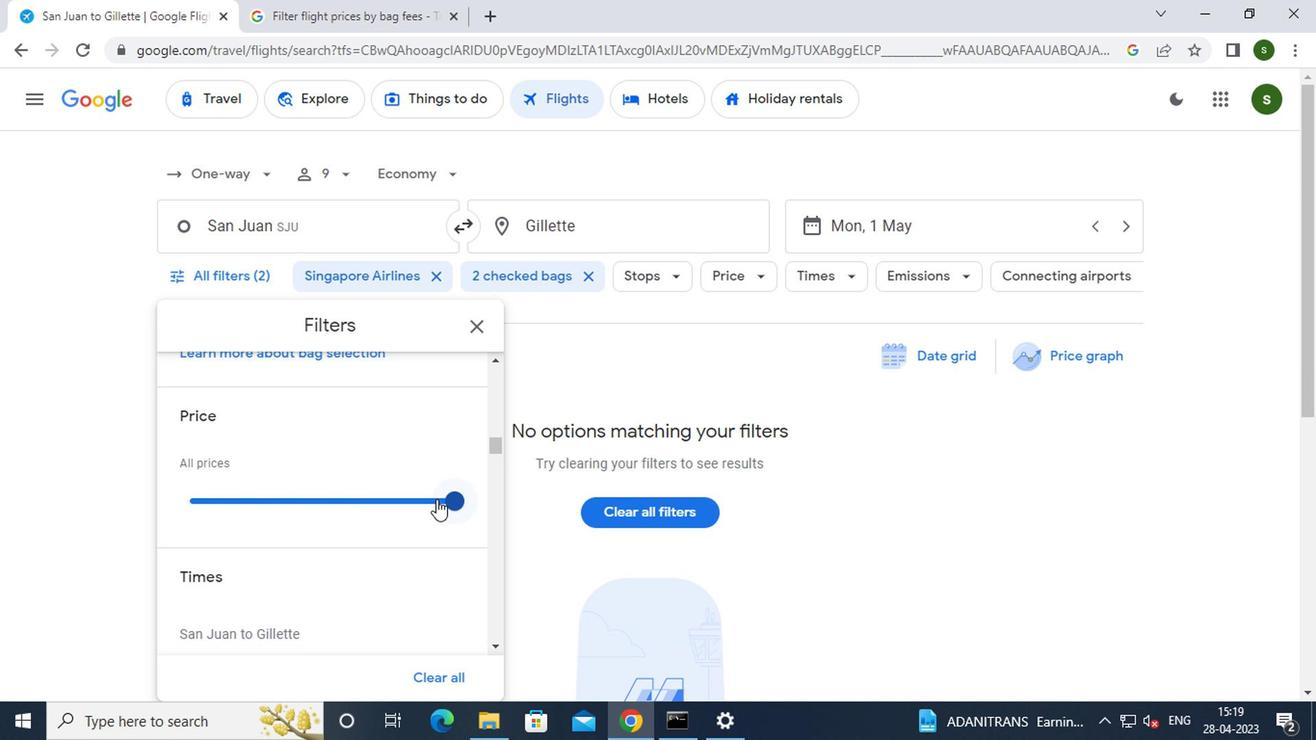 
Action: Mouse pressed left at (444, 498)
Screenshot: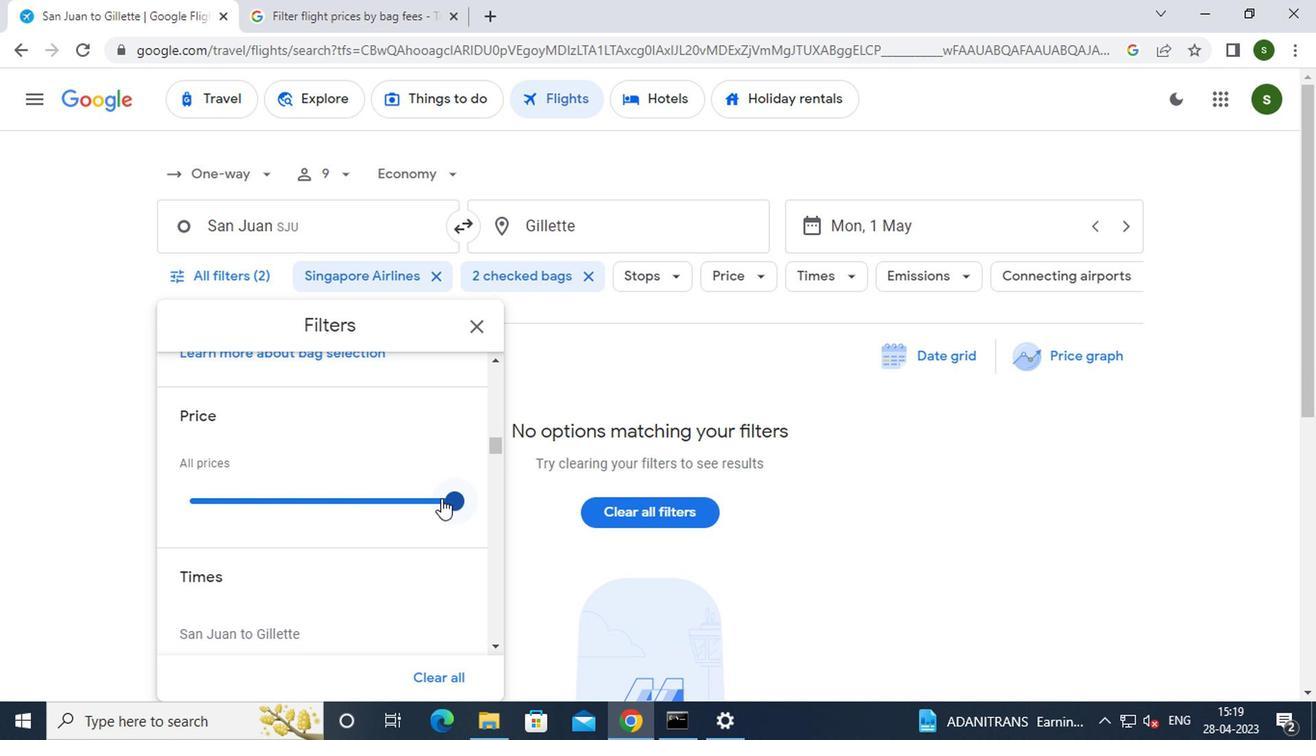 
Action: Mouse moved to (334, 521)
Screenshot: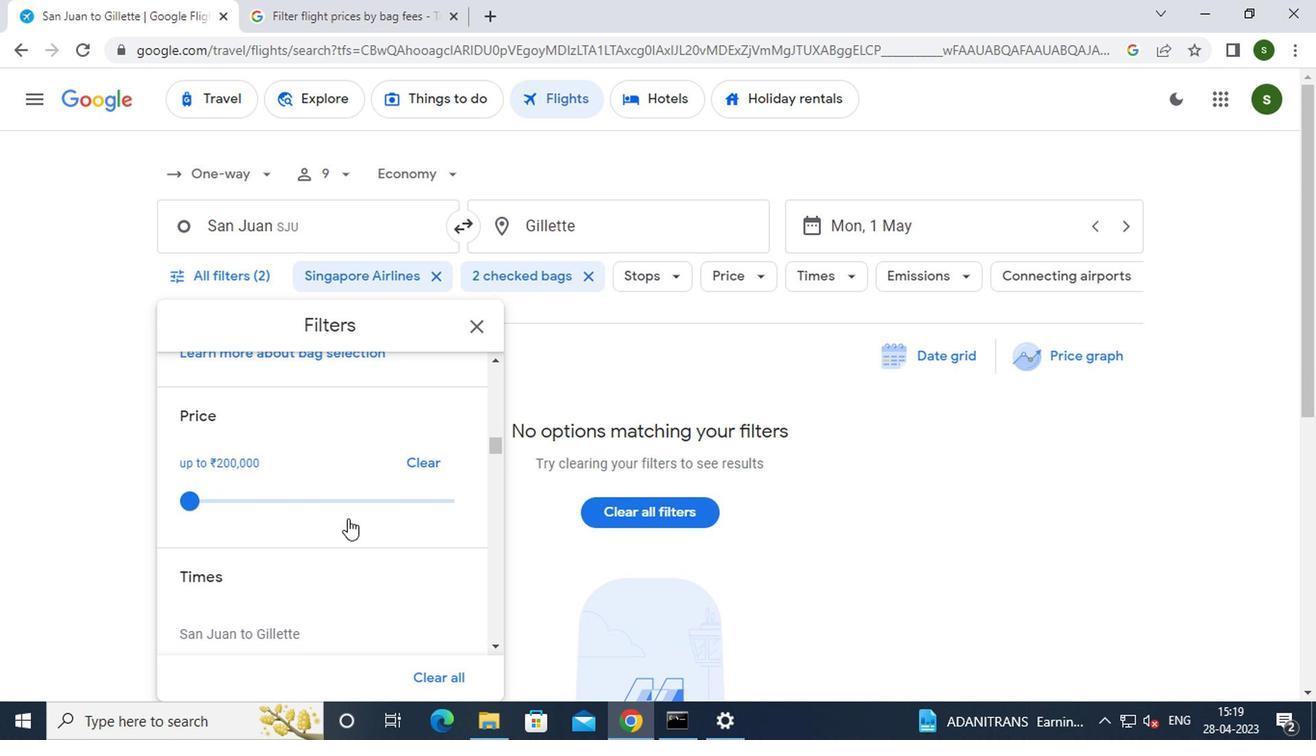 
Action: Mouse scrolled (334, 521) with delta (0, 0)
Screenshot: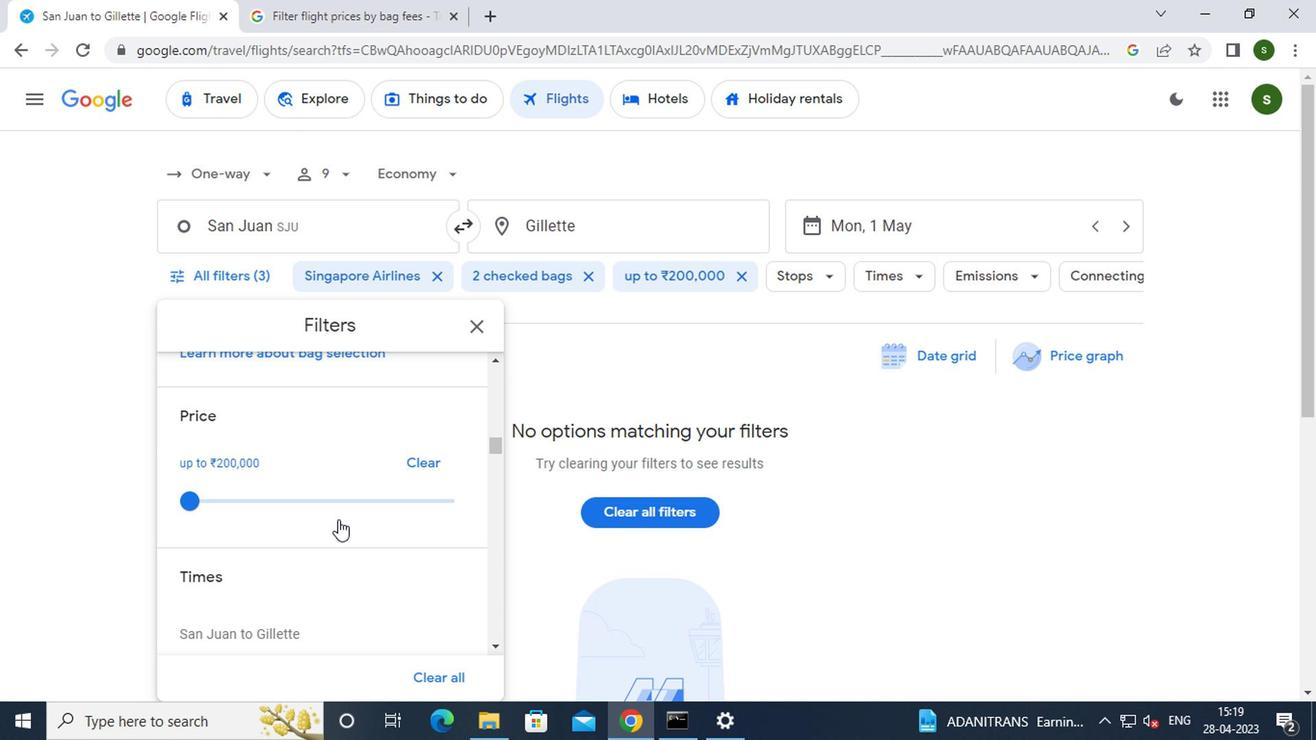 
Action: Mouse scrolled (334, 521) with delta (0, 0)
Screenshot: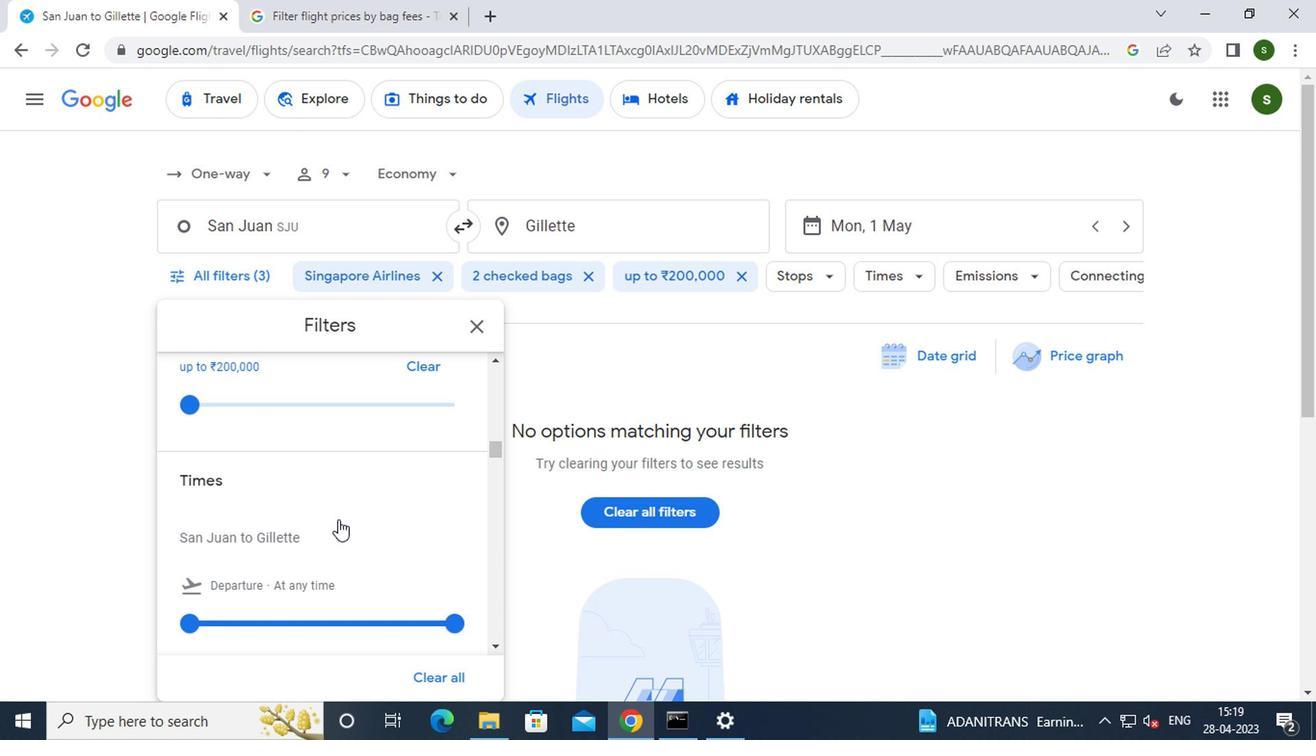 
Action: Mouse moved to (194, 523)
Screenshot: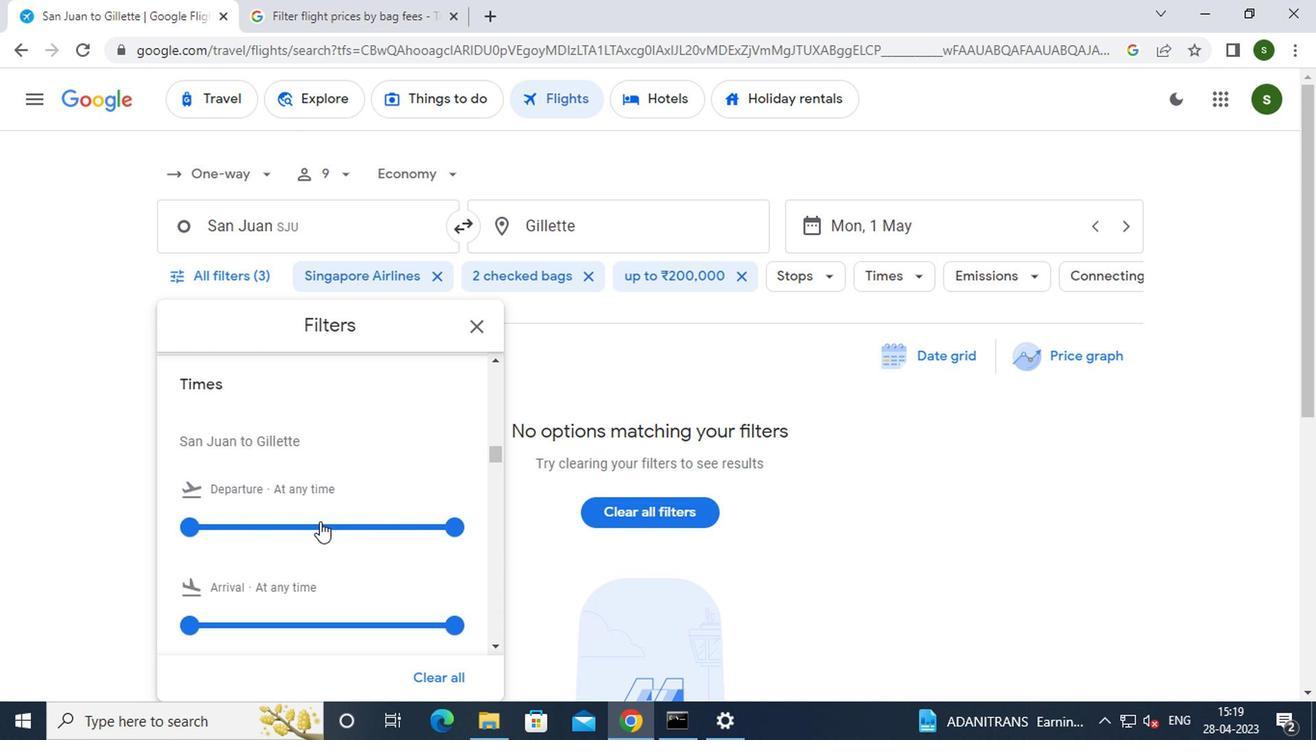 
Action: Mouse pressed left at (194, 523)
Screenshot: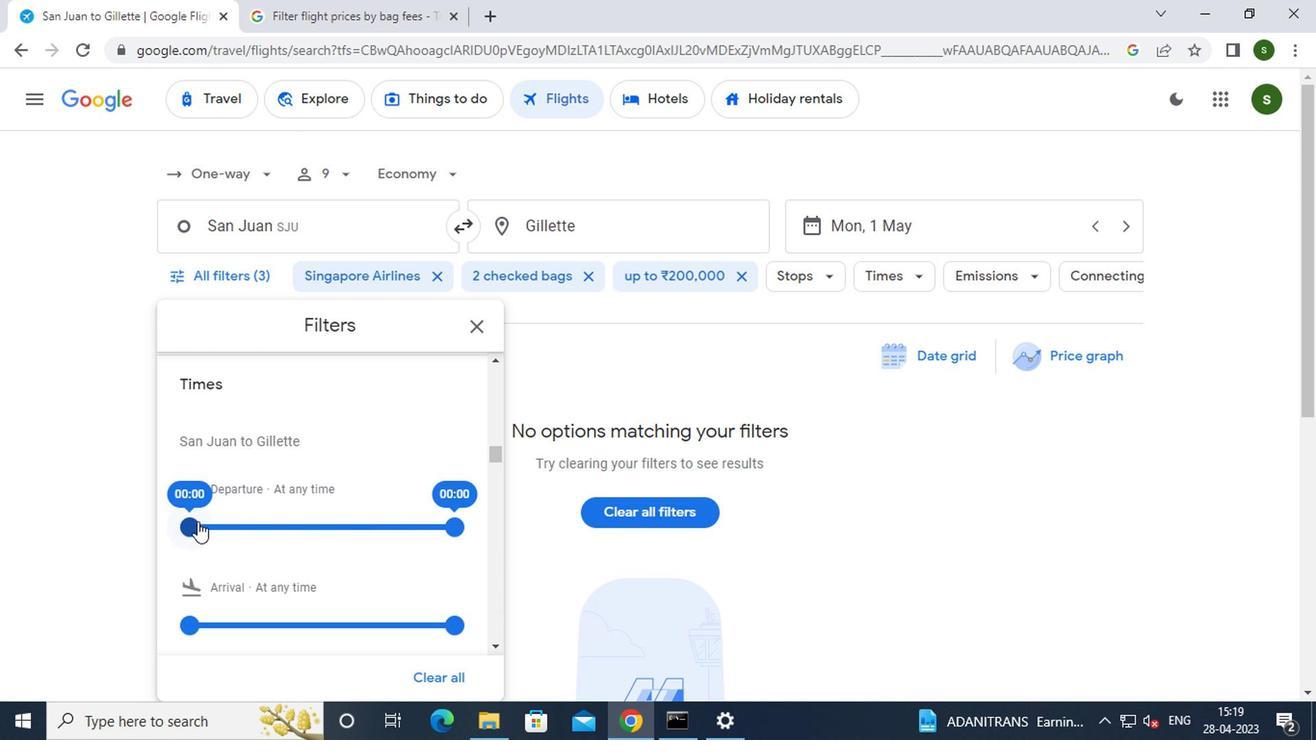 
Action: Mouse moved to (582, 387)
Screenshot: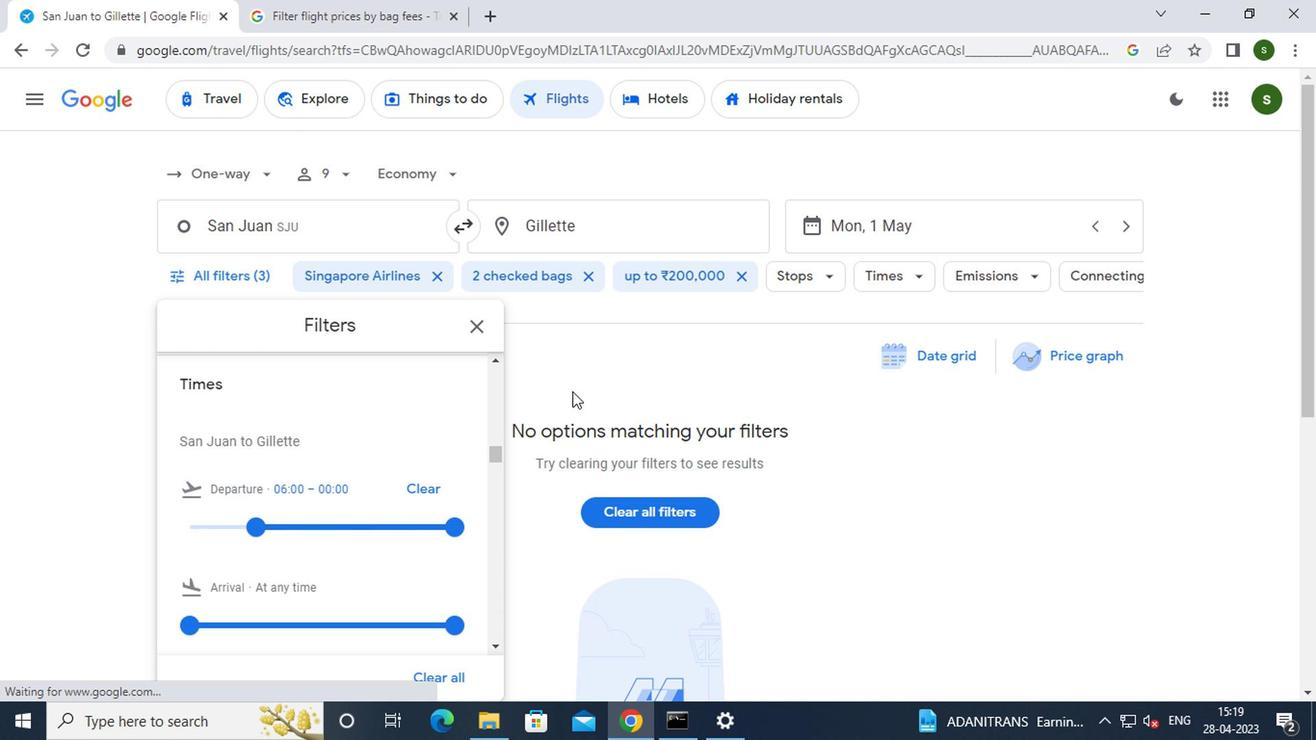 
Action: Mouse pressed left at (582, 387)
Screenshot: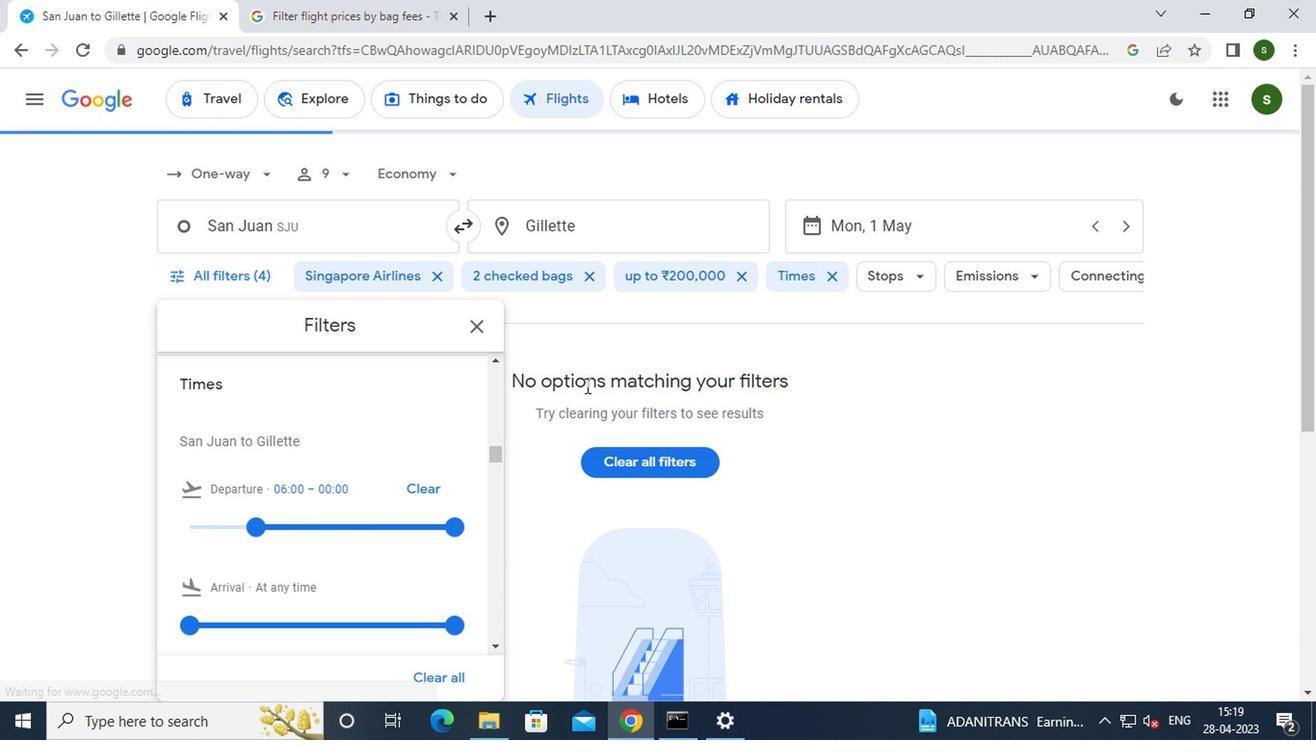 
